 Task: Find connections with filter location Majene with filter topic #blockchainwith filter profile language German with filter current company Jerry Varghese with filter school Vidyavardhinis College of Engineering and Technology with filter industry Animation and Post-production with filter service category AssistanceAdvertising with filter keywords title School Bus Driver
Action: Mouse moved to (641, 63)
Screenshot: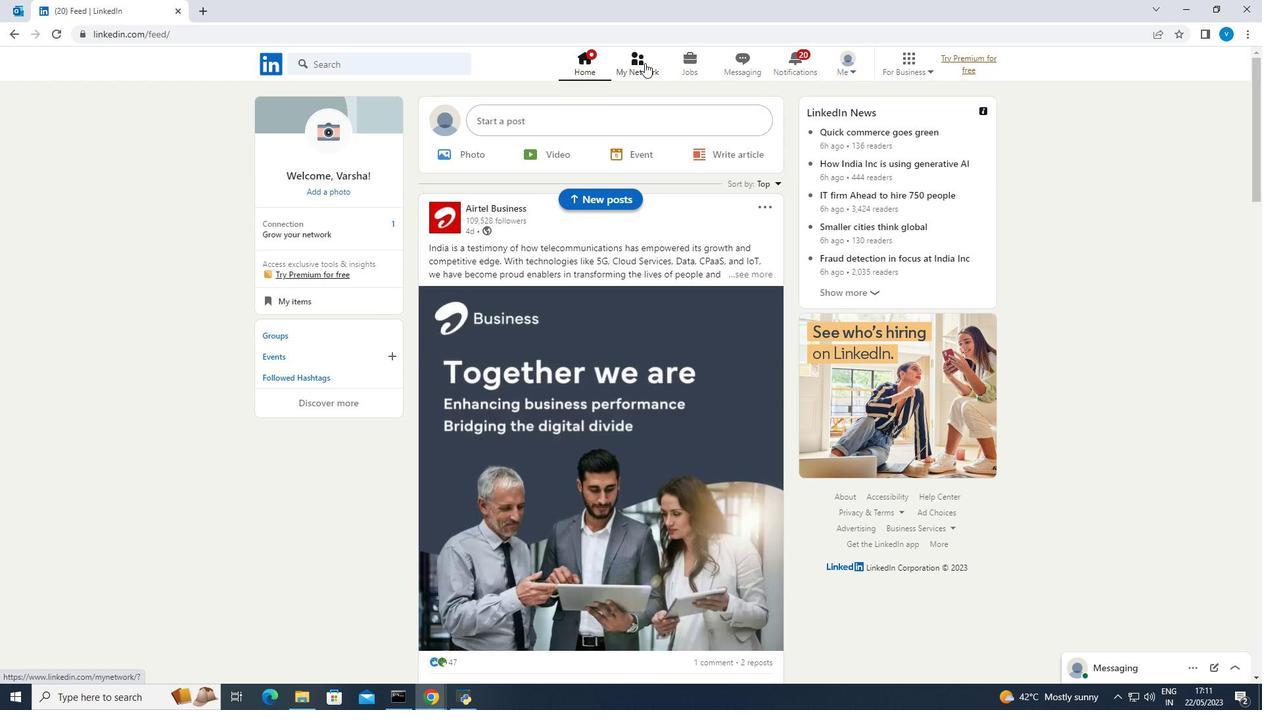 
Action: Mouse pressed left at (641, 63)
Screenshot: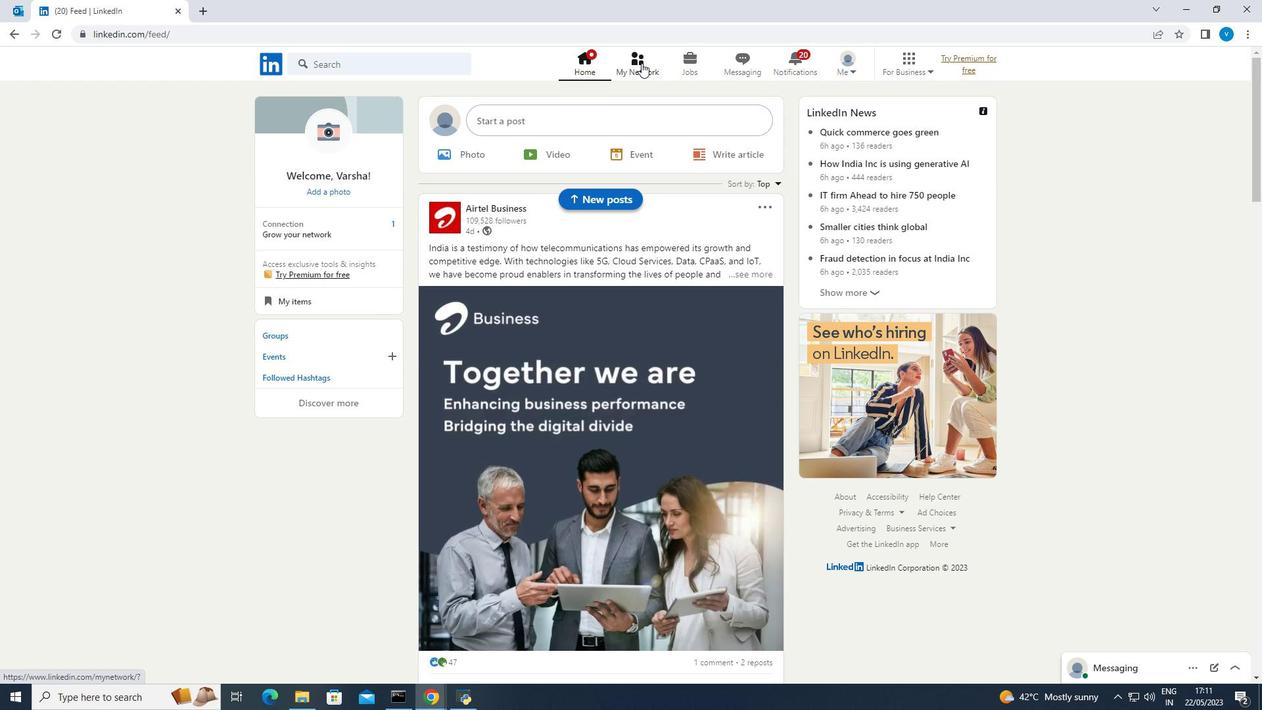 
Action: Mouse moved to (398, 144)
Screenshot: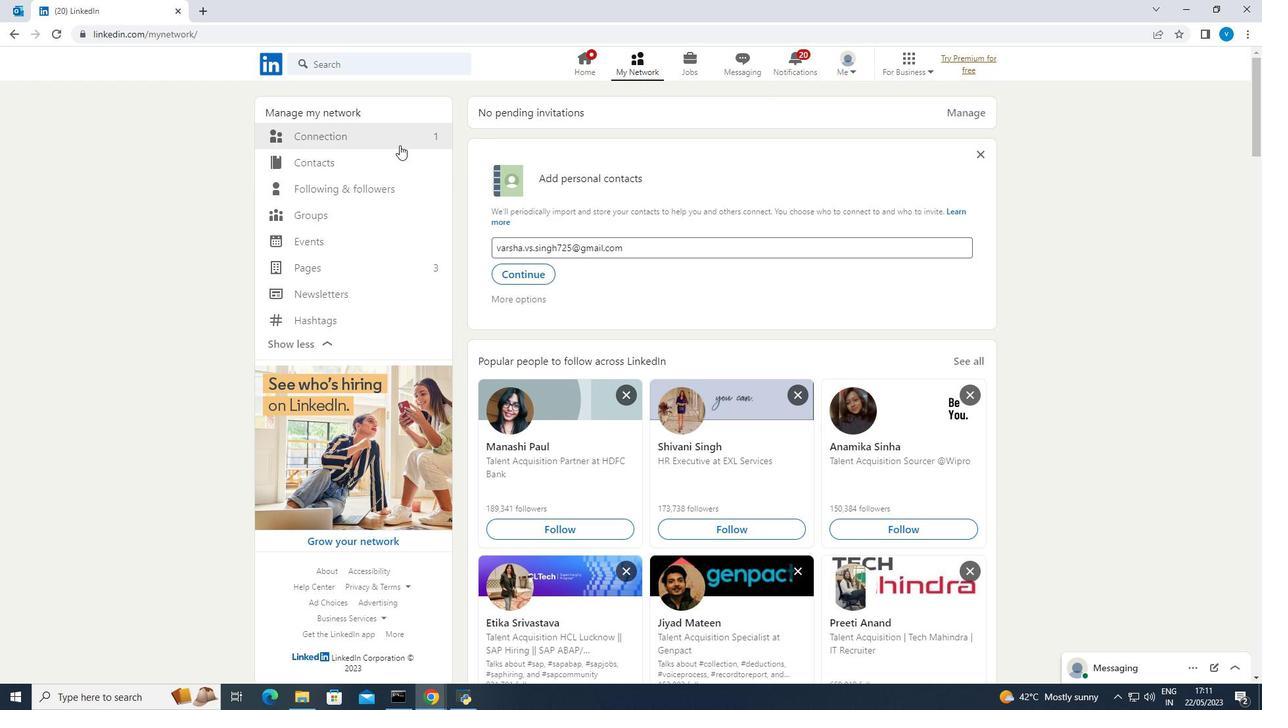 
Action: Mouse pressed left at (398, 144)
Screenshot: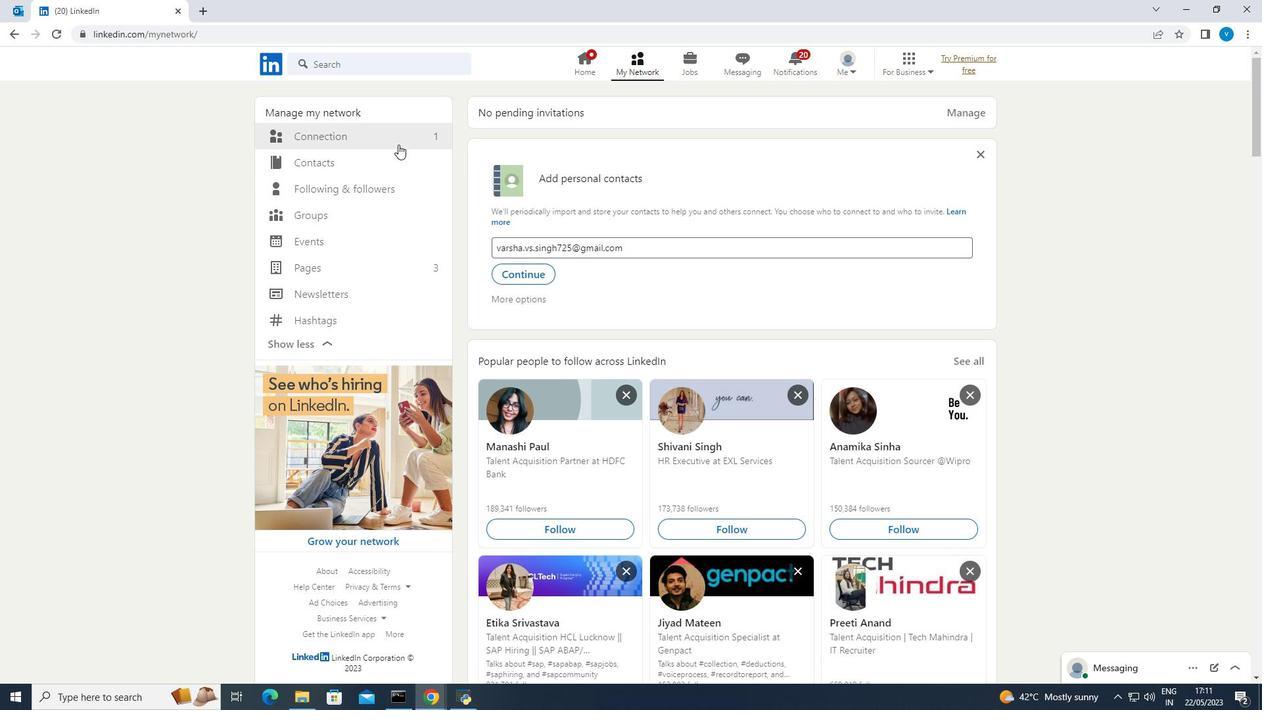 
Action: Mouse moved to (425, 134)
Screenshot: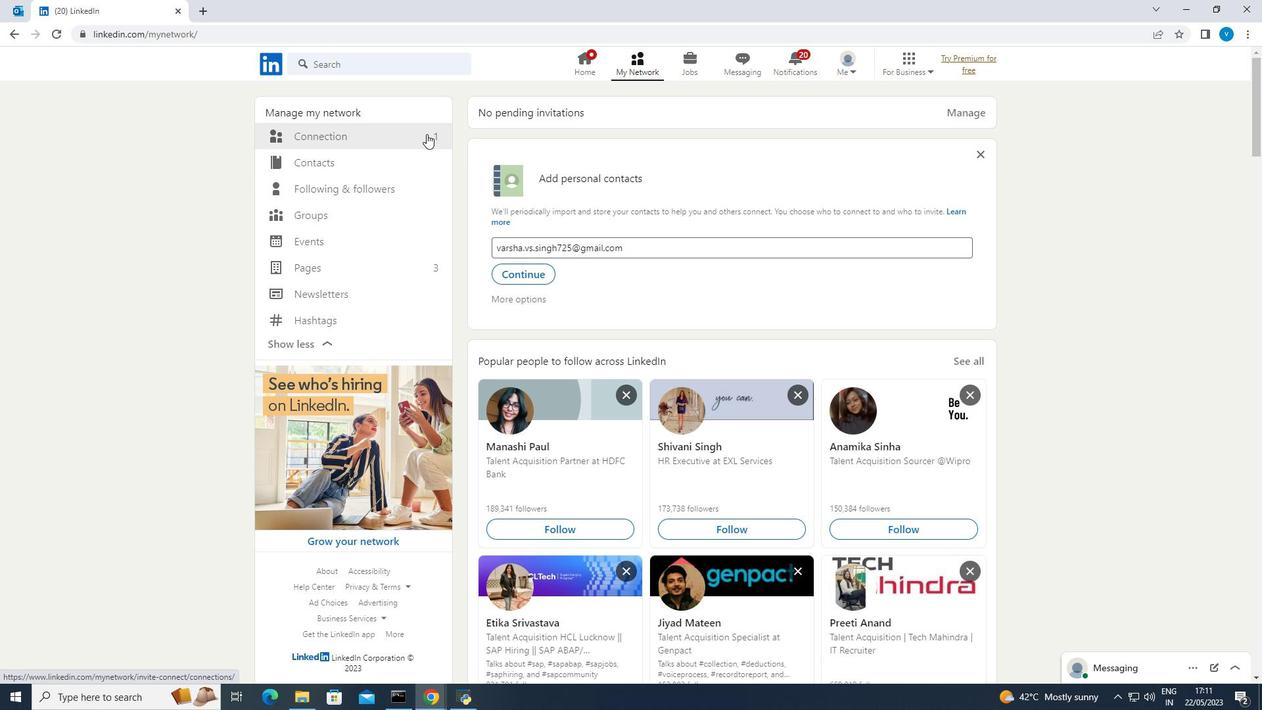 
Action: Mouse pressed left at (425, 134)
Screenshot: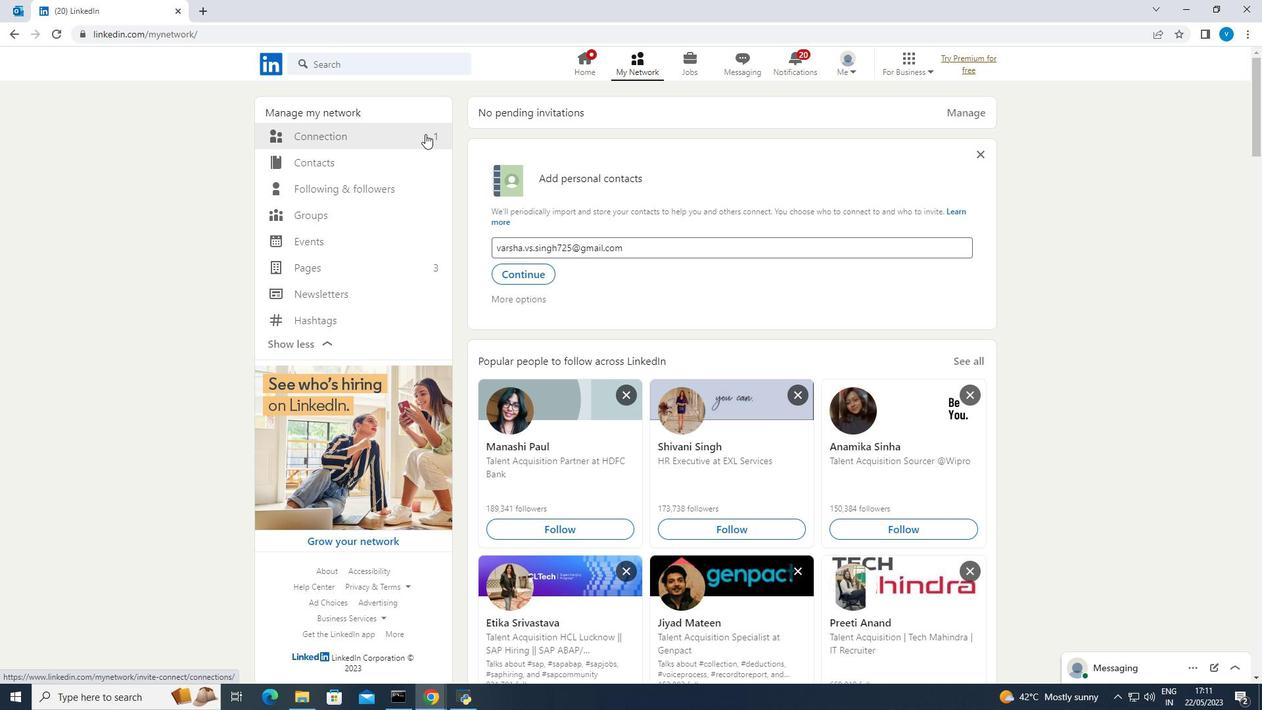 
Action: Mouse moved to (712, 140)
Screenshot: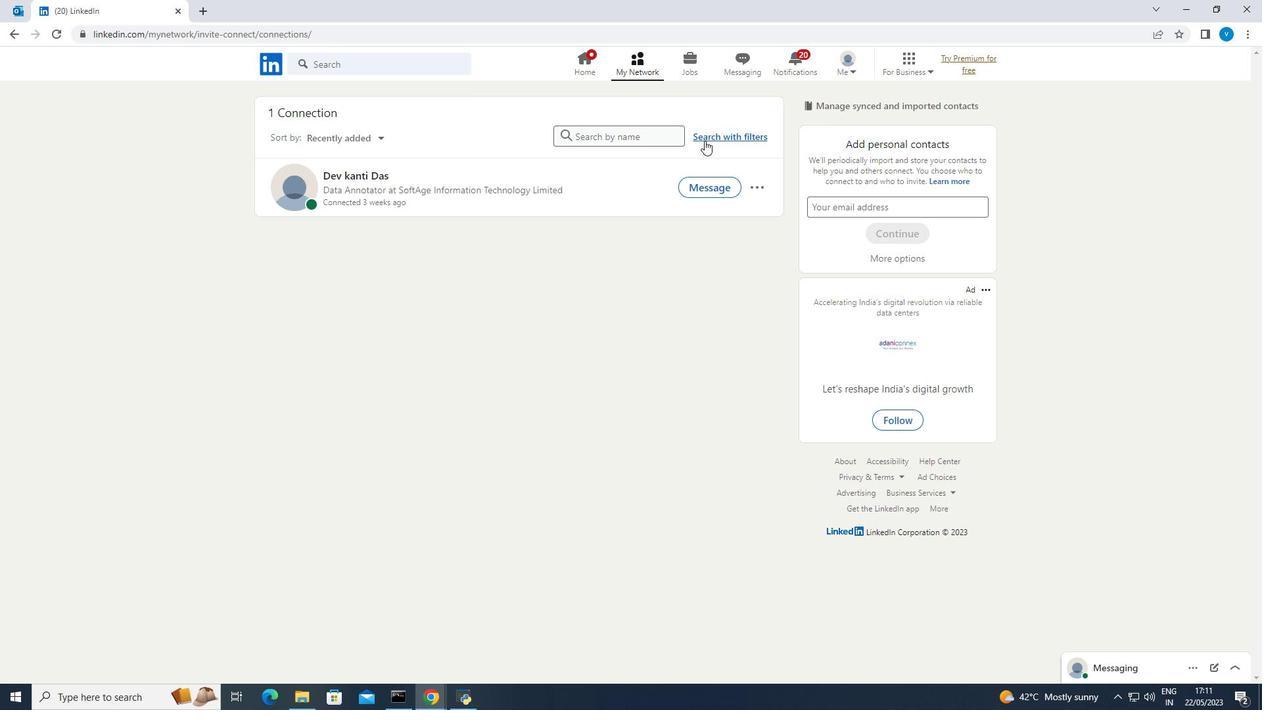 
Action: Mouse pressed left at (712, 140)
Screenshot: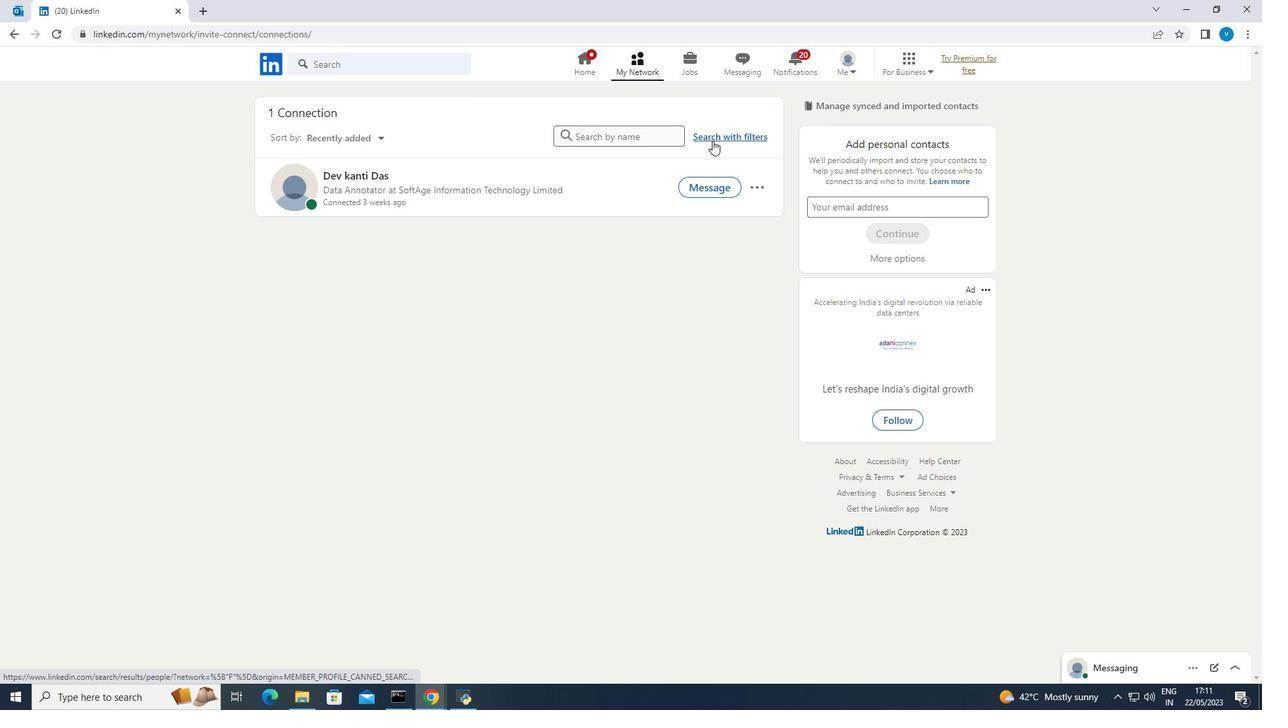 
Action: Mouse moved to (674, 107)
Screenshot: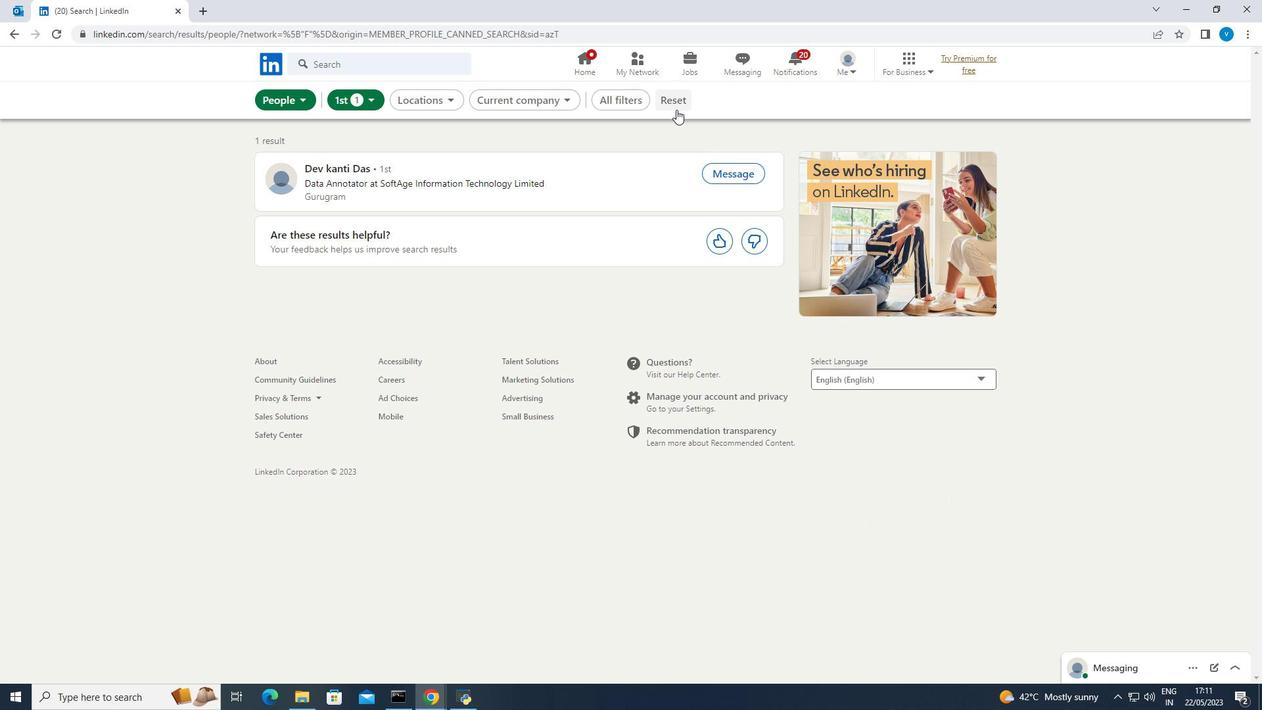 
Action: Mouse pressed left at (674, 107)
Screenshot: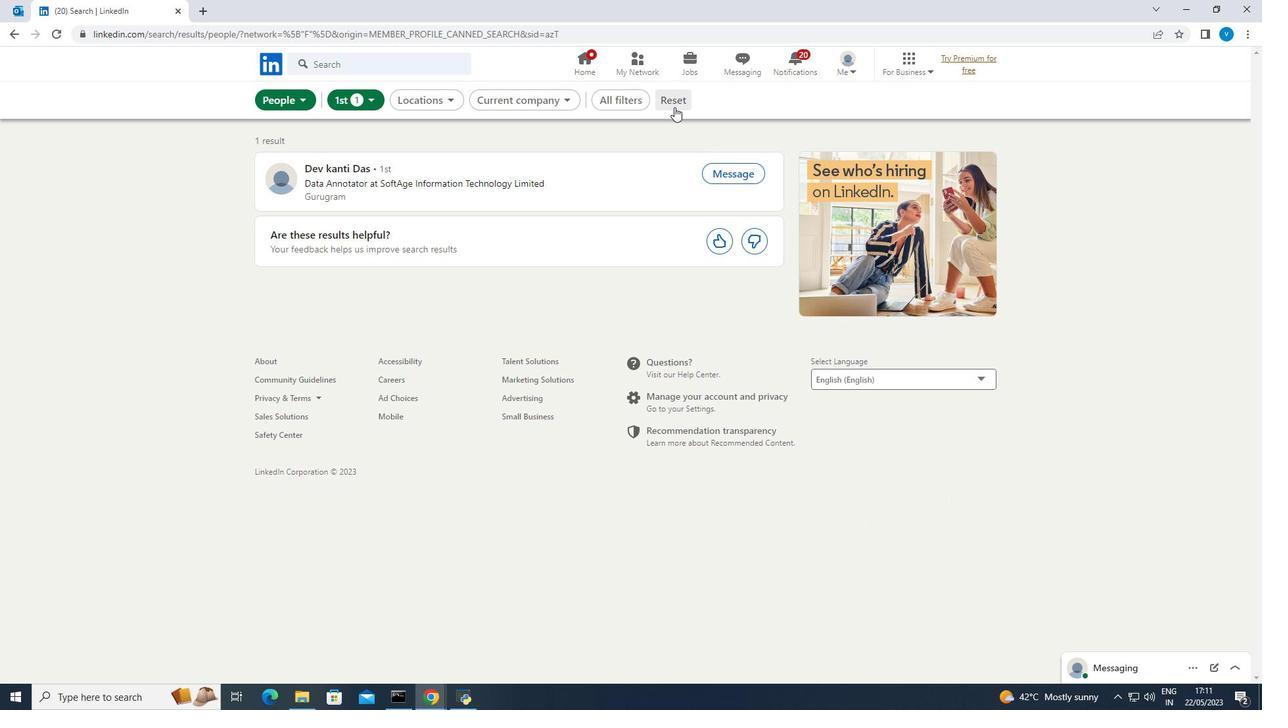
Action: Mouse moved to (661, 105)
Screenshot: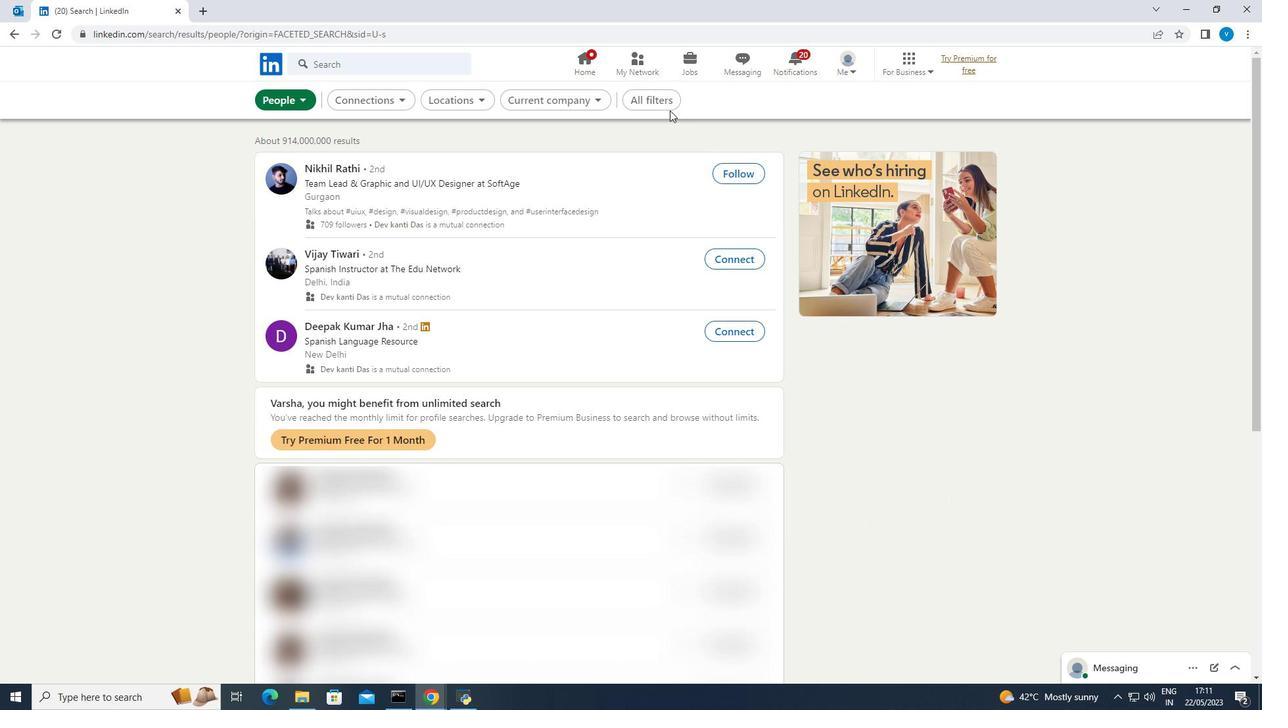 
Action: Mouse pressed left at (661, 105)
Screenshot: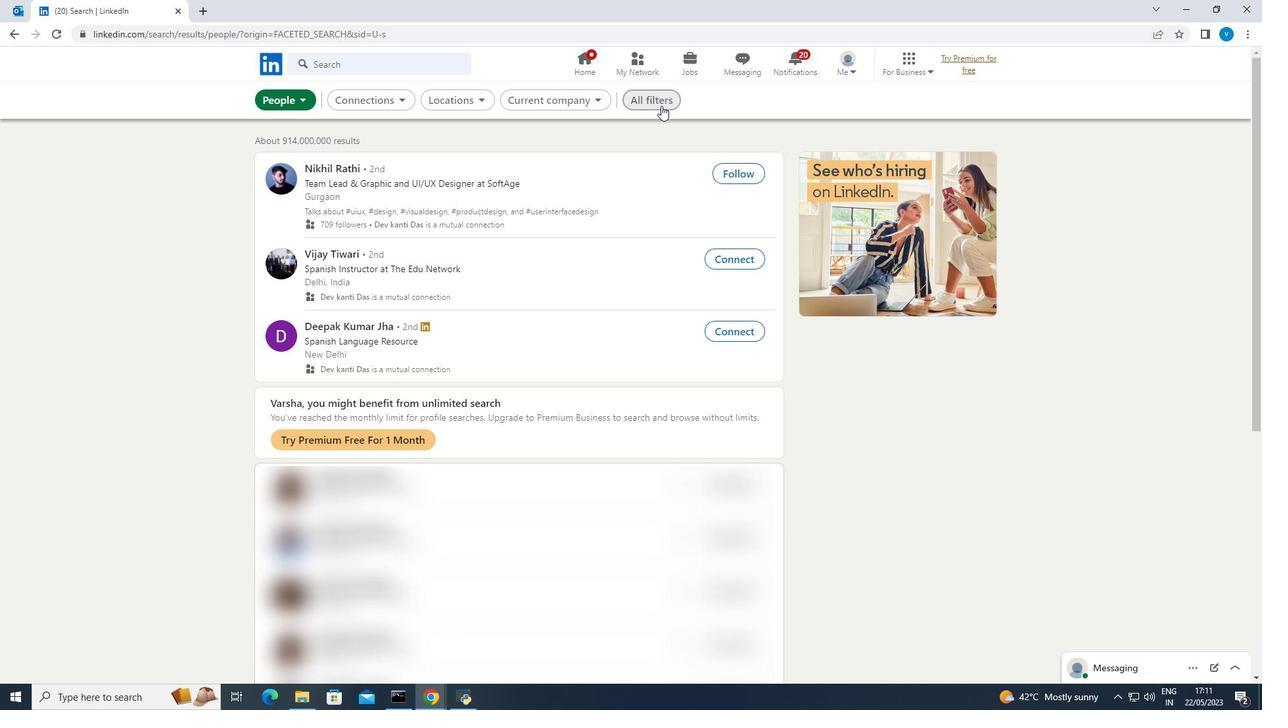 
Action: Mouse moved to (945, 216)
Screenshot: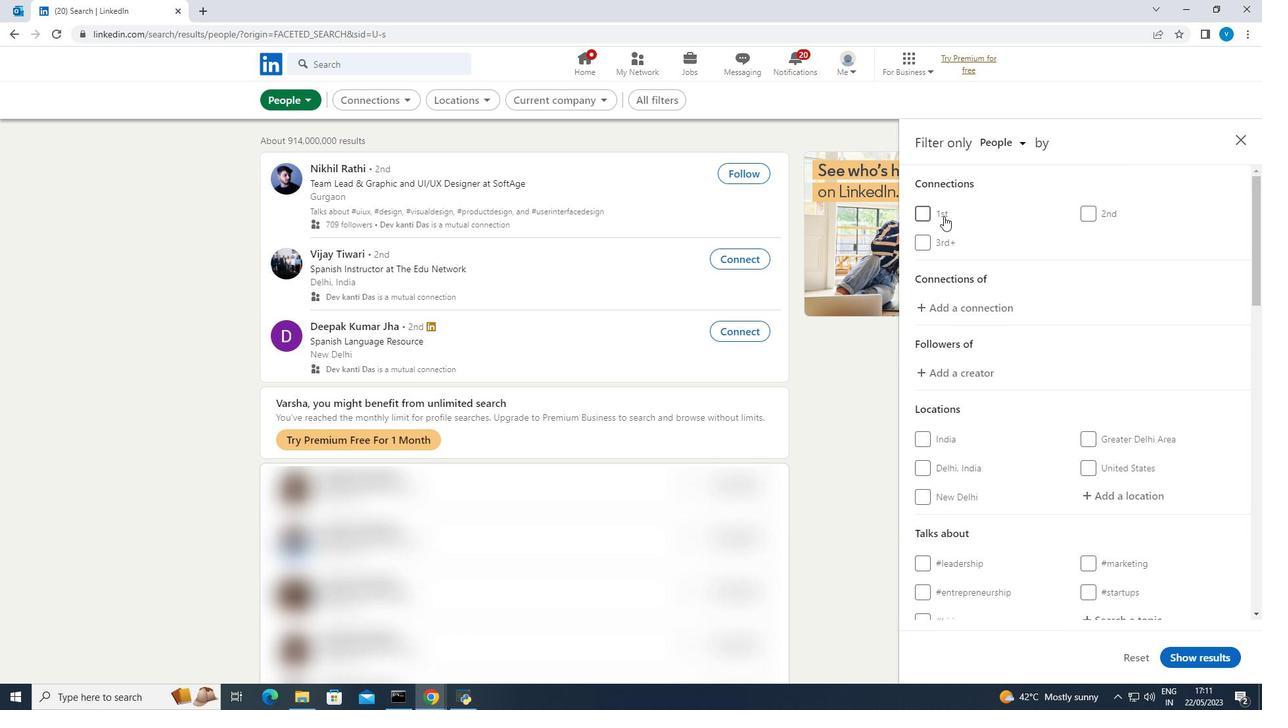 
Action: Mouse scrolled (945, 215) with delta (0, 0)
Screenshot: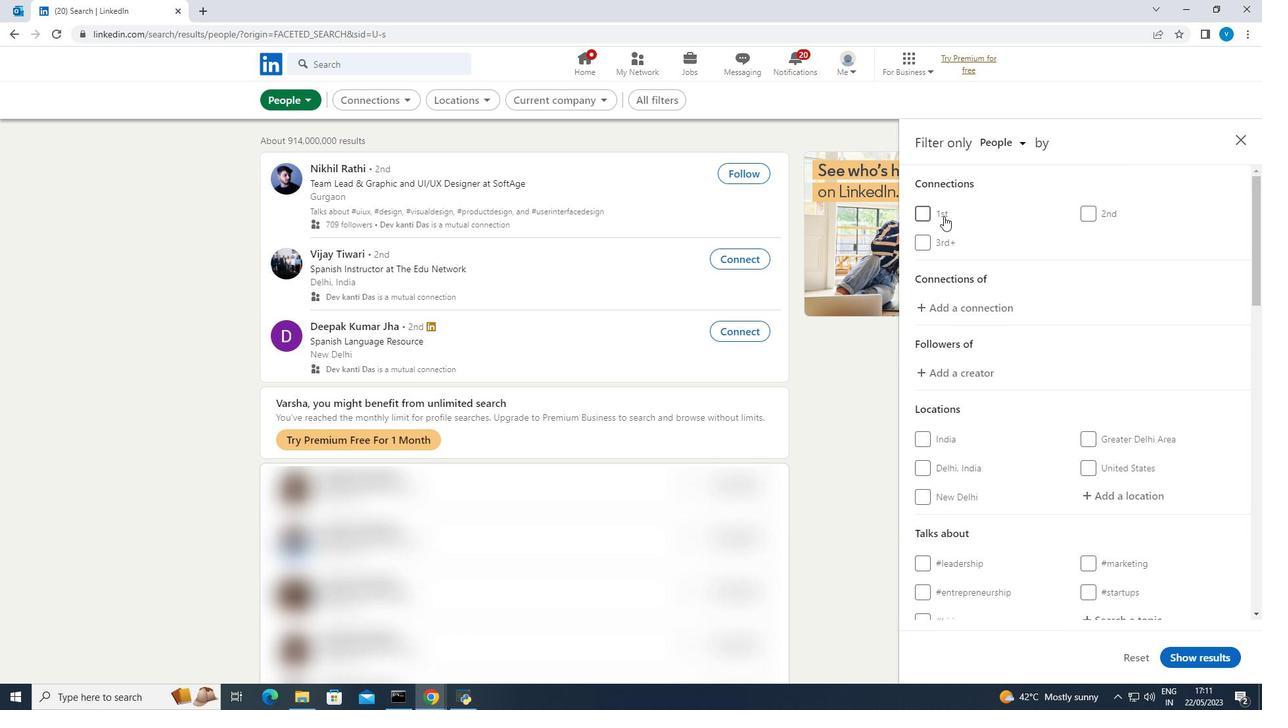 
Action: Mouse moved to (948, 216)
Screenshot: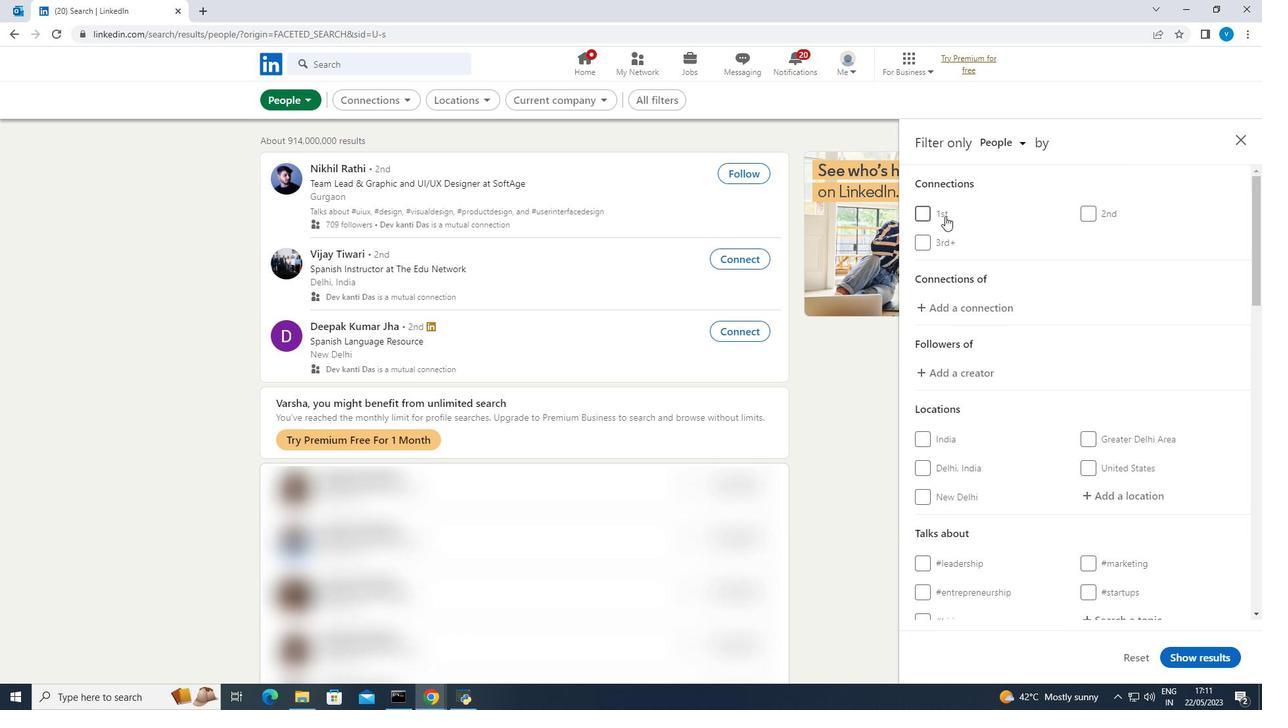 
Action: Mouse scrolled (948, 215) with delta (0, 0)
Screenshot: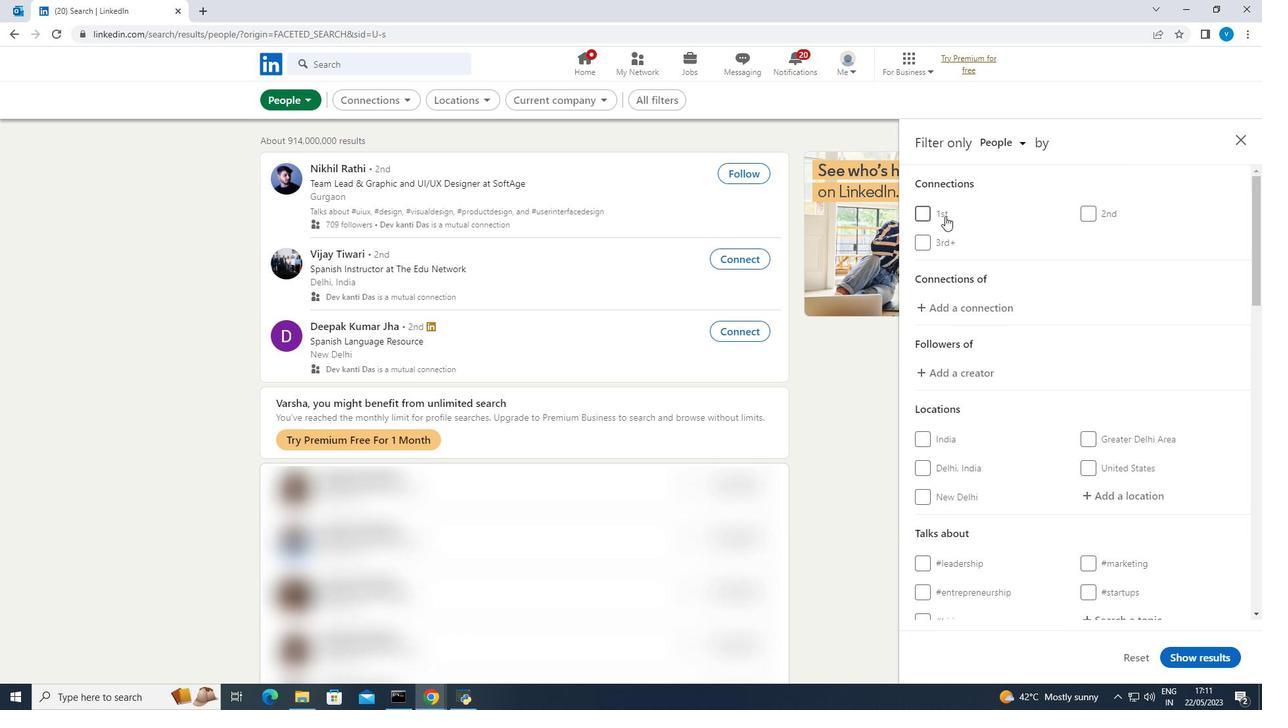 
Action: Mouse scrolled (948, 215) with delta (0, 0)
Screenshot: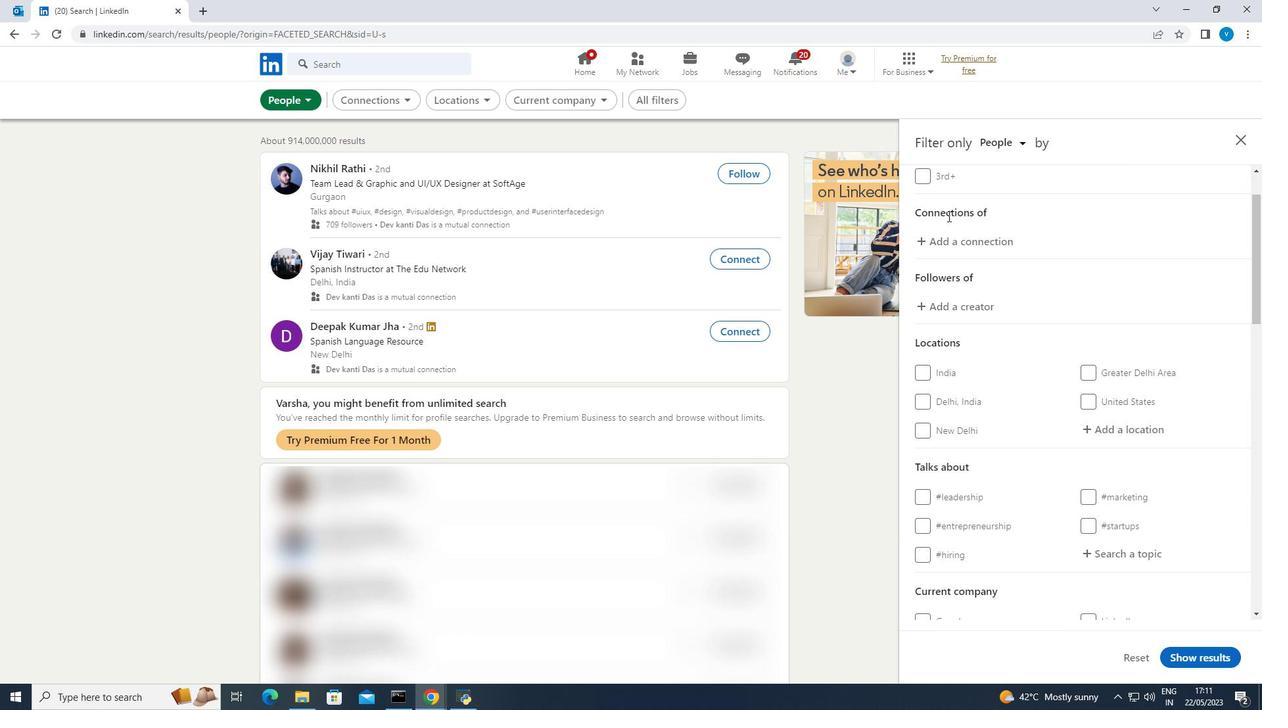 
Action: Mouse moved to (1088, 289)
Screenshot: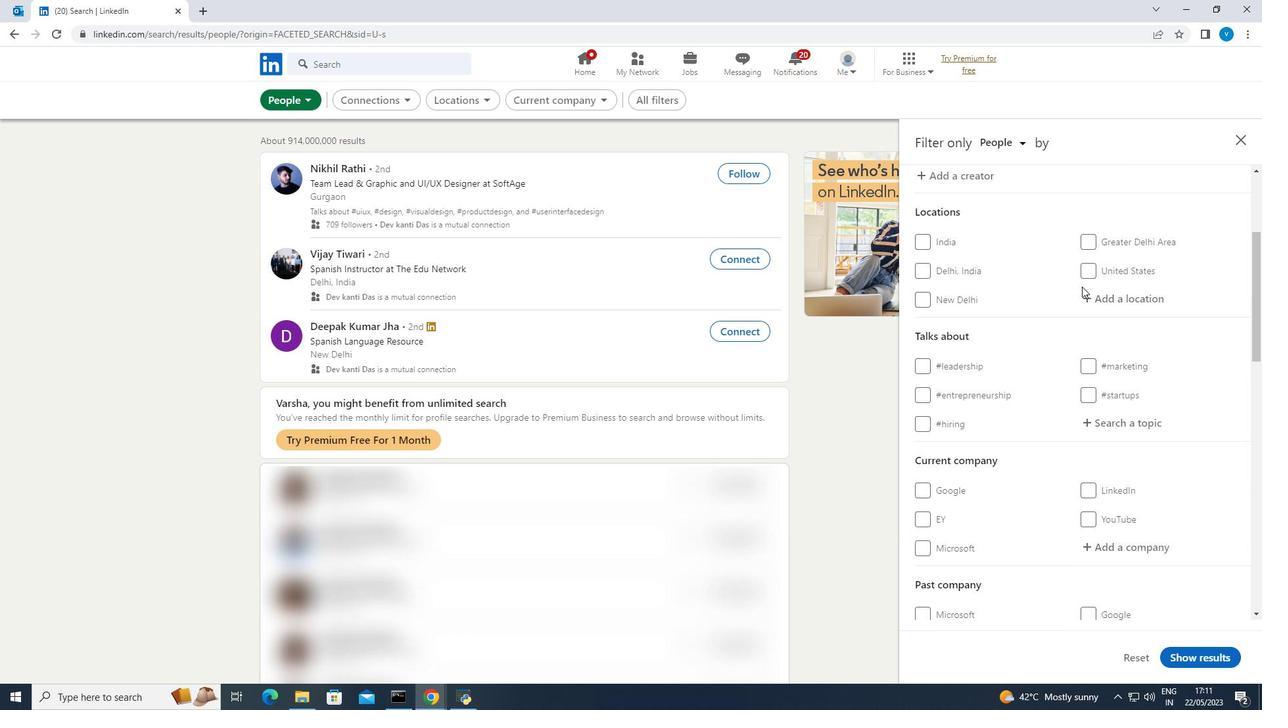 
Action: Mouse pressed left at (1088, 289)
Screenshot: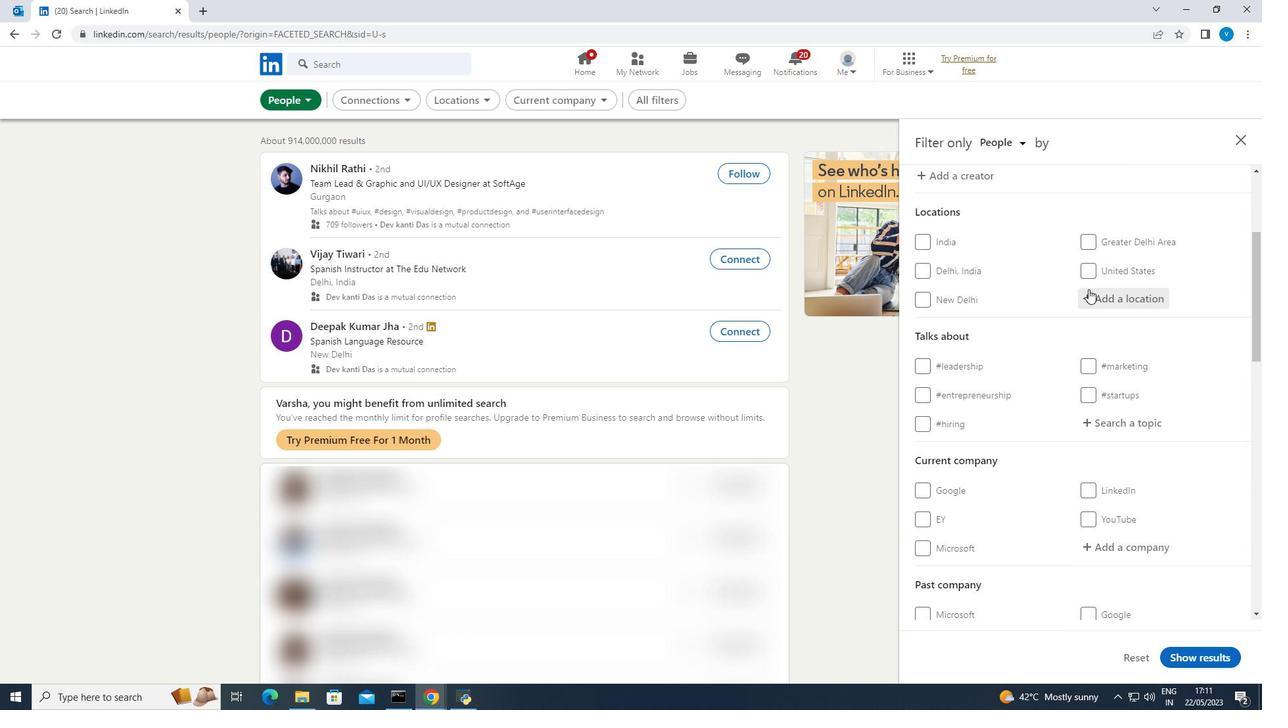 
Action: Mouse moved to (776, 158)
Screenshot: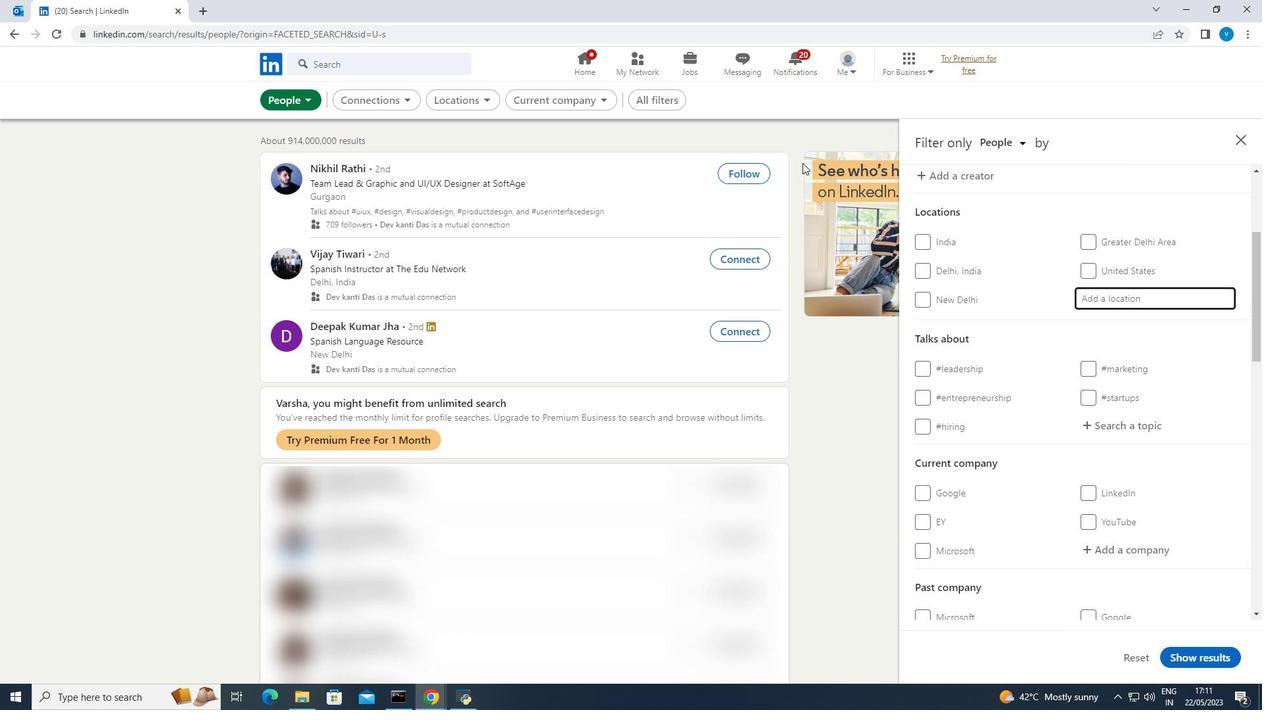 
Action: Key pressed <Key.shift>Majene
Screenshot: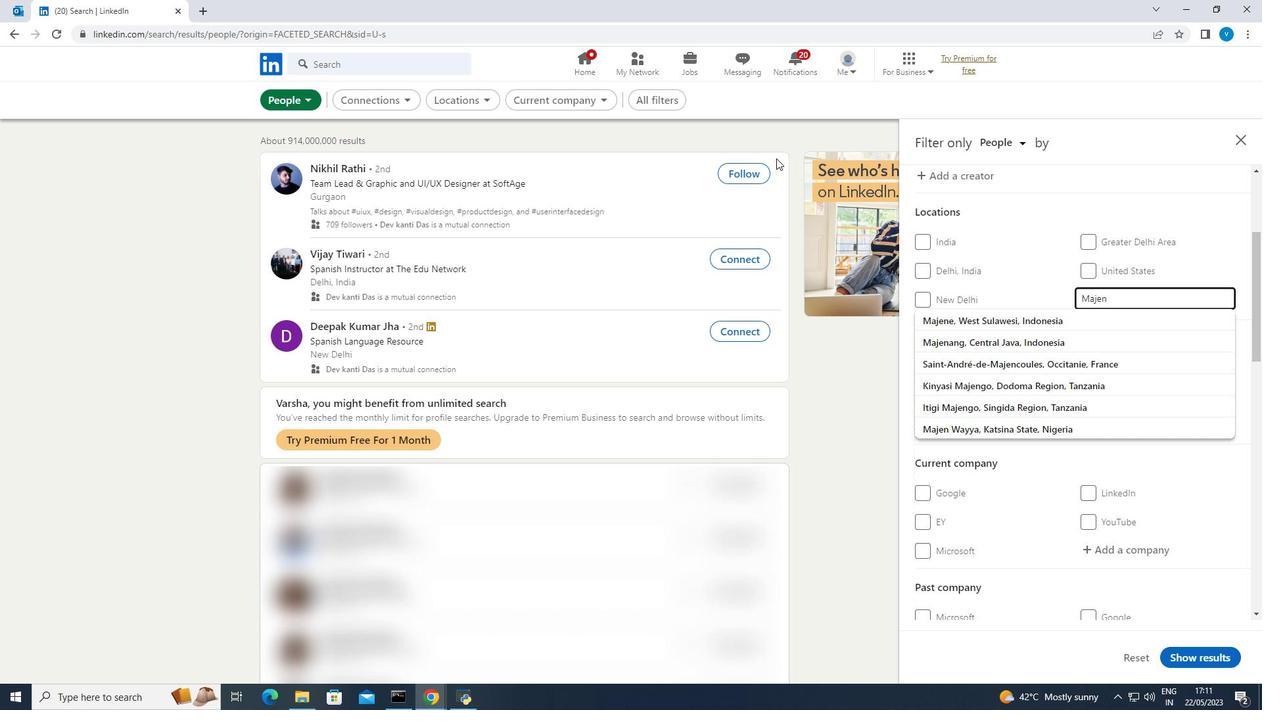 
Action: Mouse moved to (1085, 426)
Screenshot: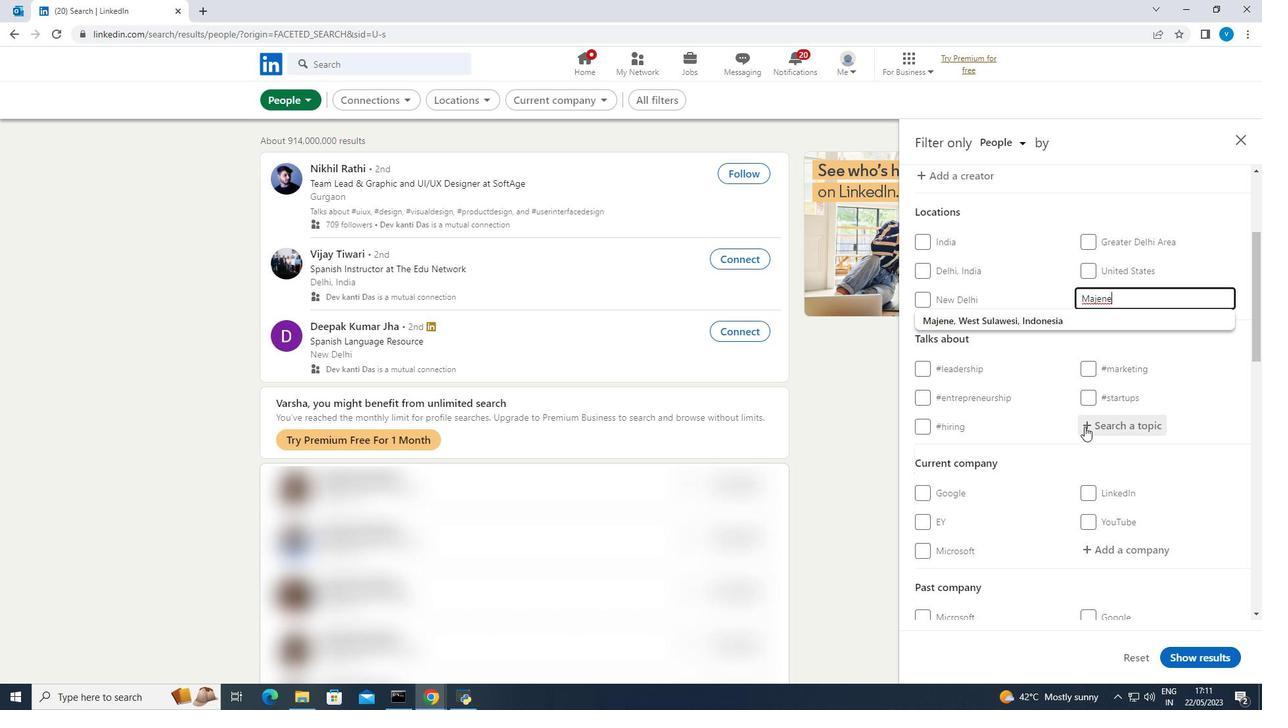 
Action: Mouse pressed left at (1085, 426)
Screenshot: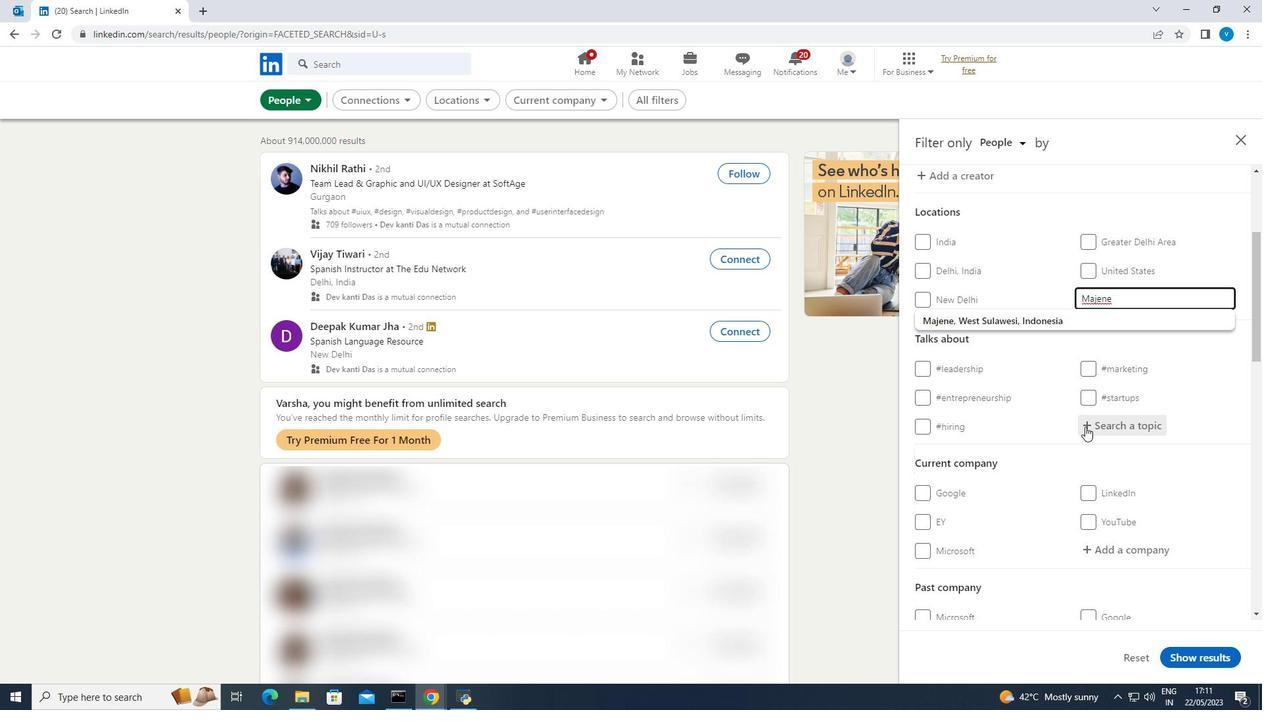 
Action: Mouse moved to (835, 216)
Screenshot: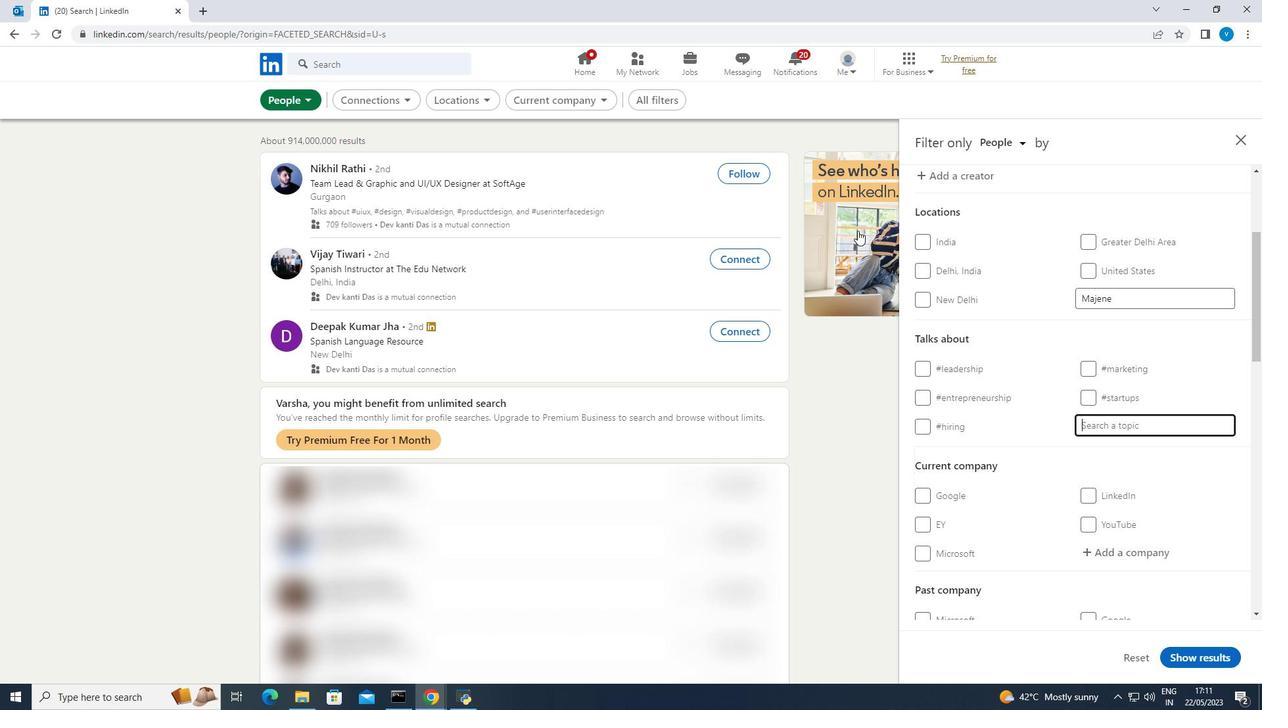
Action: Key pressed blockchain
Screenshot: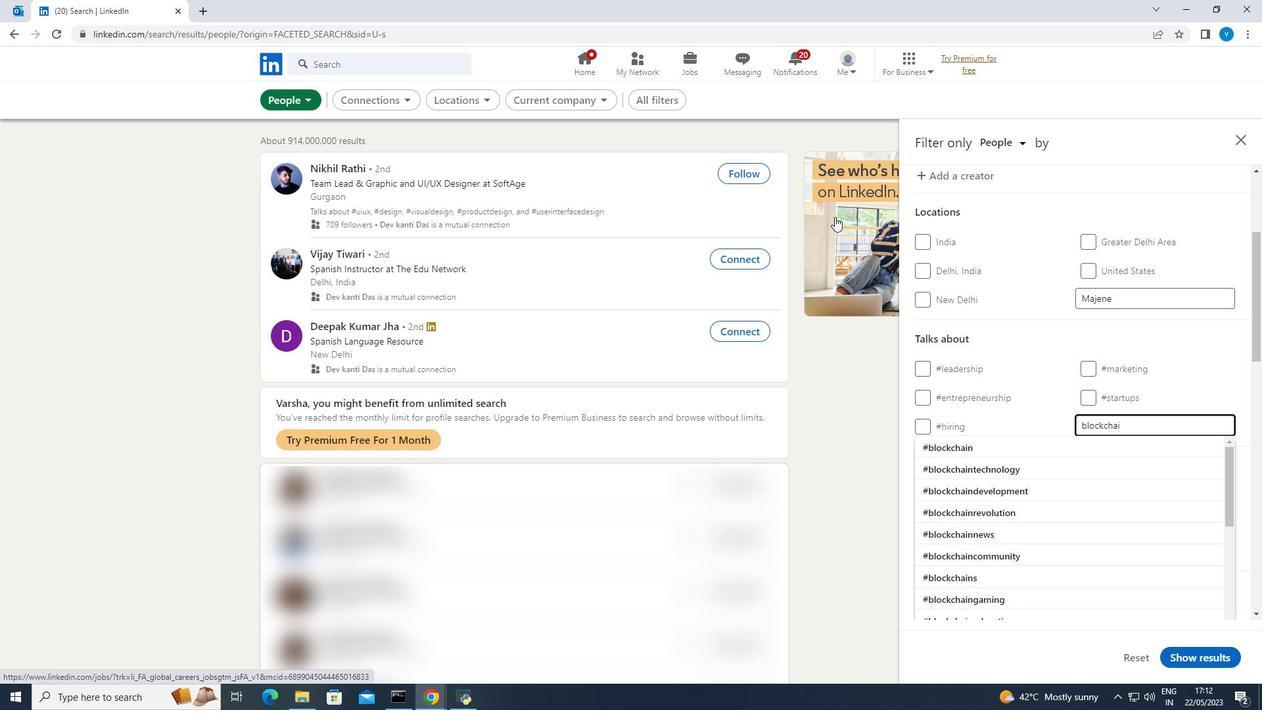 
Action: Mouse moved to (942, 451)
Screenshot: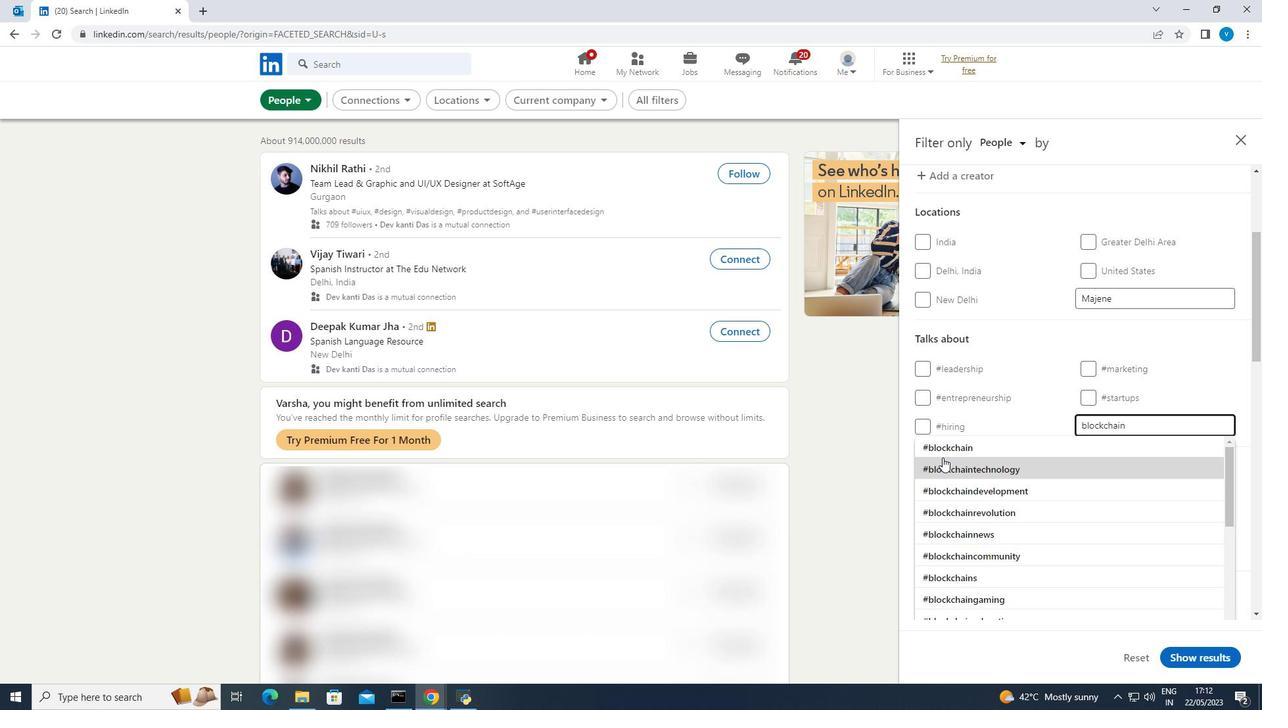 
Action: Mouse pressed left at (942, 451)
Screenshot: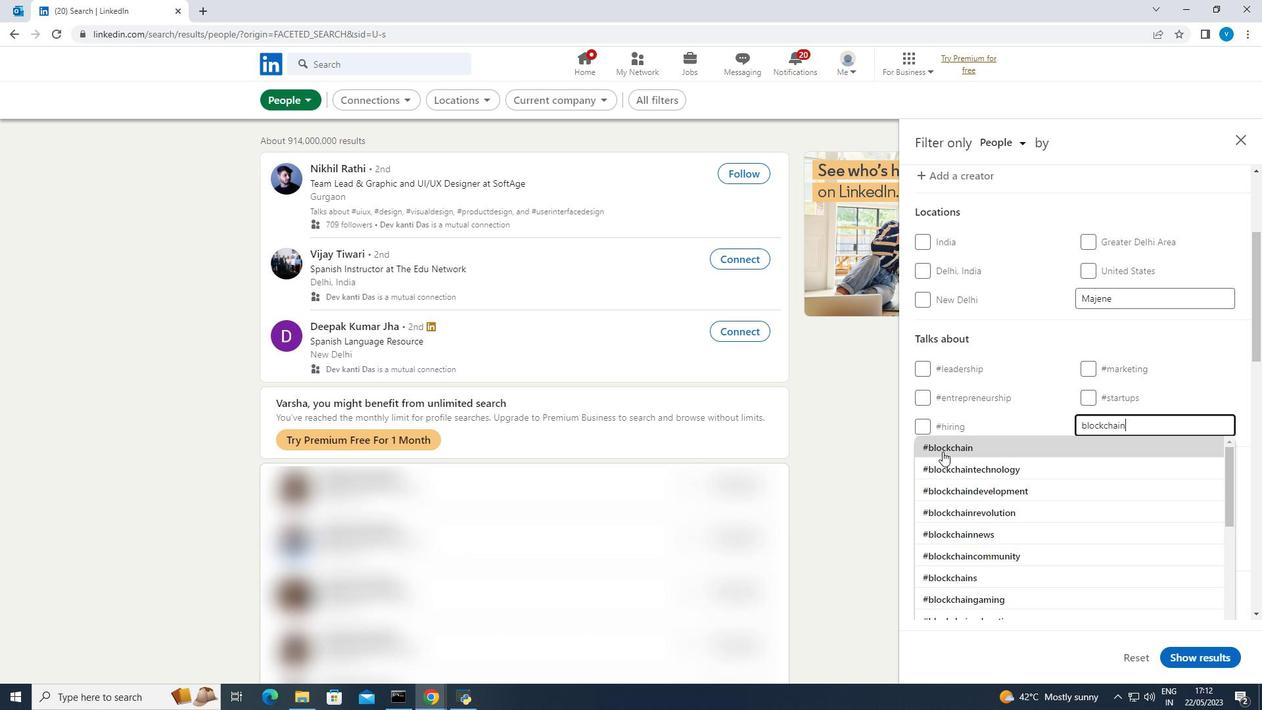 
Action: Mouse moved to (984, 424)
Screenshot: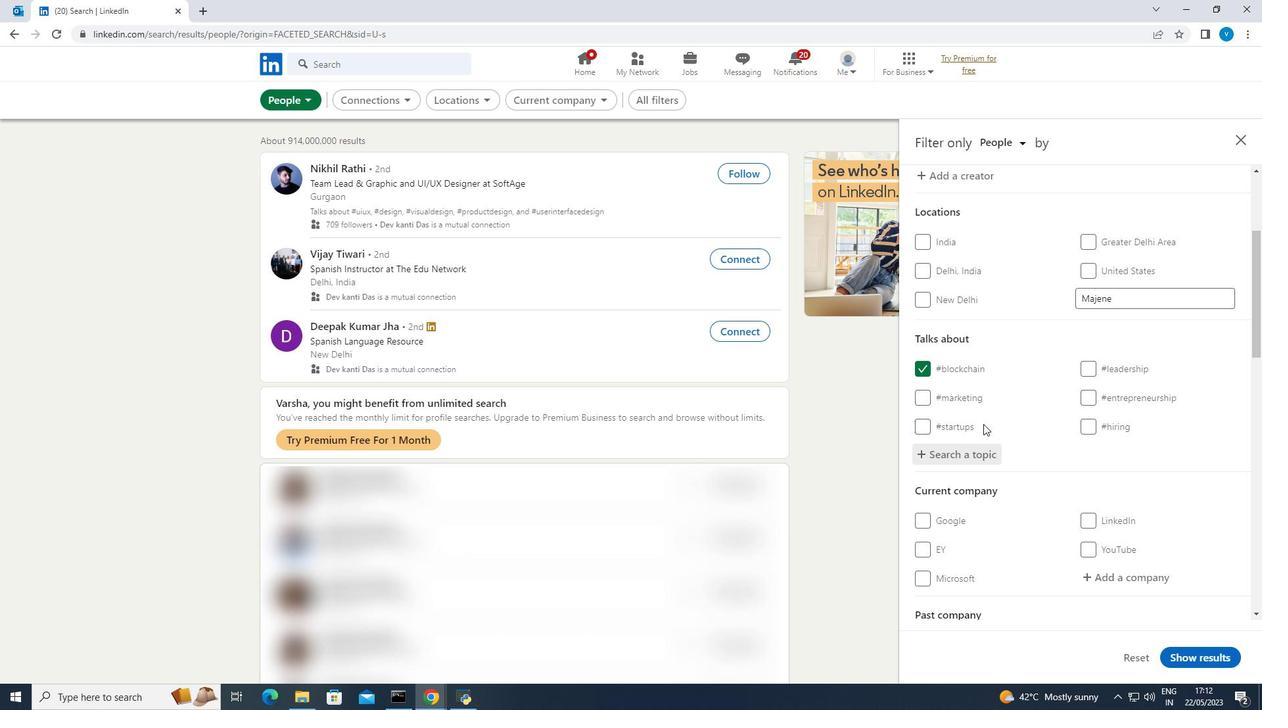 
Action: Mouse scrolled (984, 423) with delta (0, 0)
Screenshot: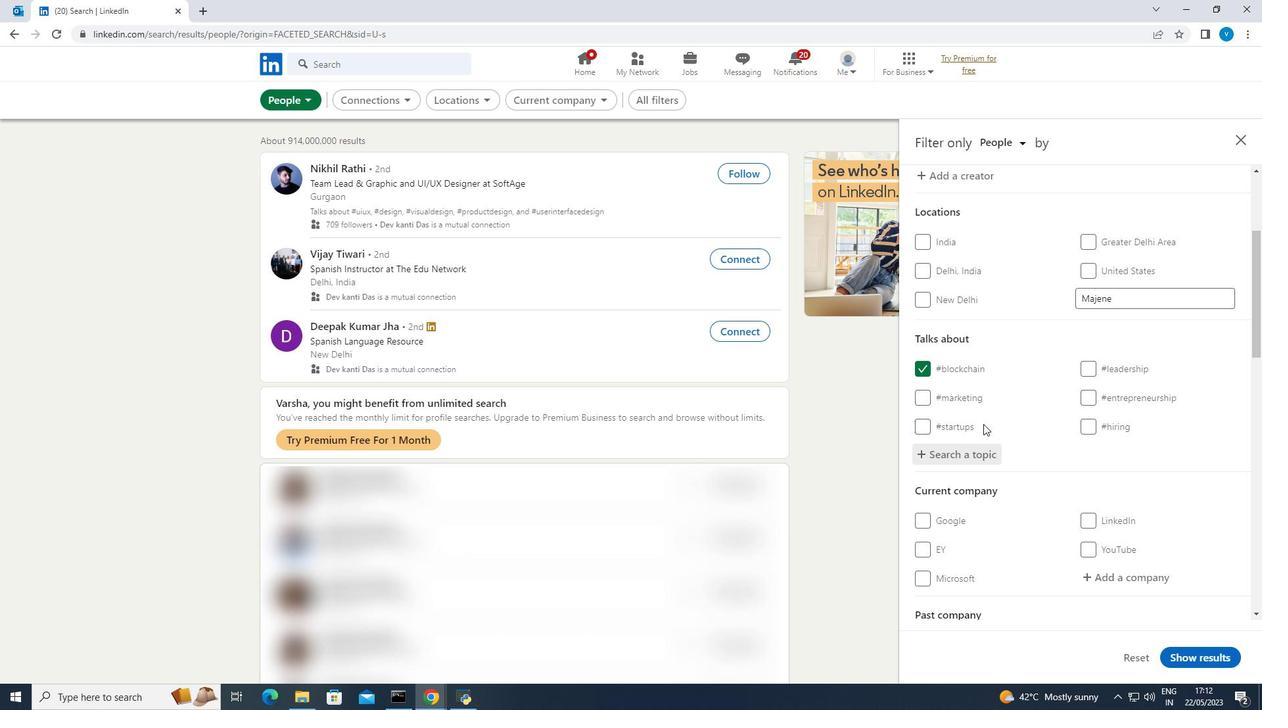 
Action: Mouse scrolled (984, 423) with delta (0, 0)
Screenshot: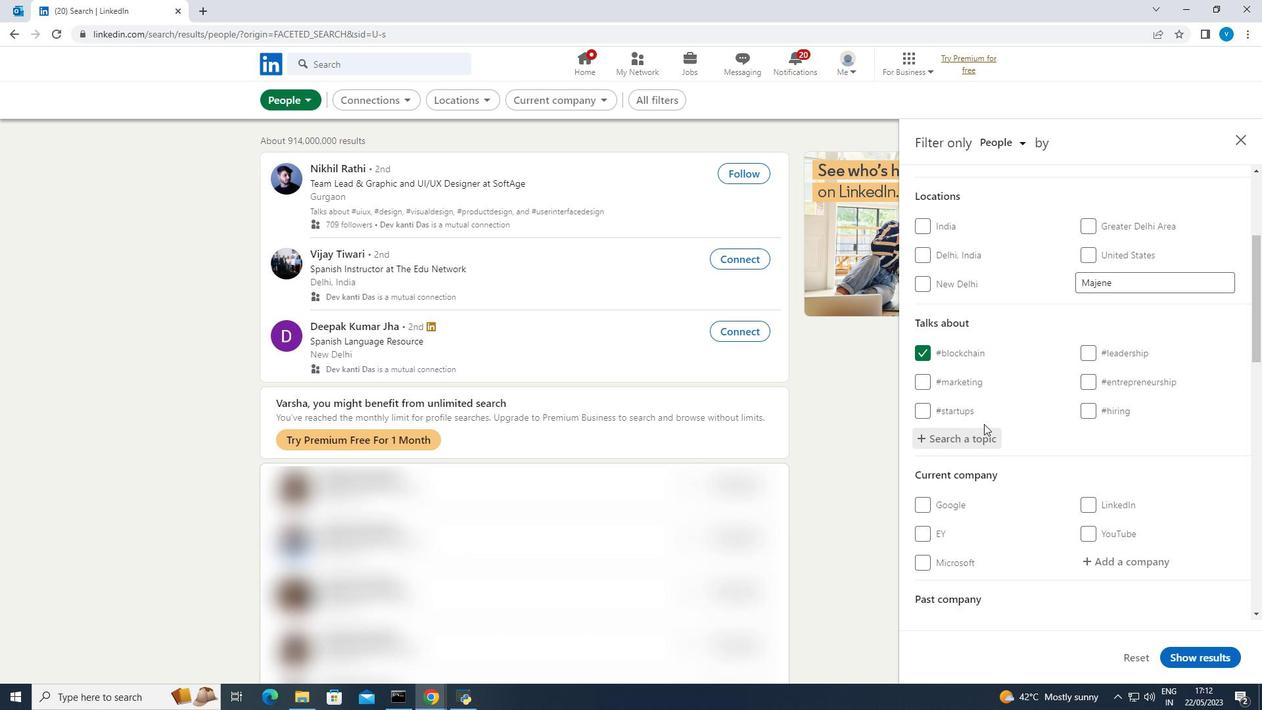 
Action: Mouse scrolled (984, 423) with delta (0, 0)
Screenshot: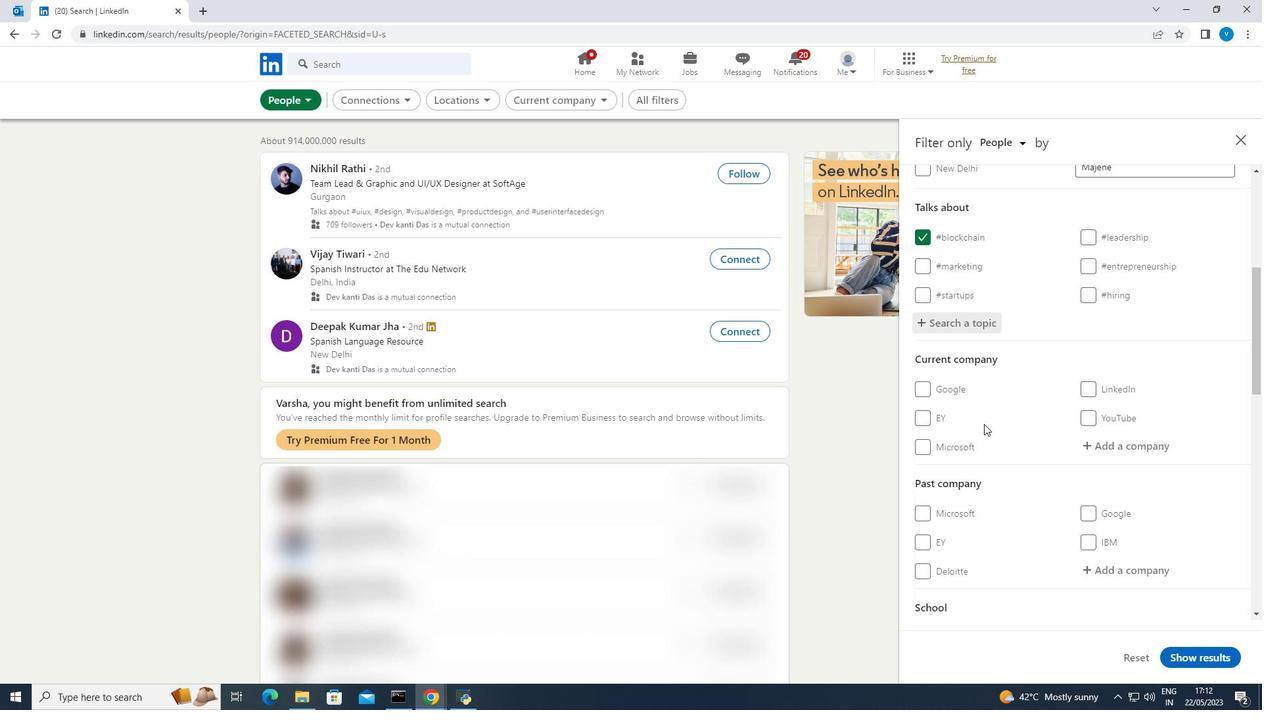 
Action: Mouse scrolled (984, 423) with delta (0, 0)
Screenshot: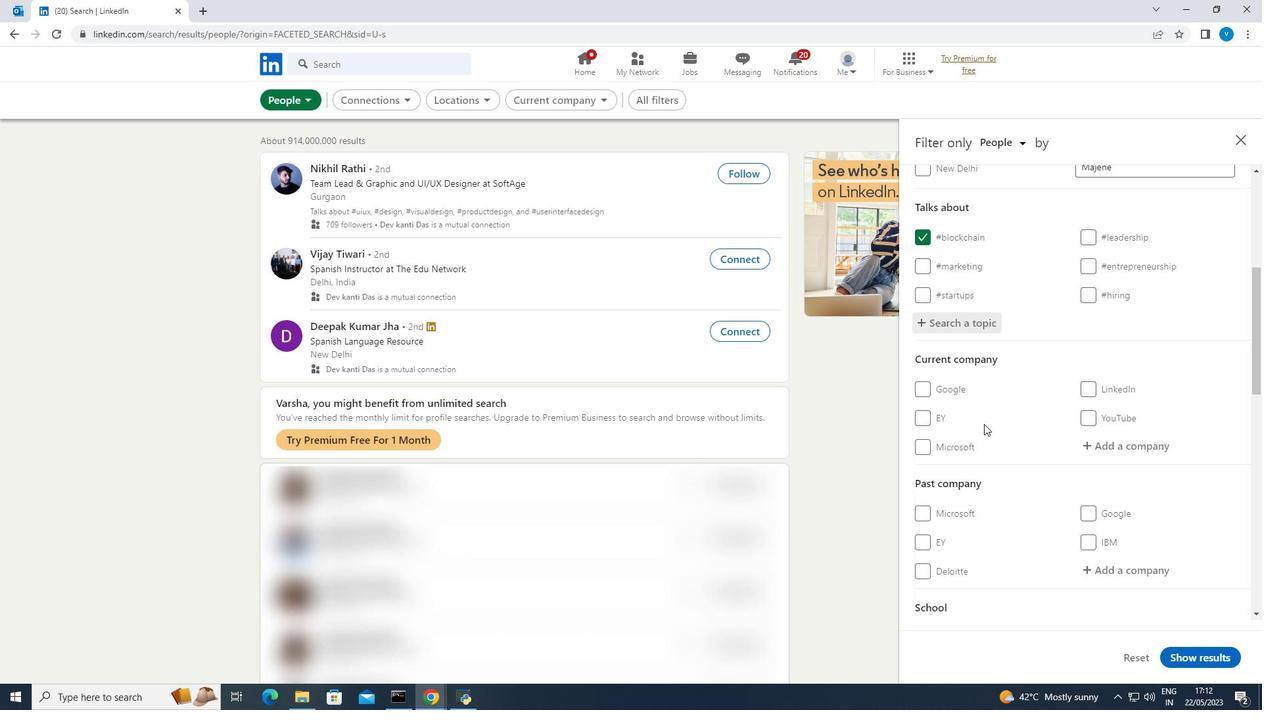
Action: Mouse scrolled (984, 423) with delta (0, 0)
Screenshot: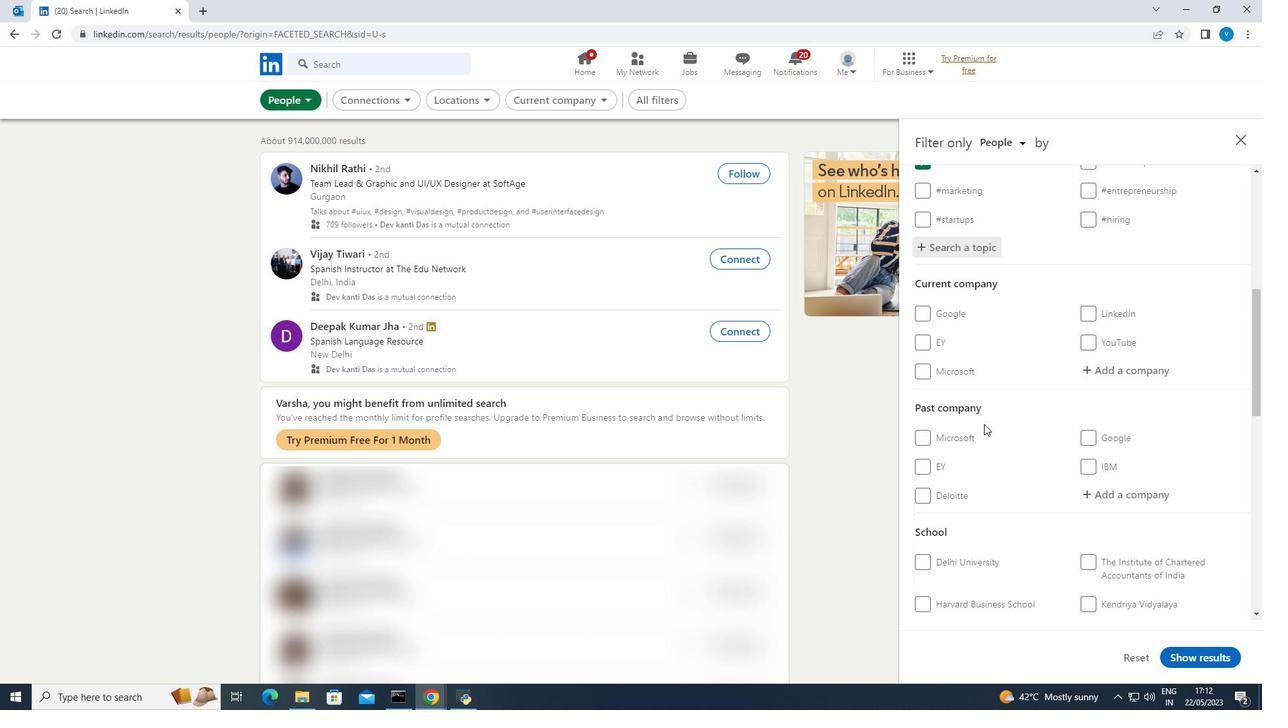 
Action: Mouse scrolled (984, 423) with delta (0, 0)
Screenshot: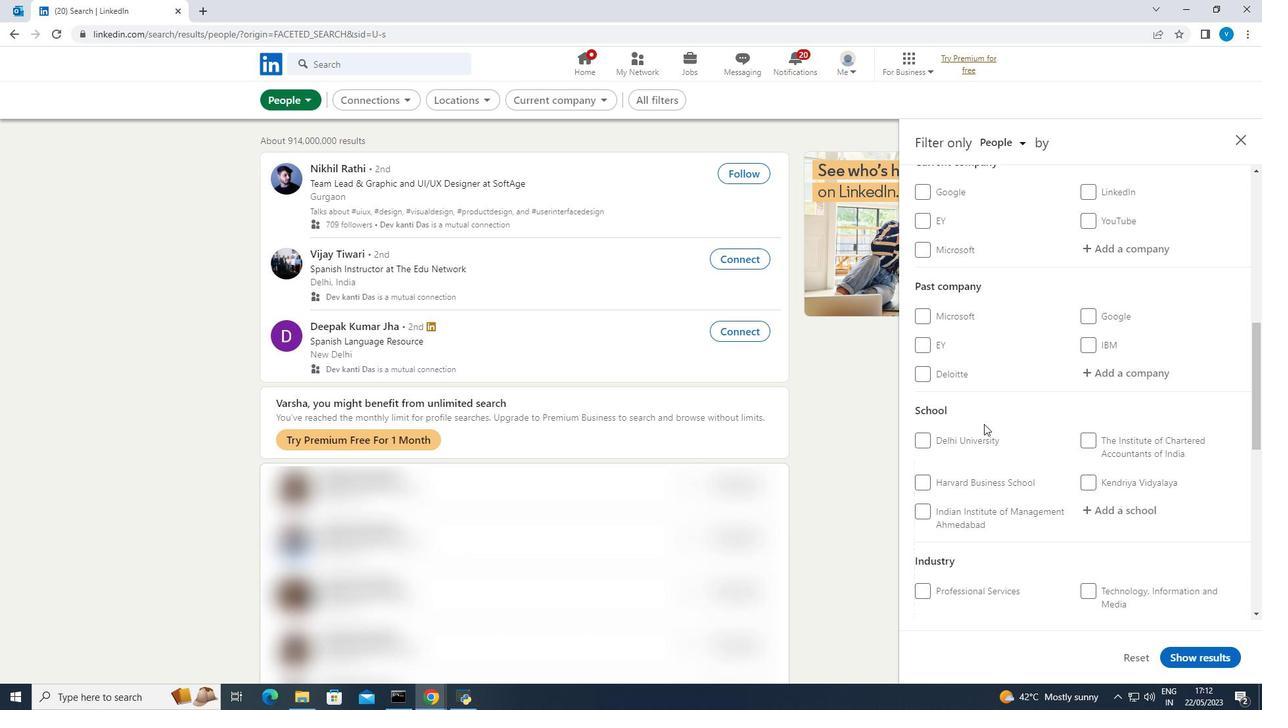 
Action: Mouse scrolled (984, 423) with delta (0, 0)
Screenshot: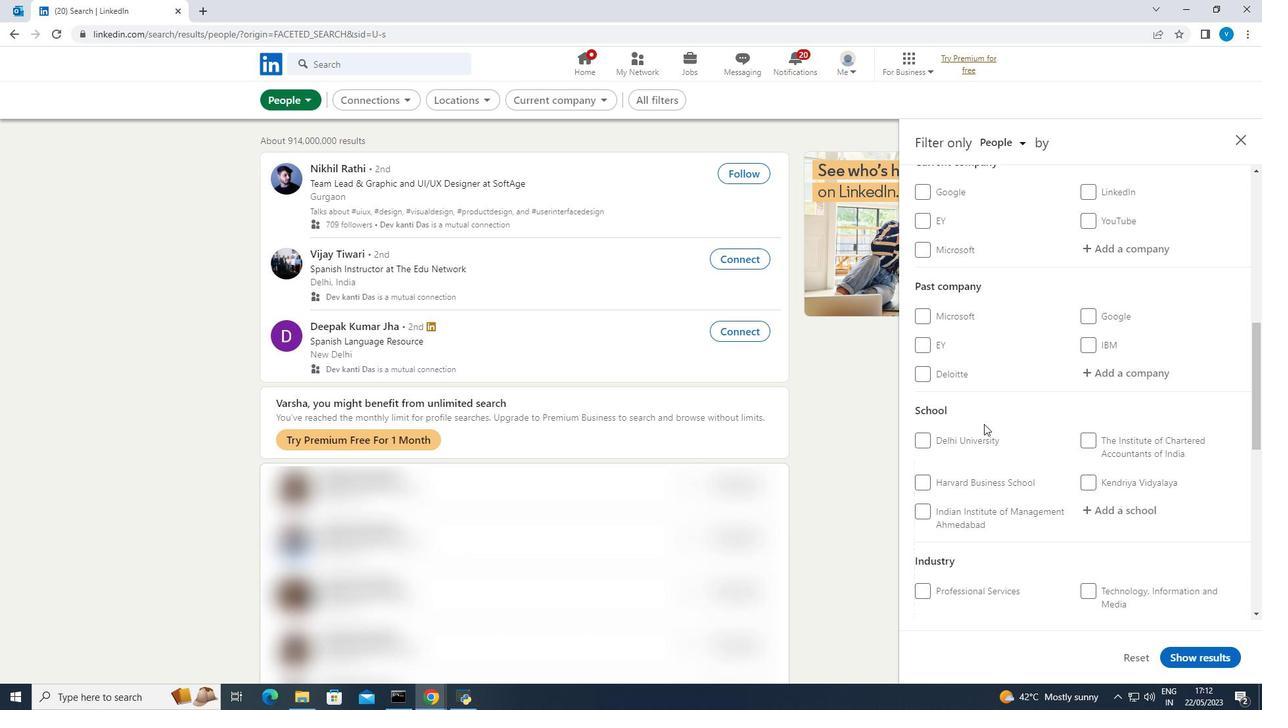 
Action: Mouse scrolled (984, 423) with delta (0, 0)
Screenshot: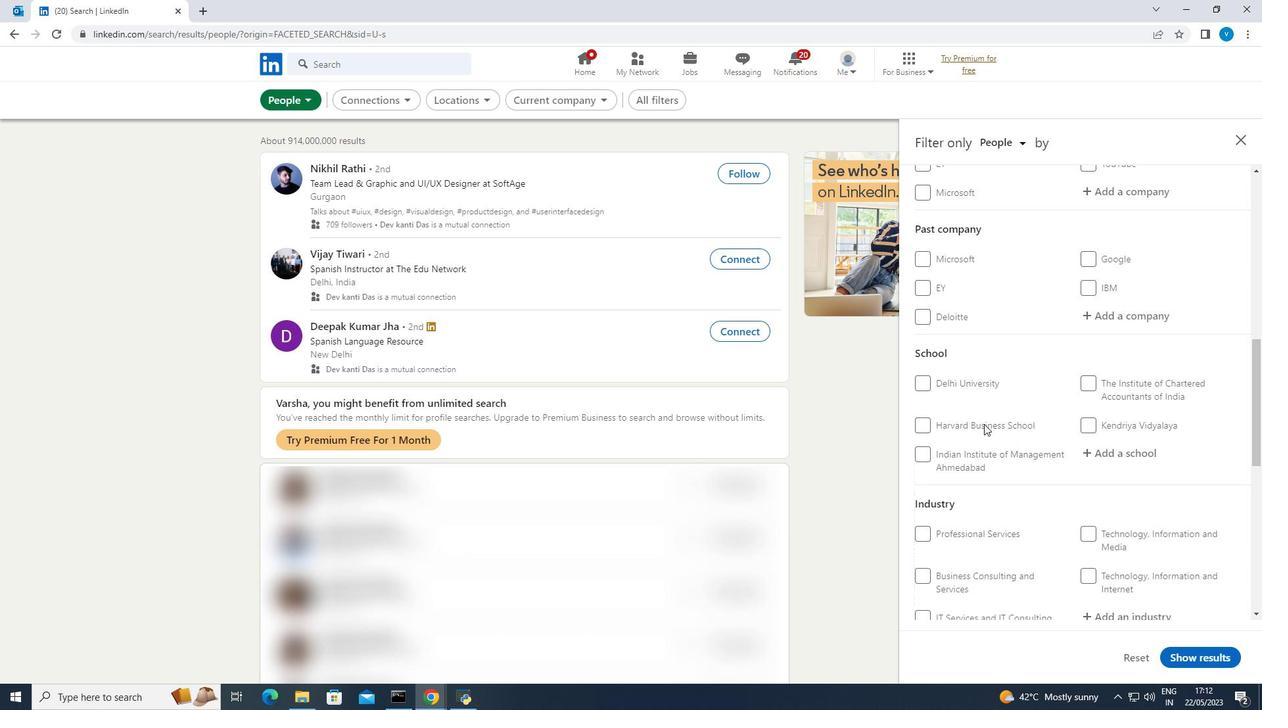 
Action: Mouse scrolled (984, 423) with delta (0, 0)
Screenshot: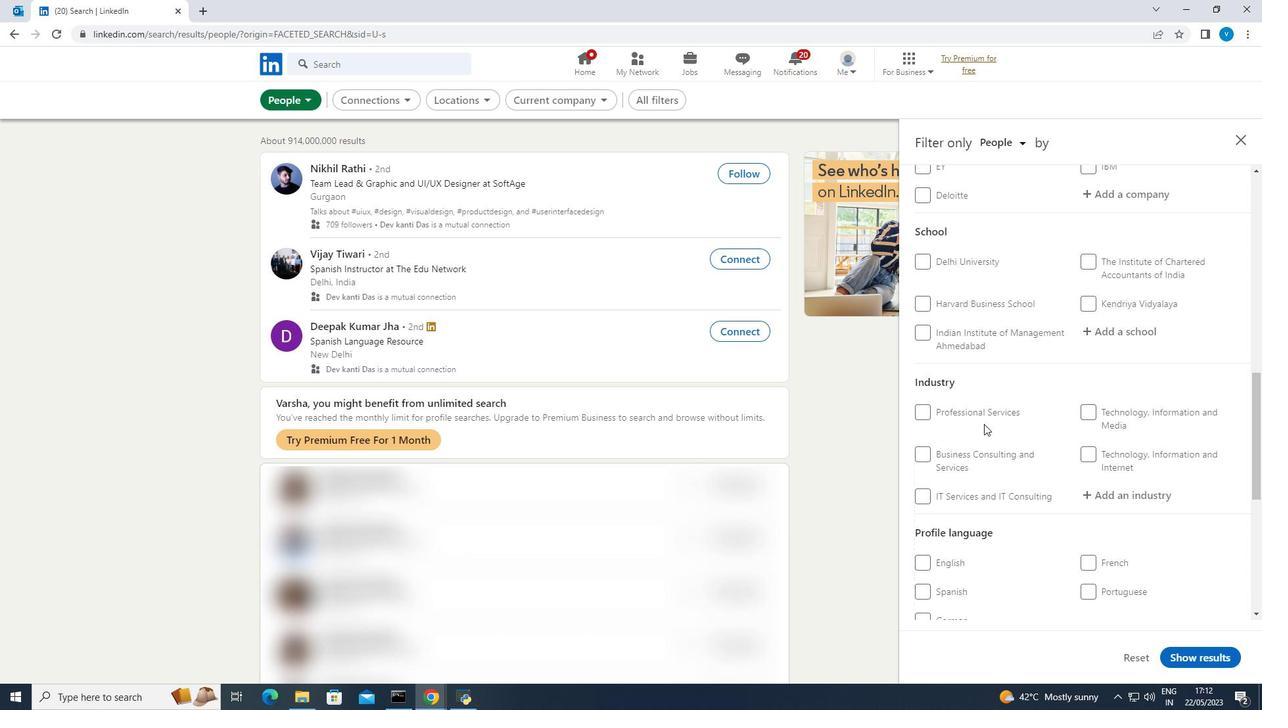 
Action: Mouse moved to (920, 533)
Screenshot: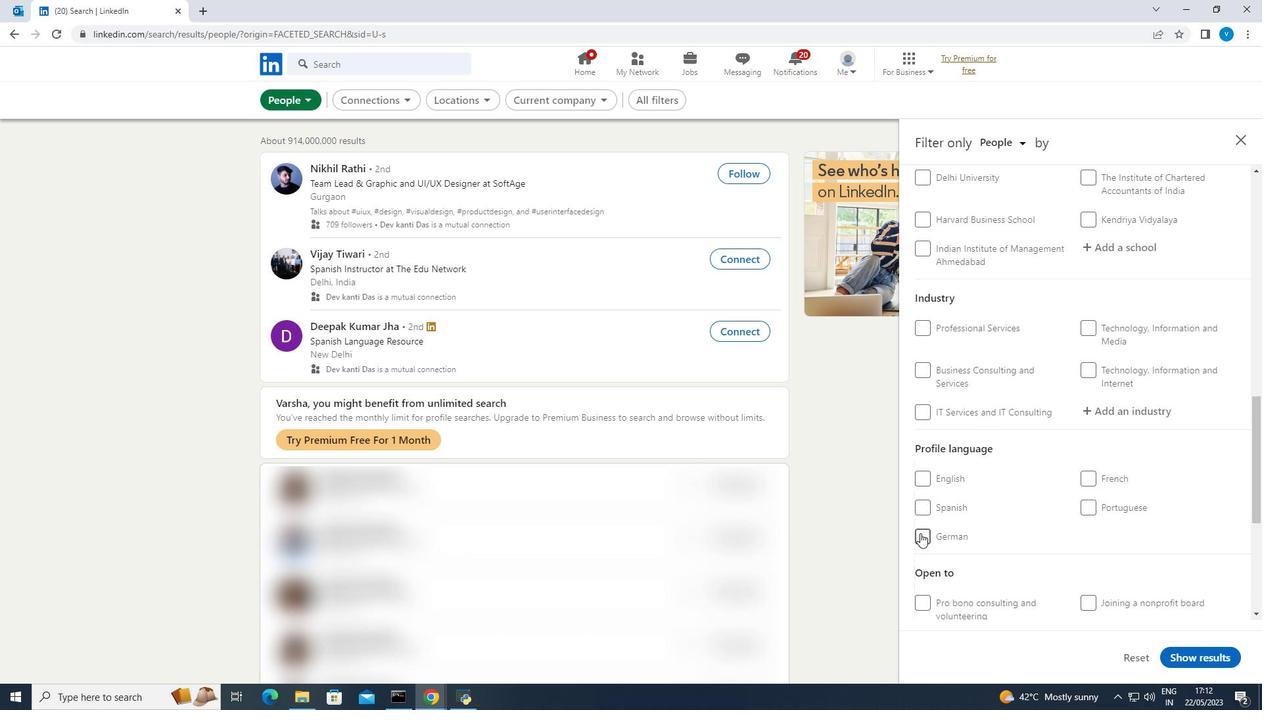
Action: Mouse pressed left at (920, 533)
Screenshot: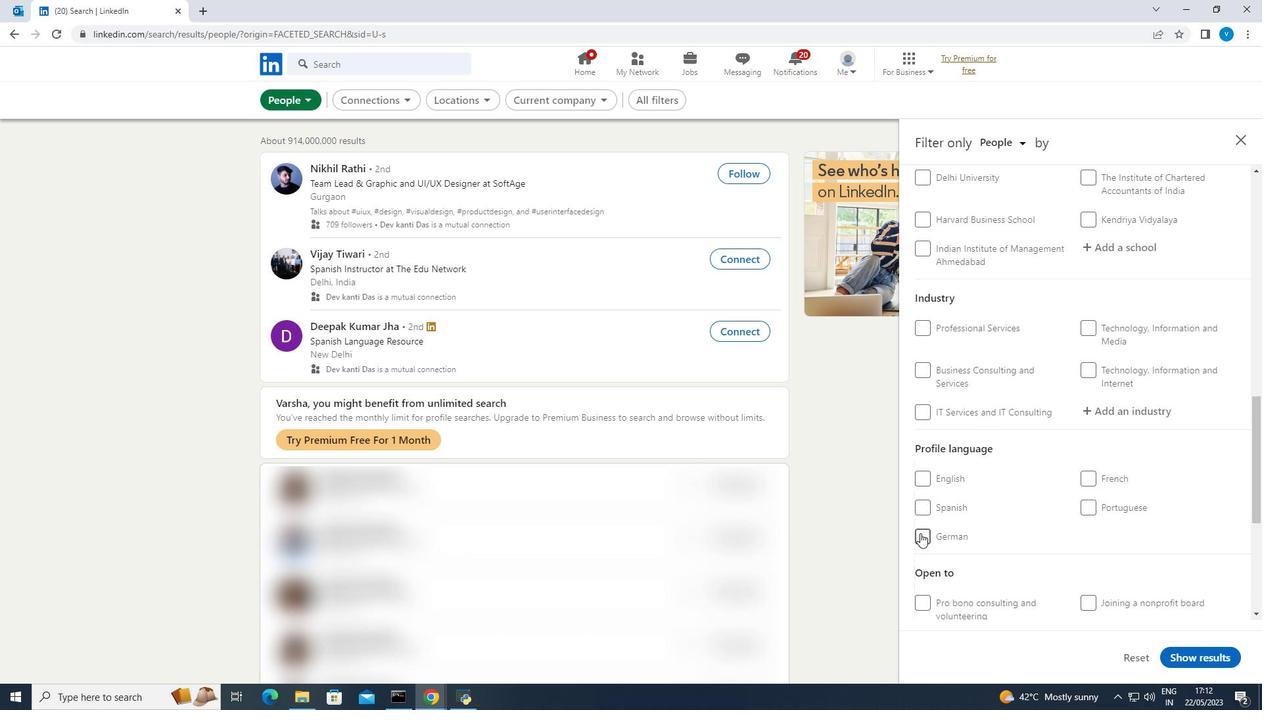 
Action: Mouse moved to (933, 511)
Screenshot: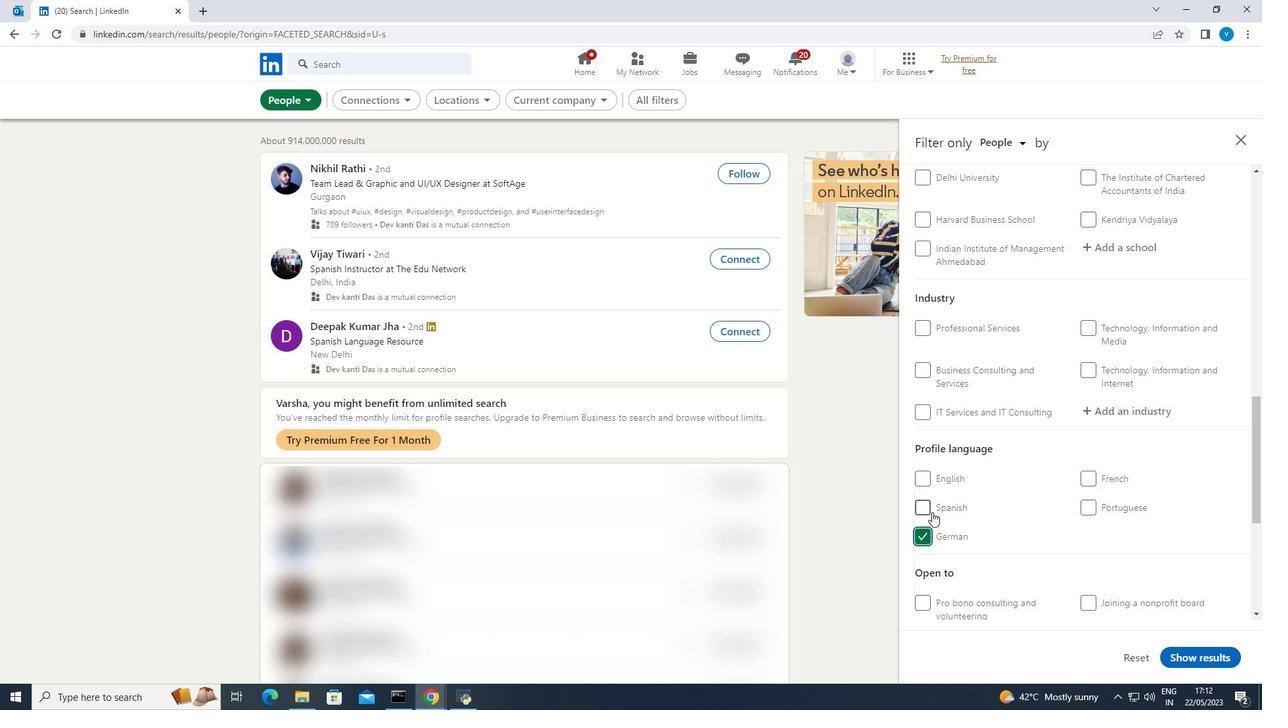 
Action: Mouse scrolled (933, 512) with delta (0, 0)
Screenshot: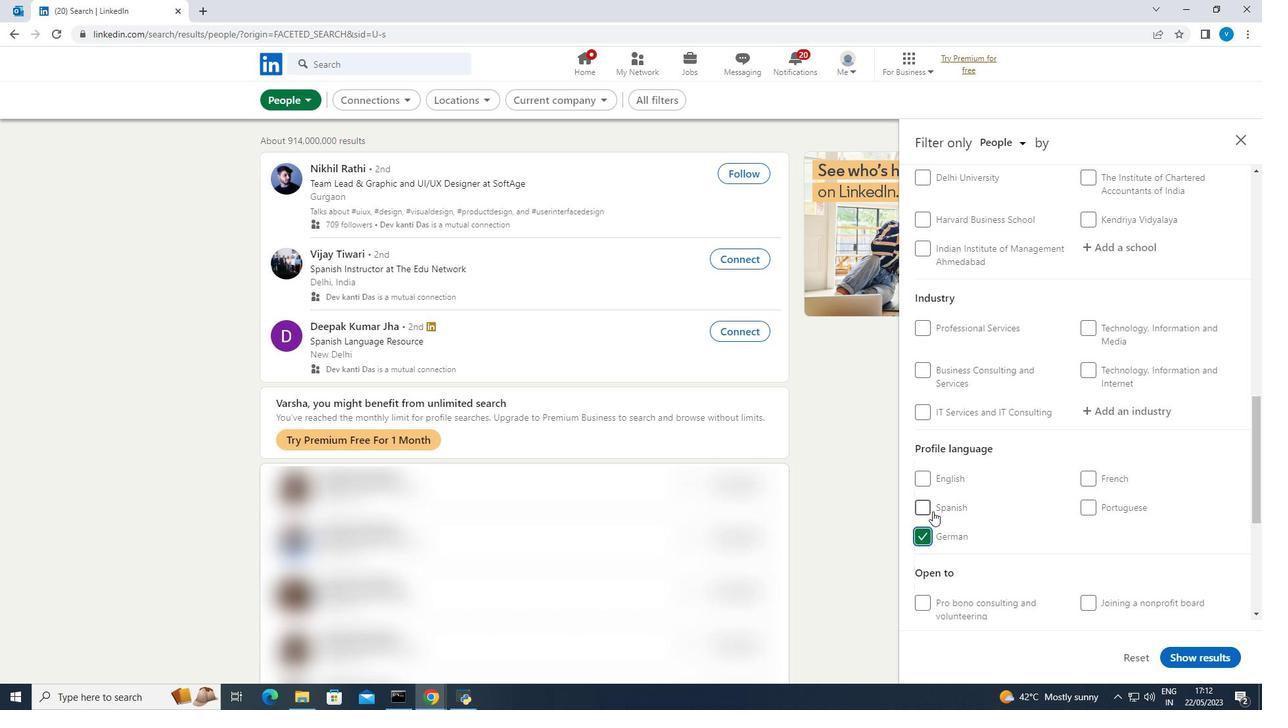 
Action: Mouse moved to (934, 508)
Screenshot: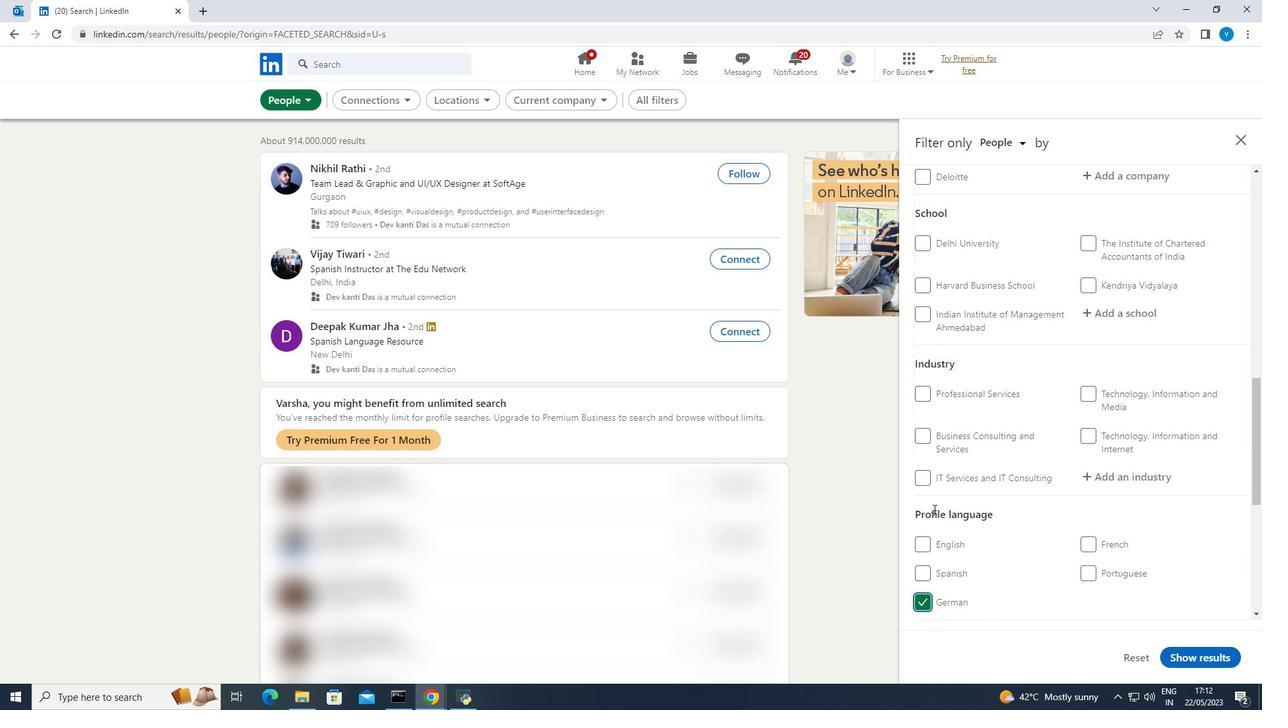 
Action: Mouse scrolled (934, 508) with delta (0, 0)
Screenshot: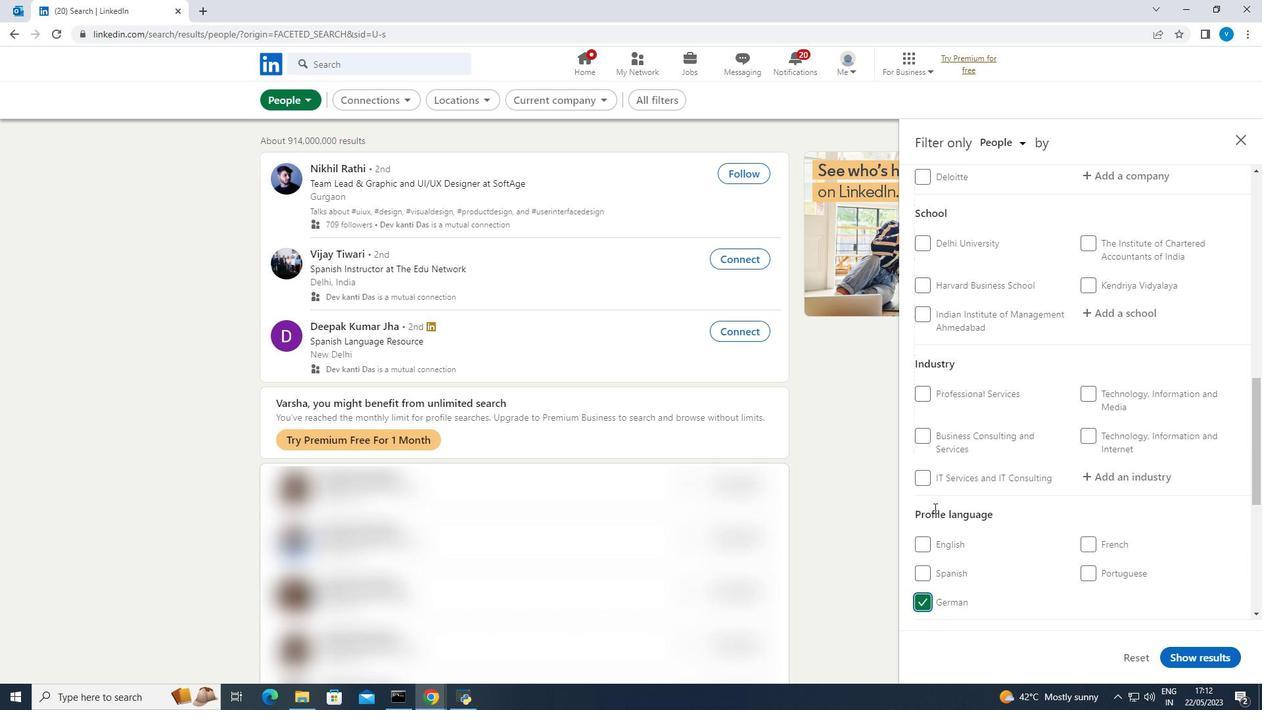 
Action: Mouse moved to (939, 499)
Screenshot: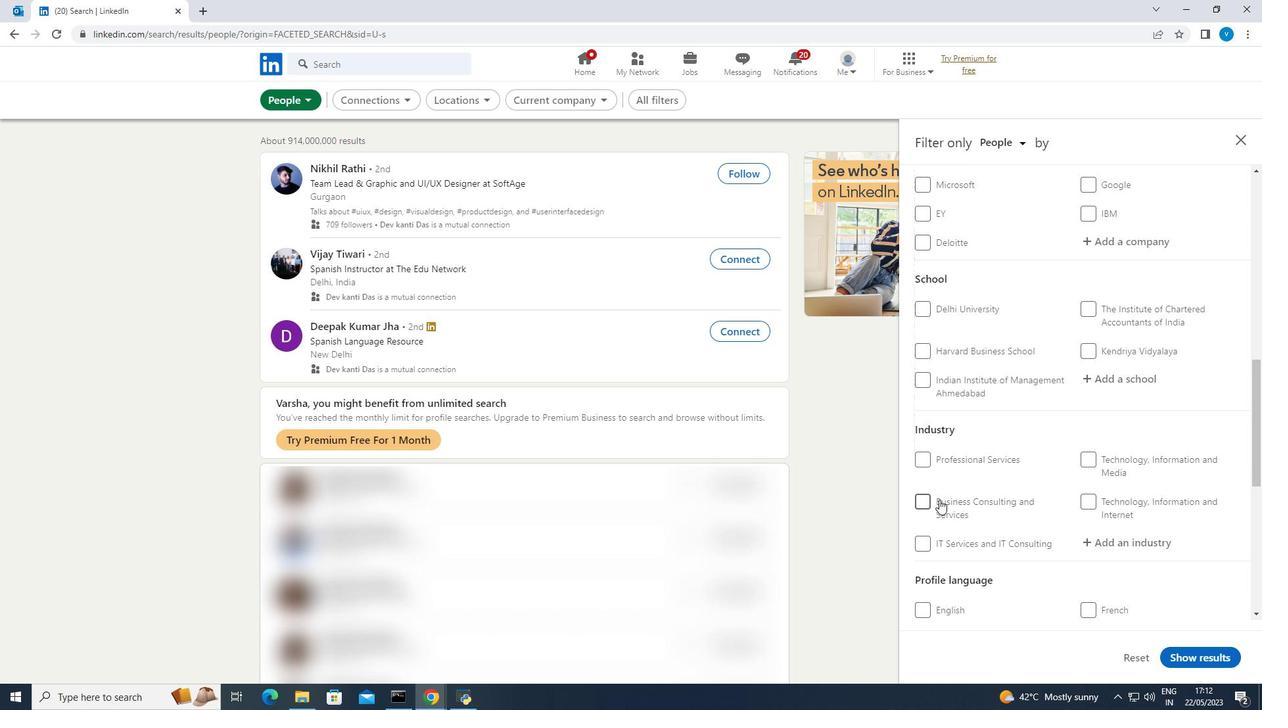 
Action: Mouse scrolled (939, 500) with delta (0, 0)
Screenshot: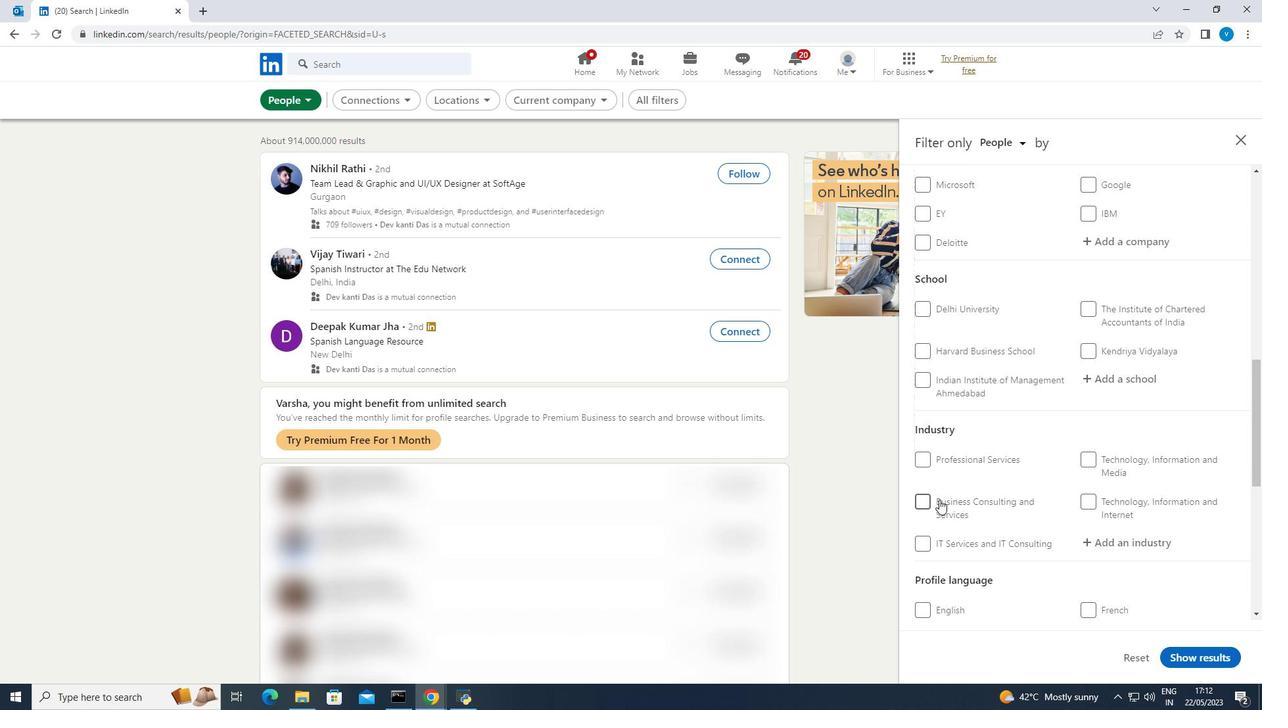 
Action: Mouse moved to (940, 499)
Screenshot: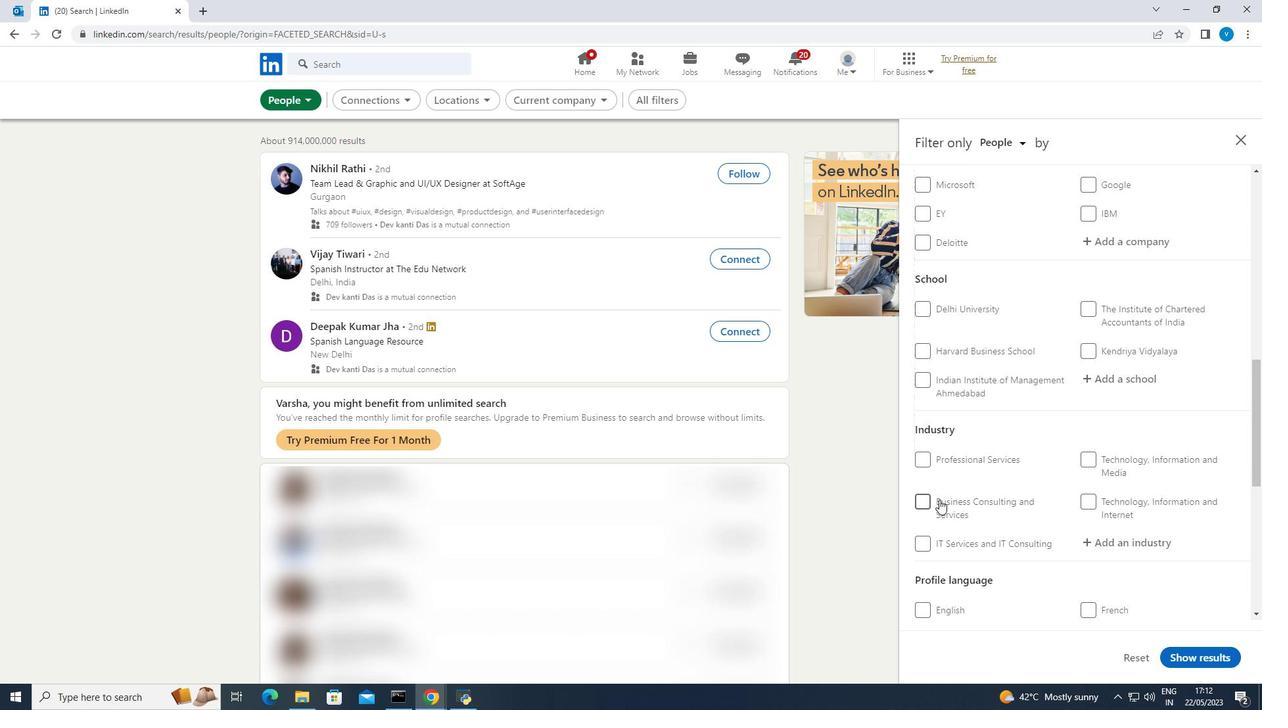
Action: Mouse scrolled (940, 500) with delta (0, 0)
Screenshot: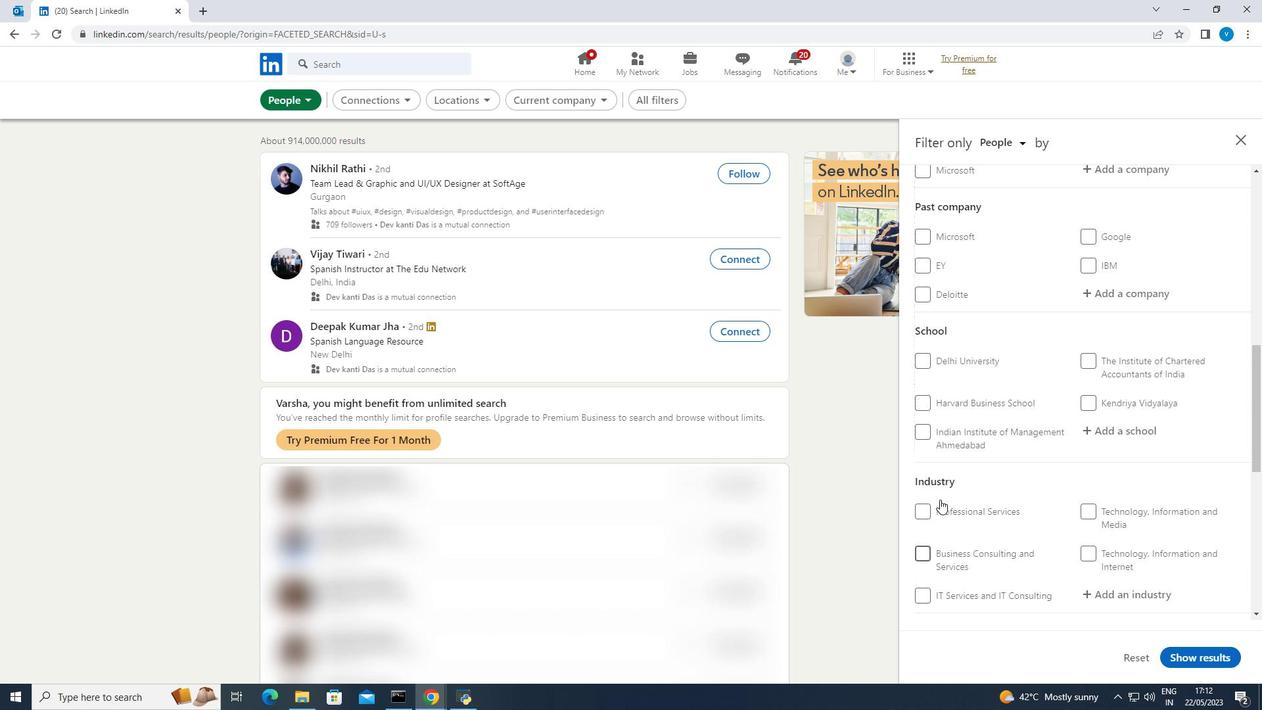
Action: Mouse scrolled (940, 500) with delta (0, 0)
Screenshot: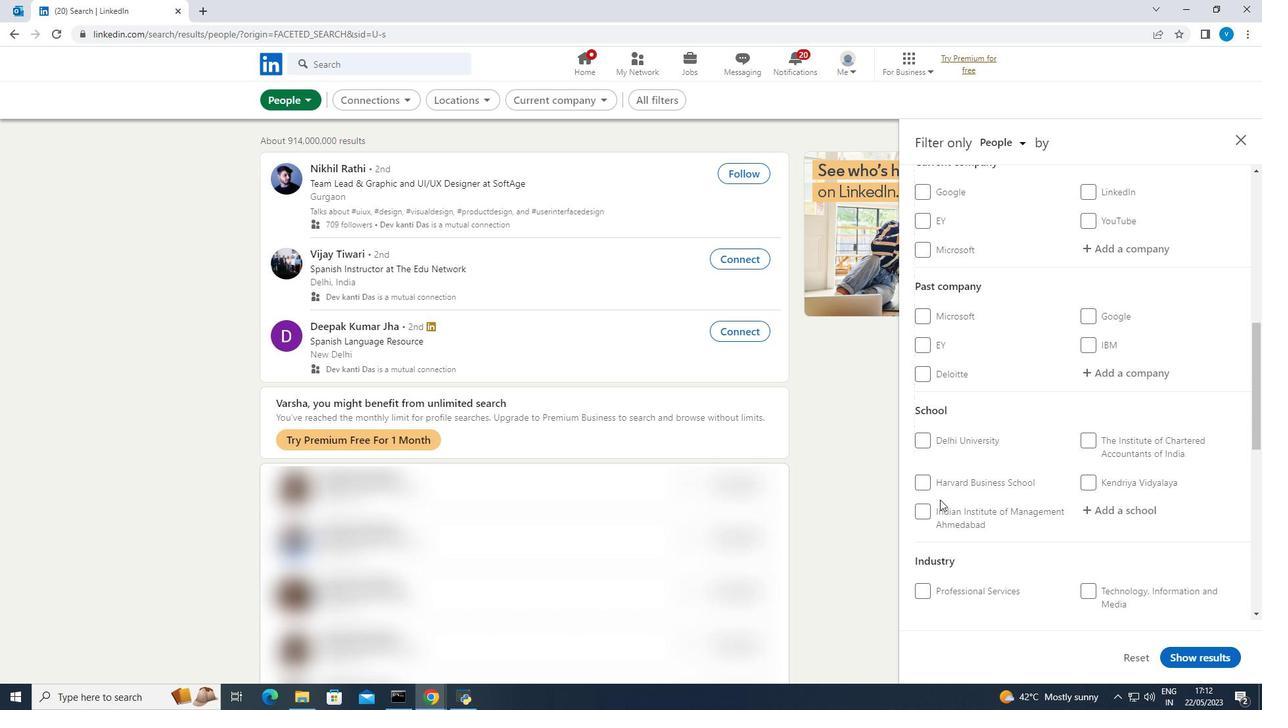 
Action: Mouse moved to (1123, 311)
Screenshot: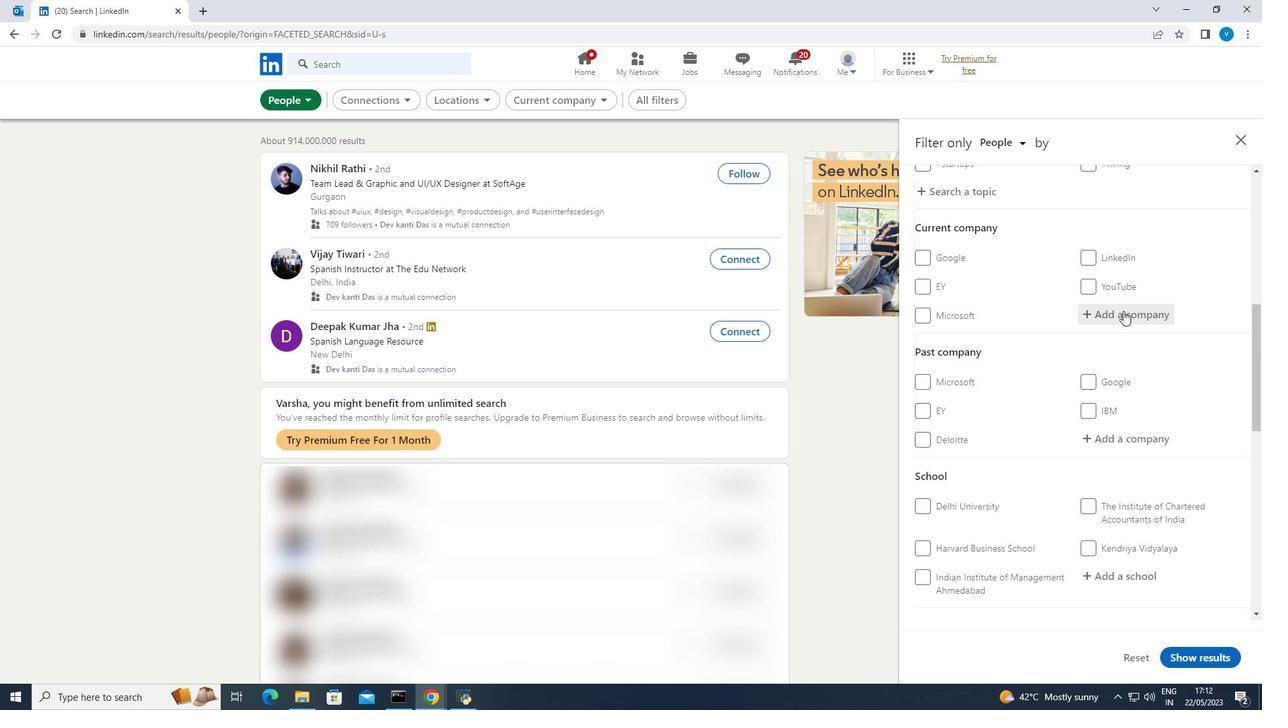 
Action: Mouse pressed left at (1123, 311)
Screenshot: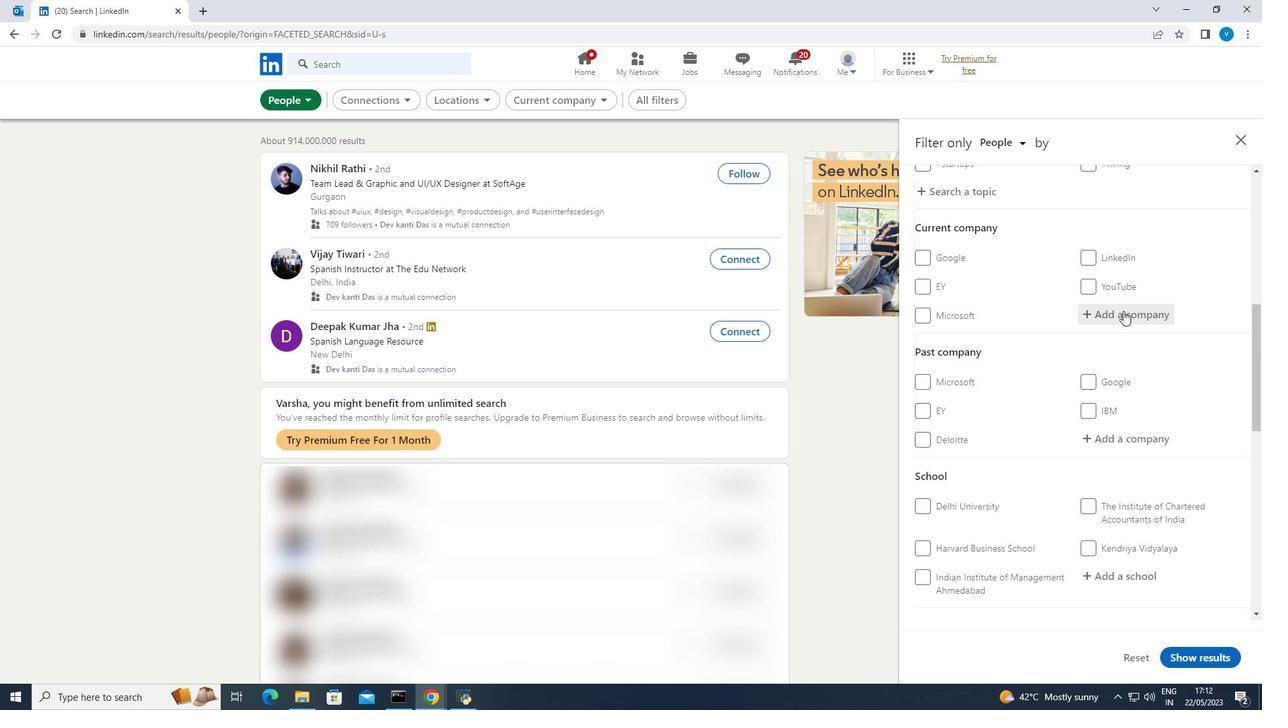 
Action: Mouse moved to (1008, 145)
Screenshot: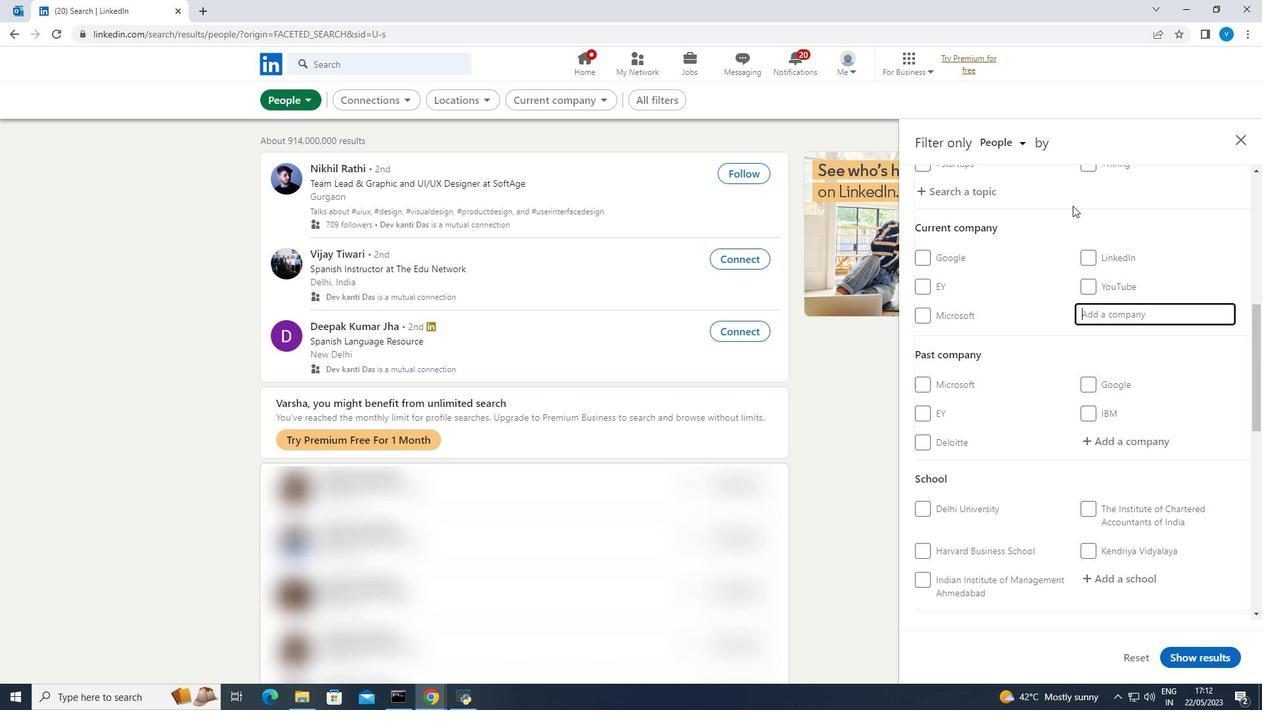 
Action: Key pressed <Key.shift><Key.shift><Key.shift><Key.shift><Key.shift><Key.shift><Key.shift>Jerry<Key.space><Key.shift><Key.shift><Key.shift><Key.shift><Key.shift>Varghese
Screenshot: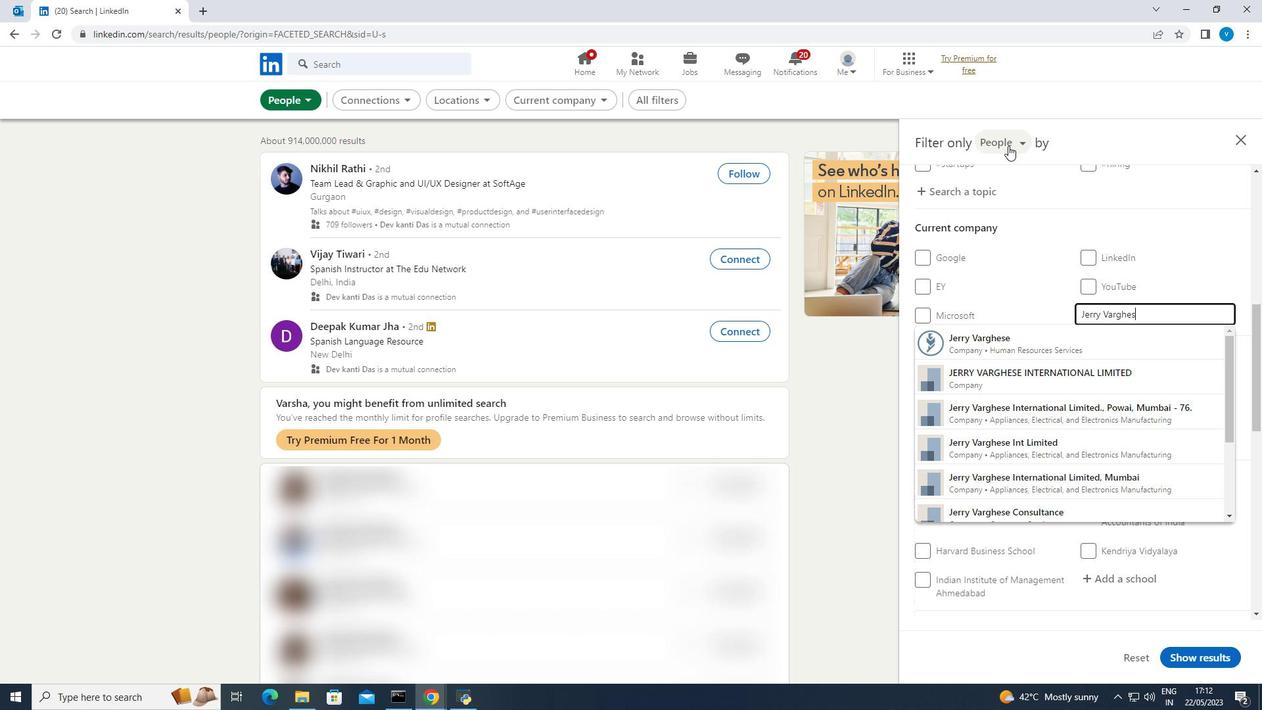 
Action: Mouse moved to (967, 338)
Screenshot: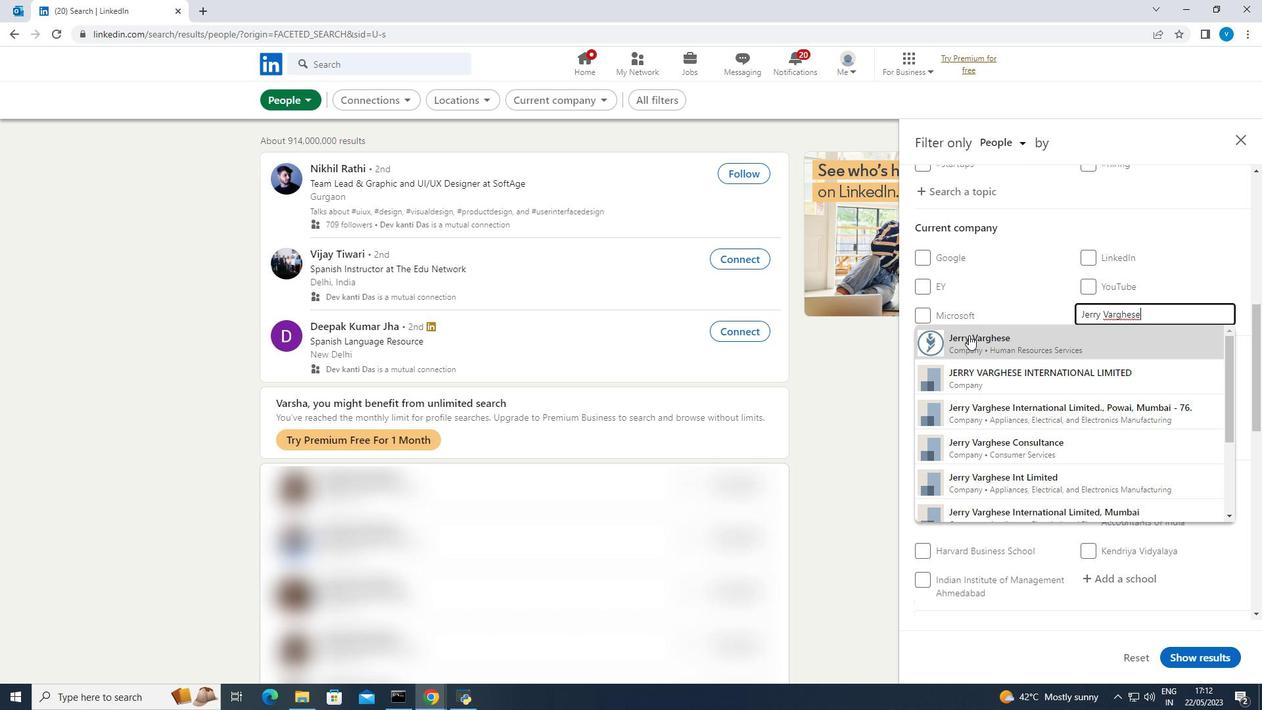 
Action: Mouse pressed left at (967, 338)
Screenshot: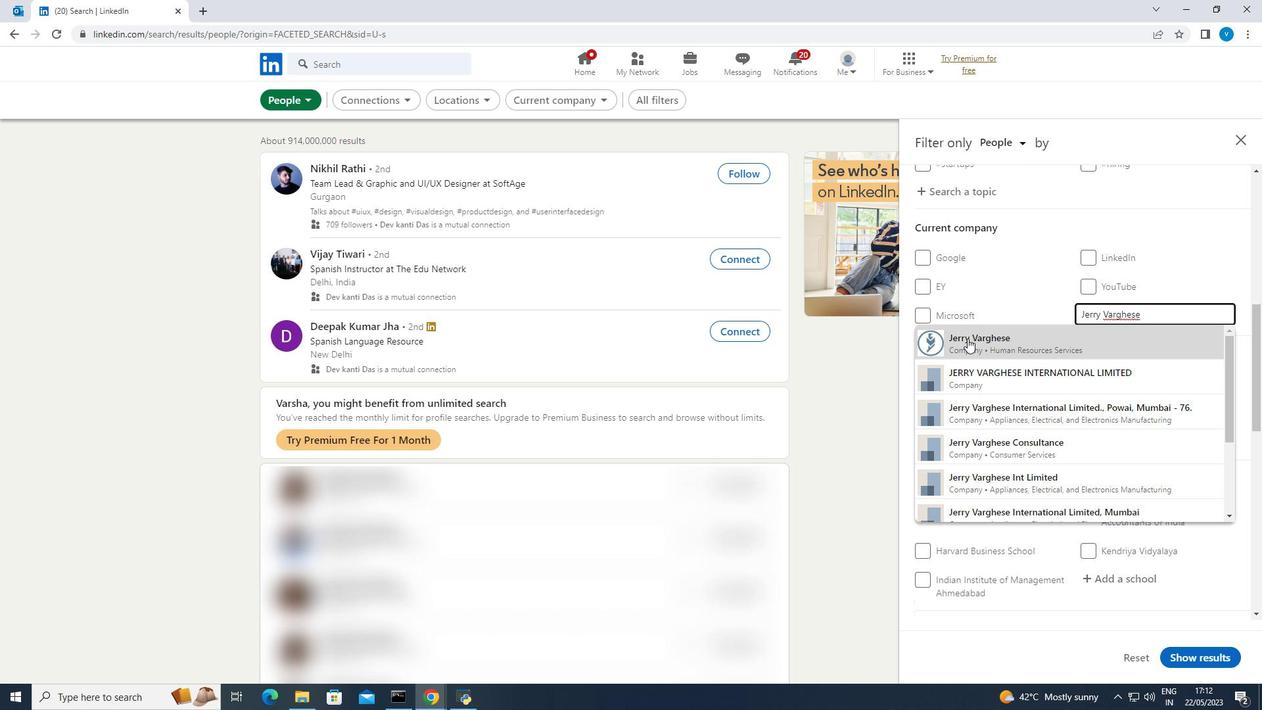 
Action: Mouse moved to (981, 340)
Screenshot: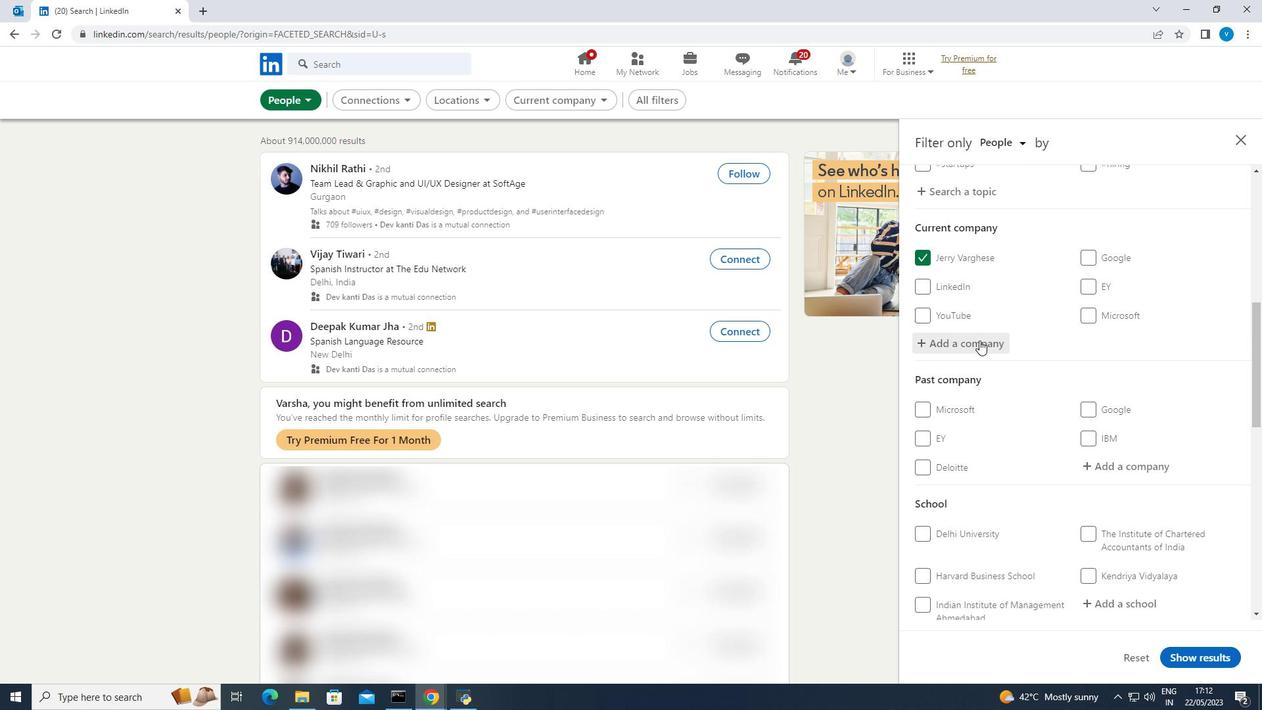 
Action: Mouse scrolled (981, 339) with delta (0, 0)
Screenshot: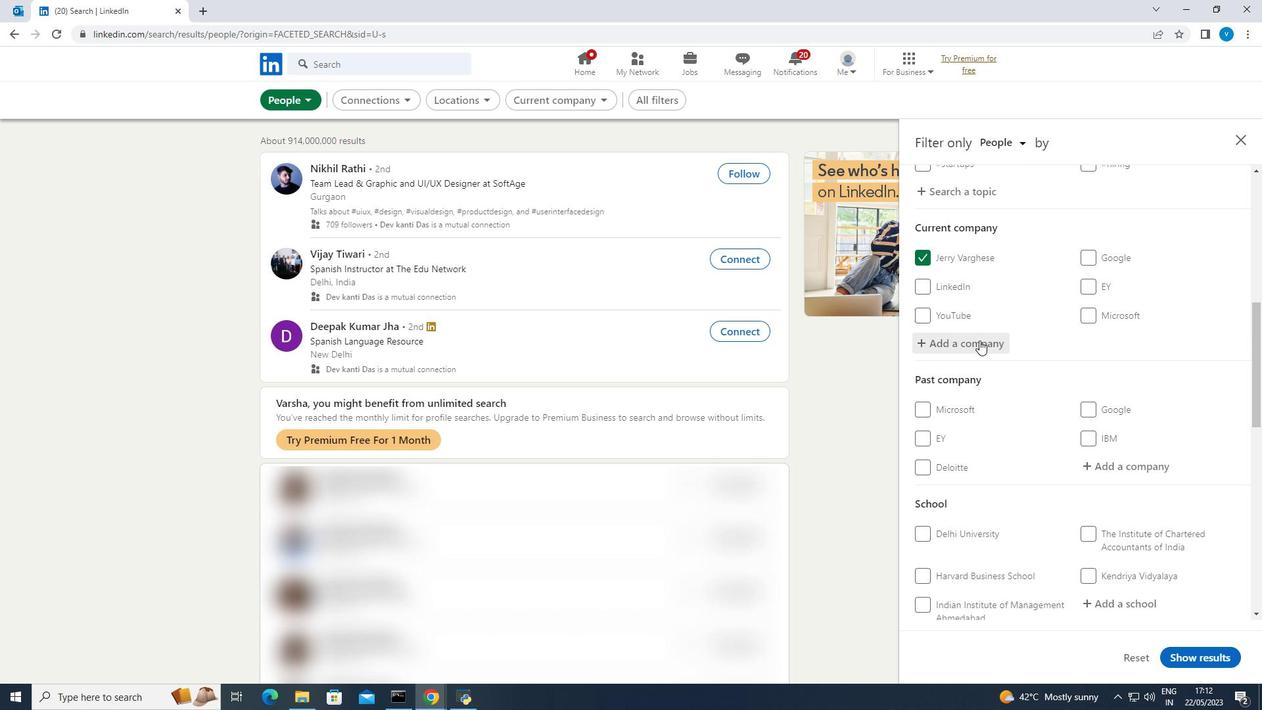 
Action: Mouse moved to (982, 340)
Screenshot: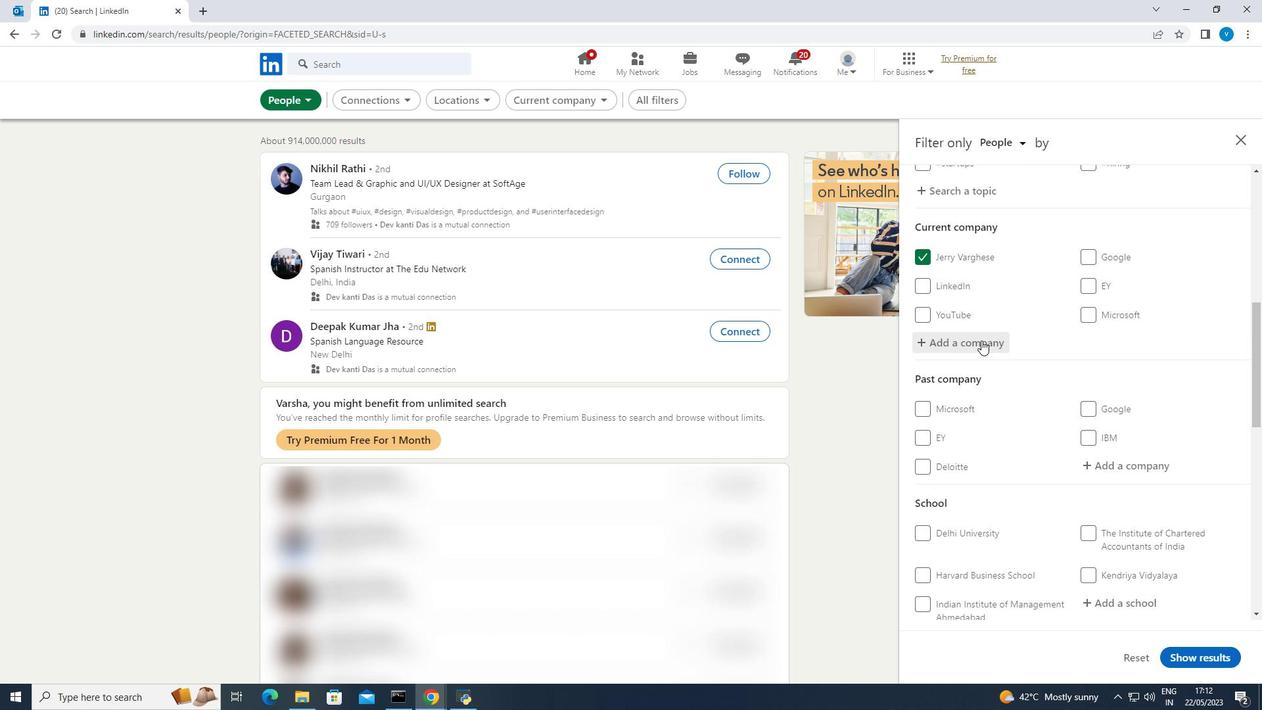 
Action: Mouse scrolled (982, 339) with delta (0, 0)
Screenshot: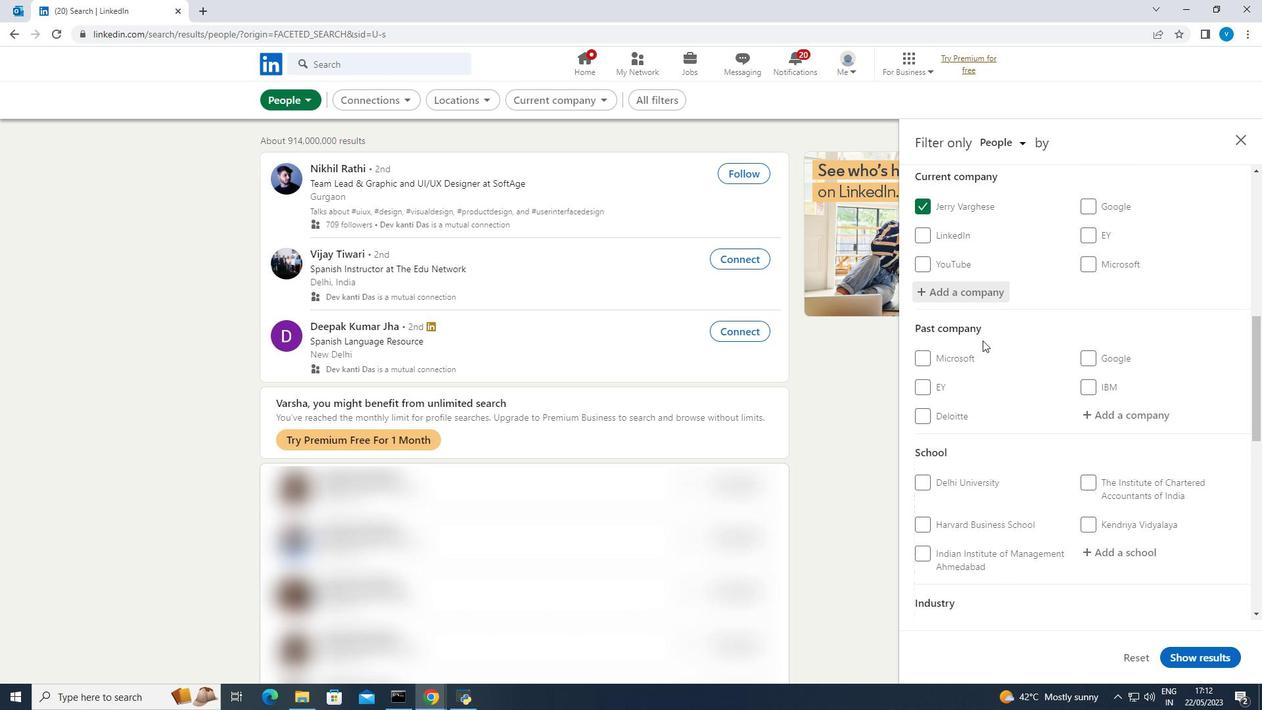 
Action: Mouse moved to (983, 340)
Screenshot: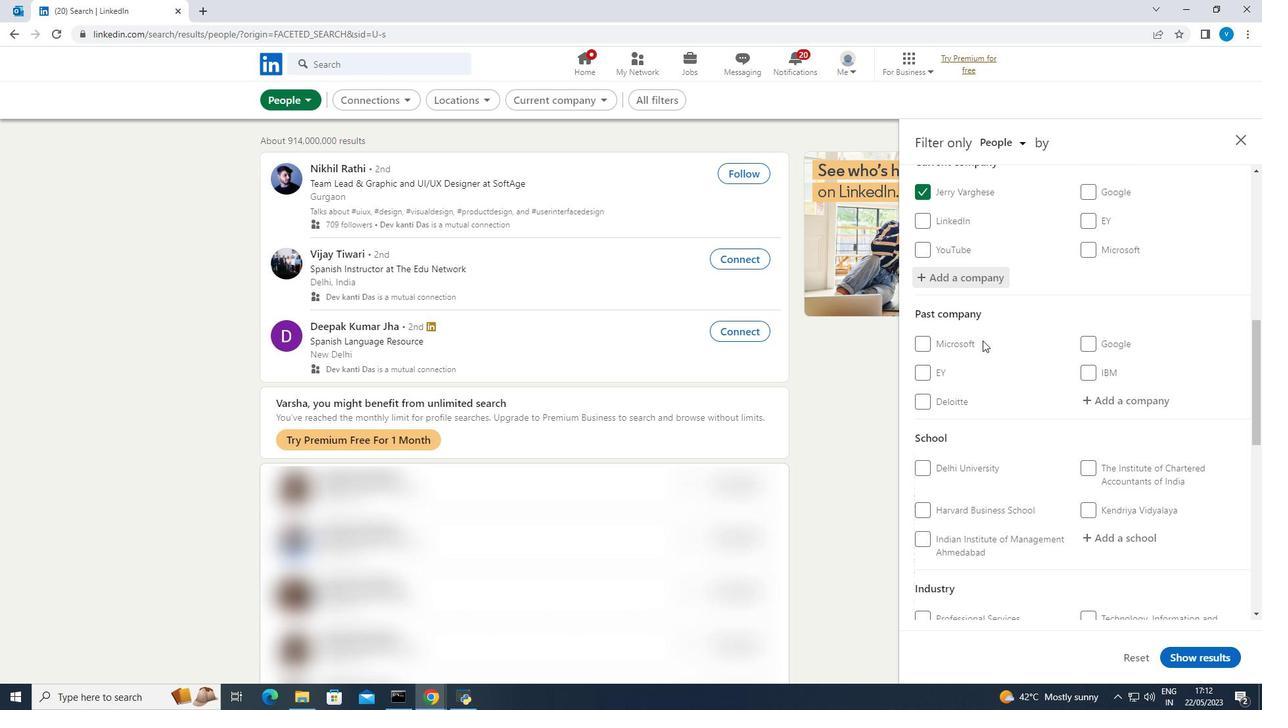 
Action: Mouse scrolled (983, 339) with delta (0, 0)
Screenshot: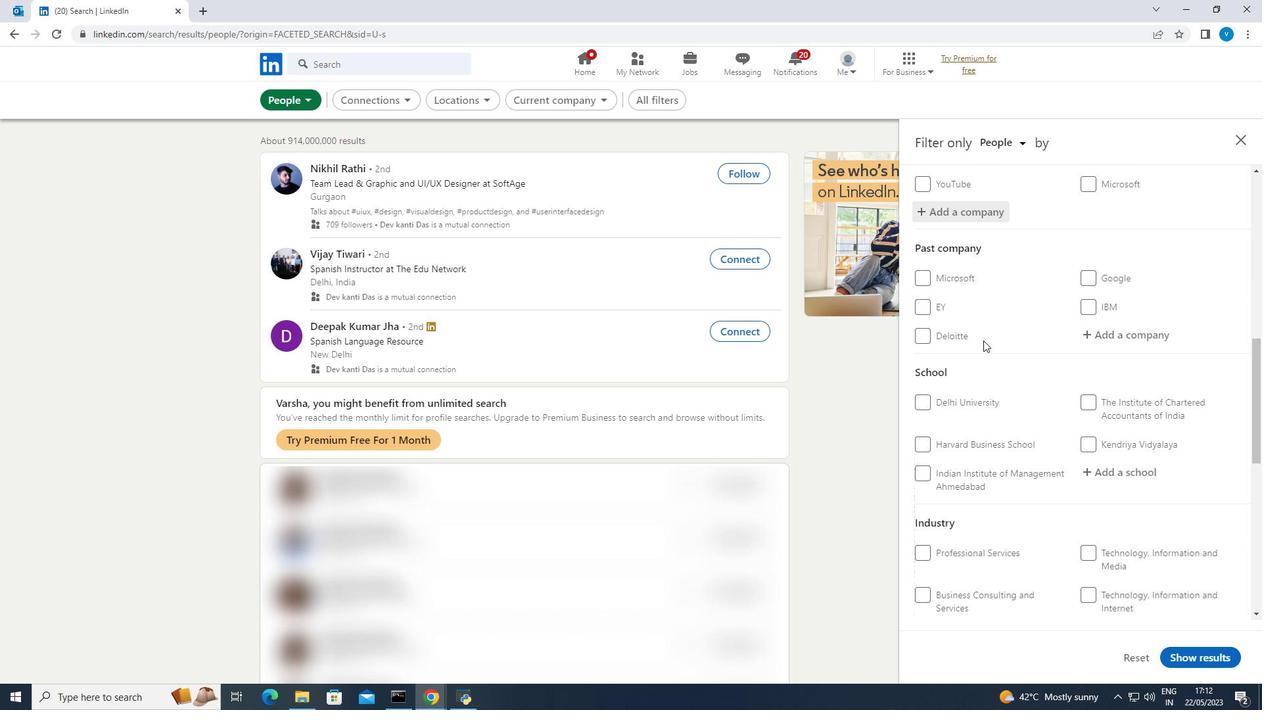 
Action: Mouse moved to (1090, 405)
Screenshot: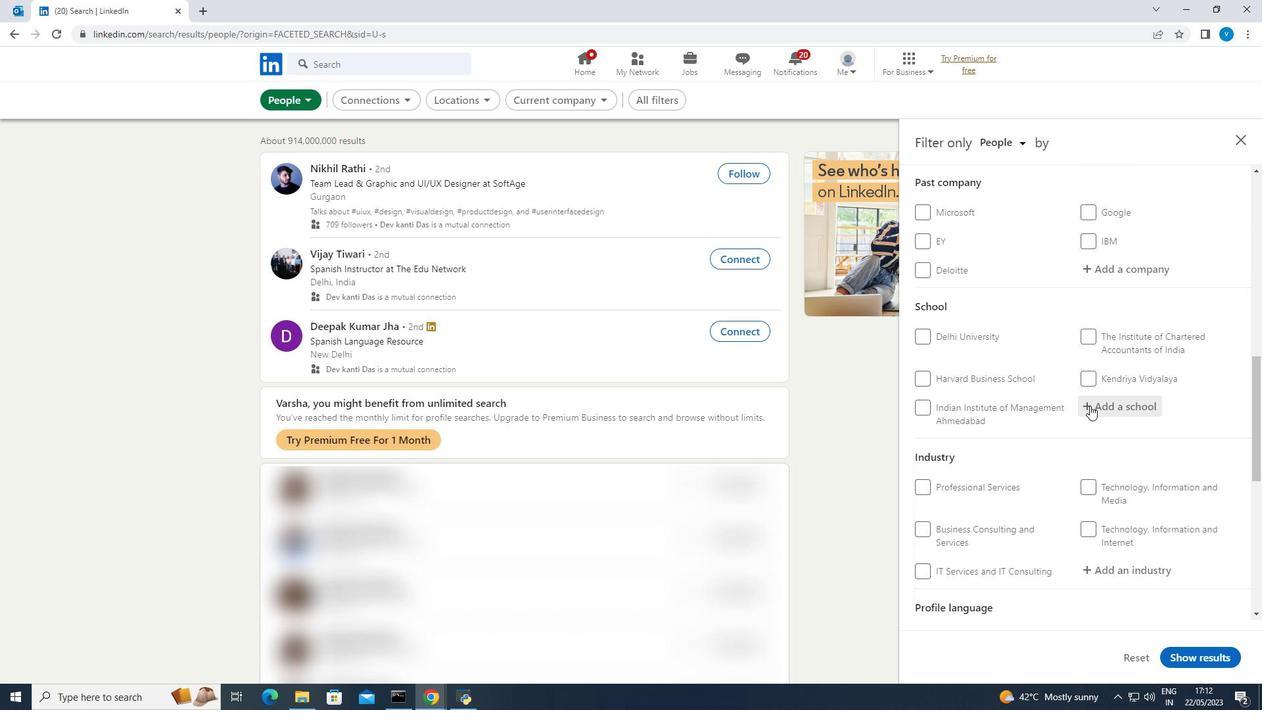 
Action: Mouse pressed left at (1090, 405)
Screenshot: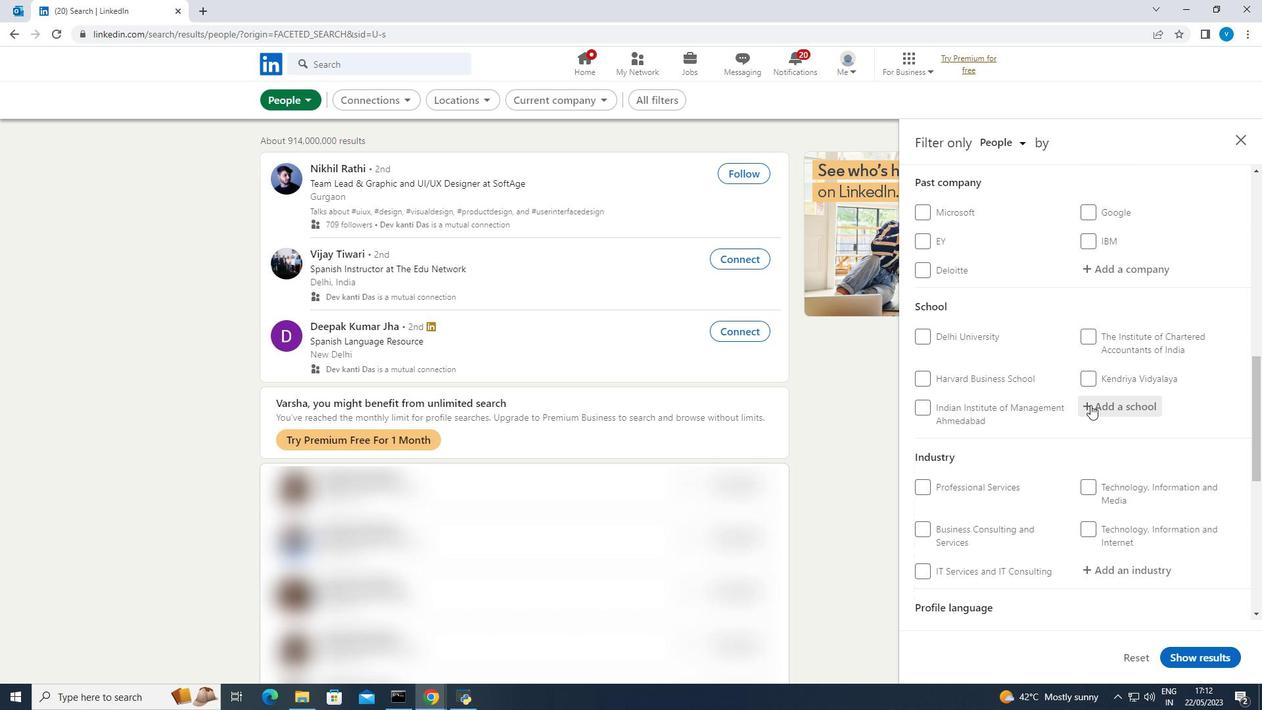 
Action: Mouse moved to (790, 119)
Screenshot: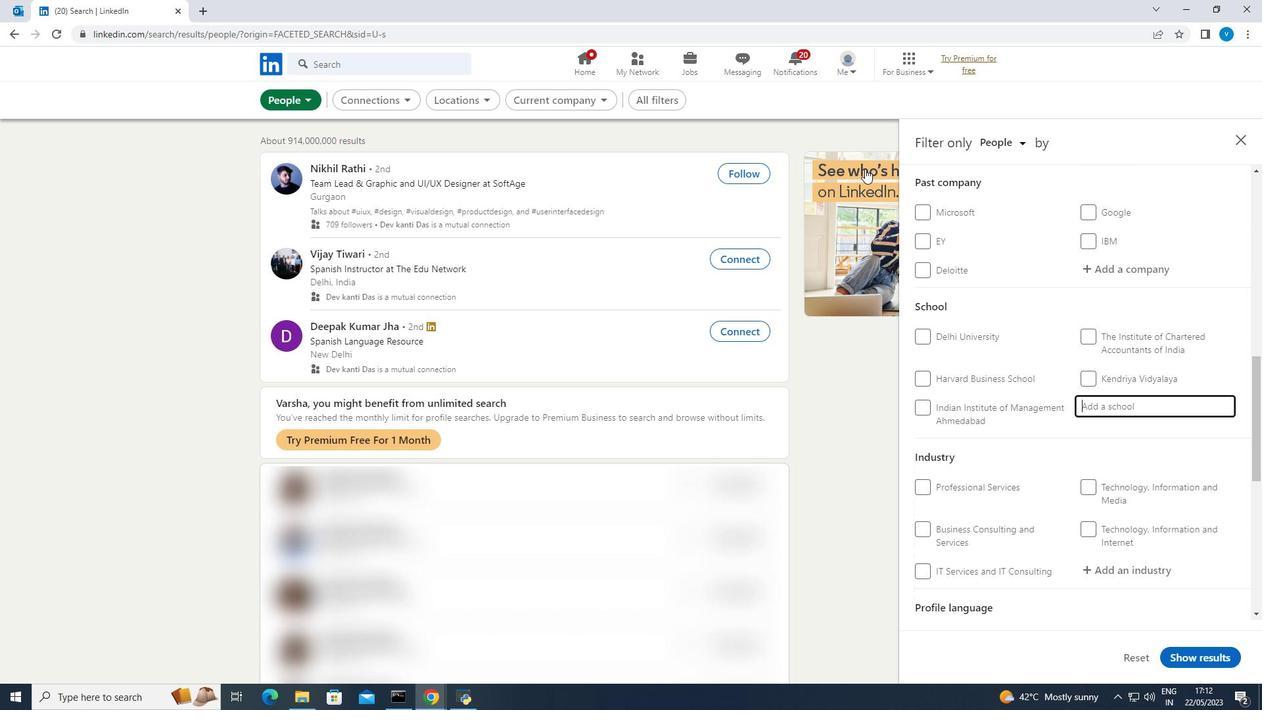 
Action: Key pressed <Key.shift>Vidyavardhinis
Screenshot: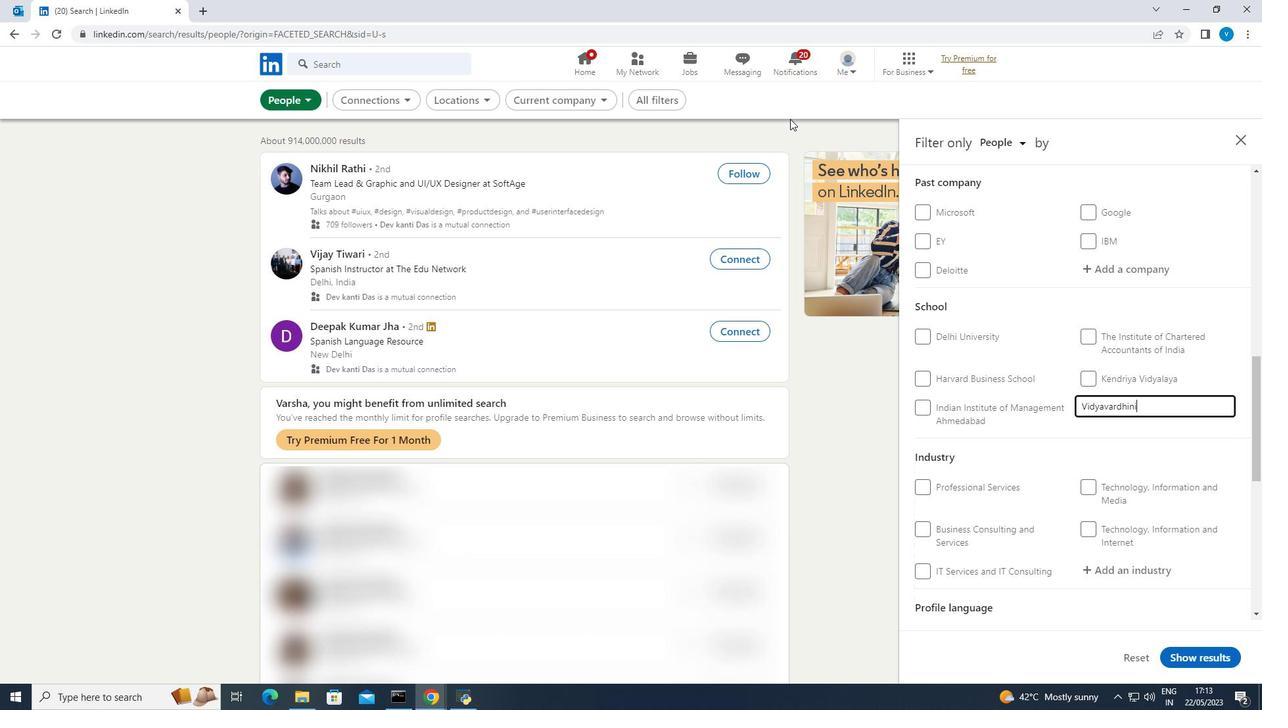 
Action: Mouse moved to (950, 430)
Screenshot: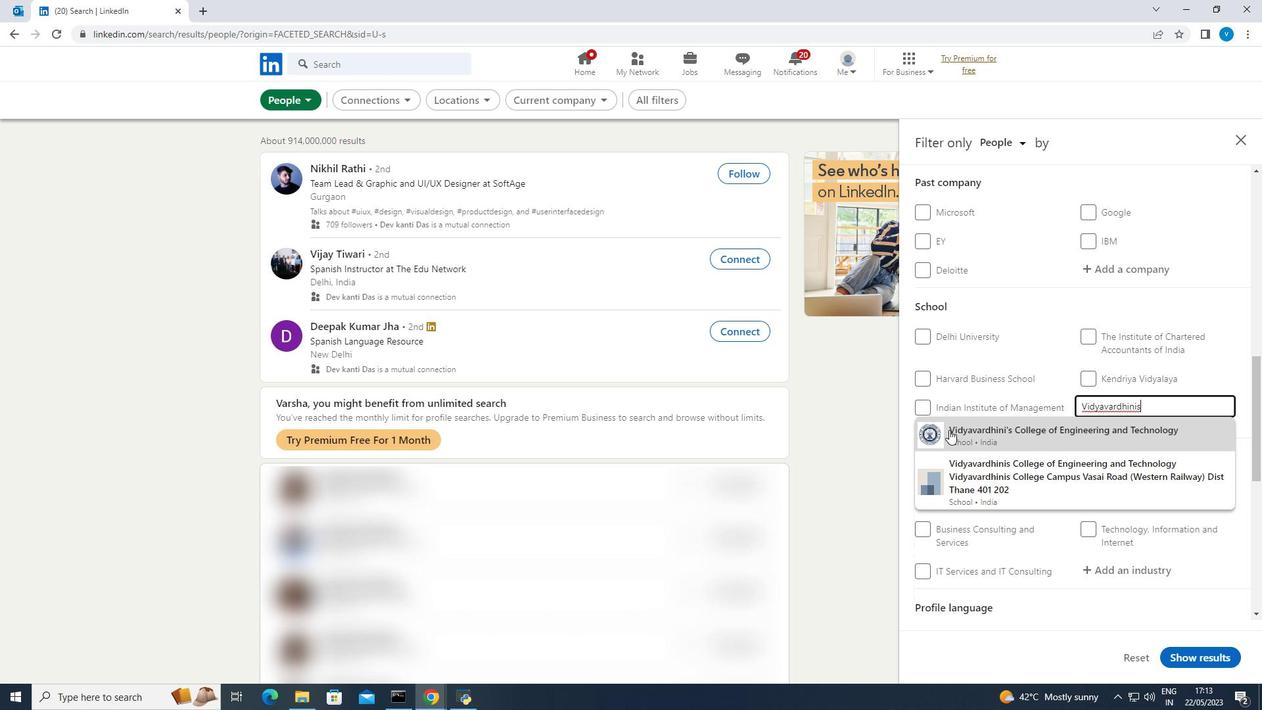 
Action: Mouse pressed left at (950, 430)
Screenshot: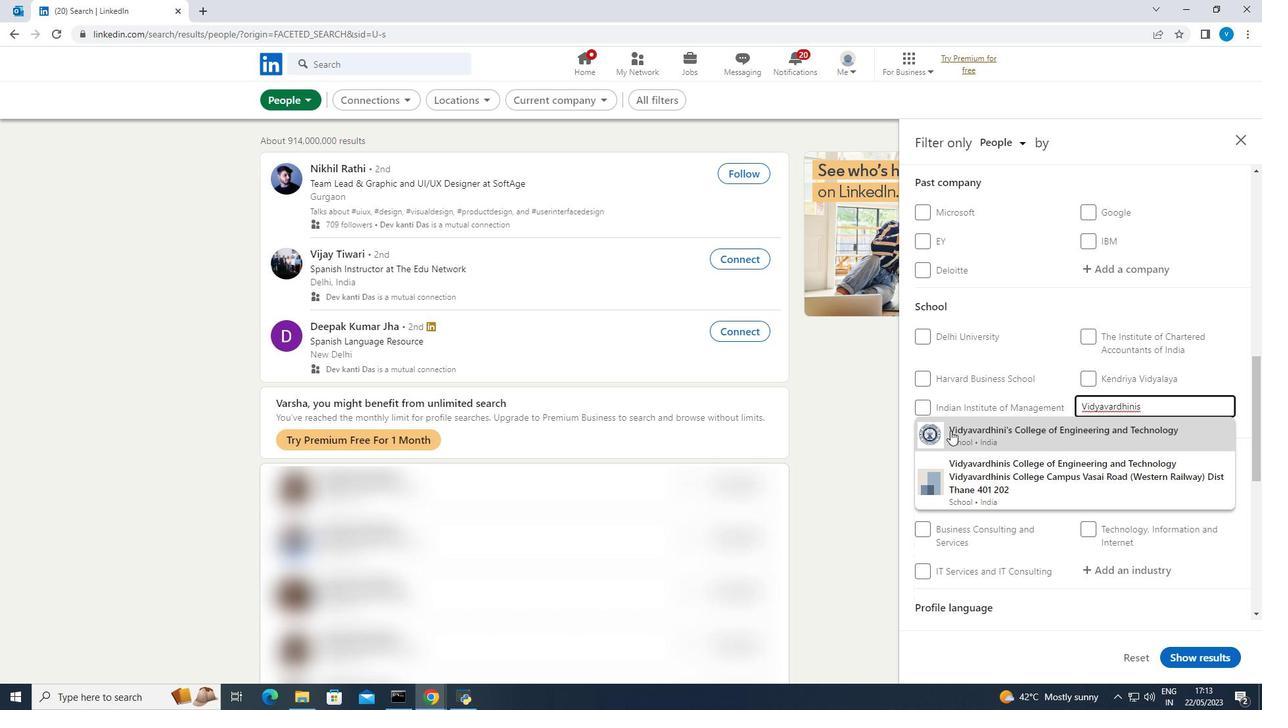 
Action: Mouse moved to (951, 430)
Screenshot: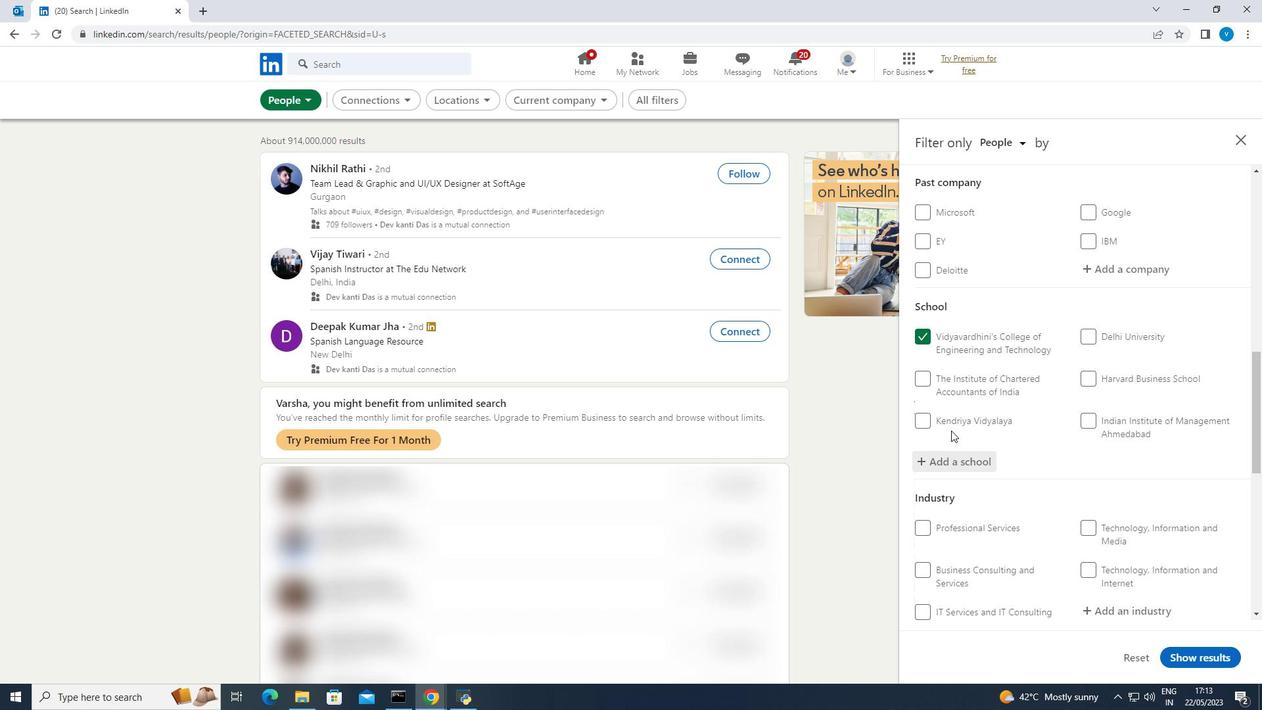 
Action: Mouse scrolled (951, 430) with delta (0, 0)
Screenshot: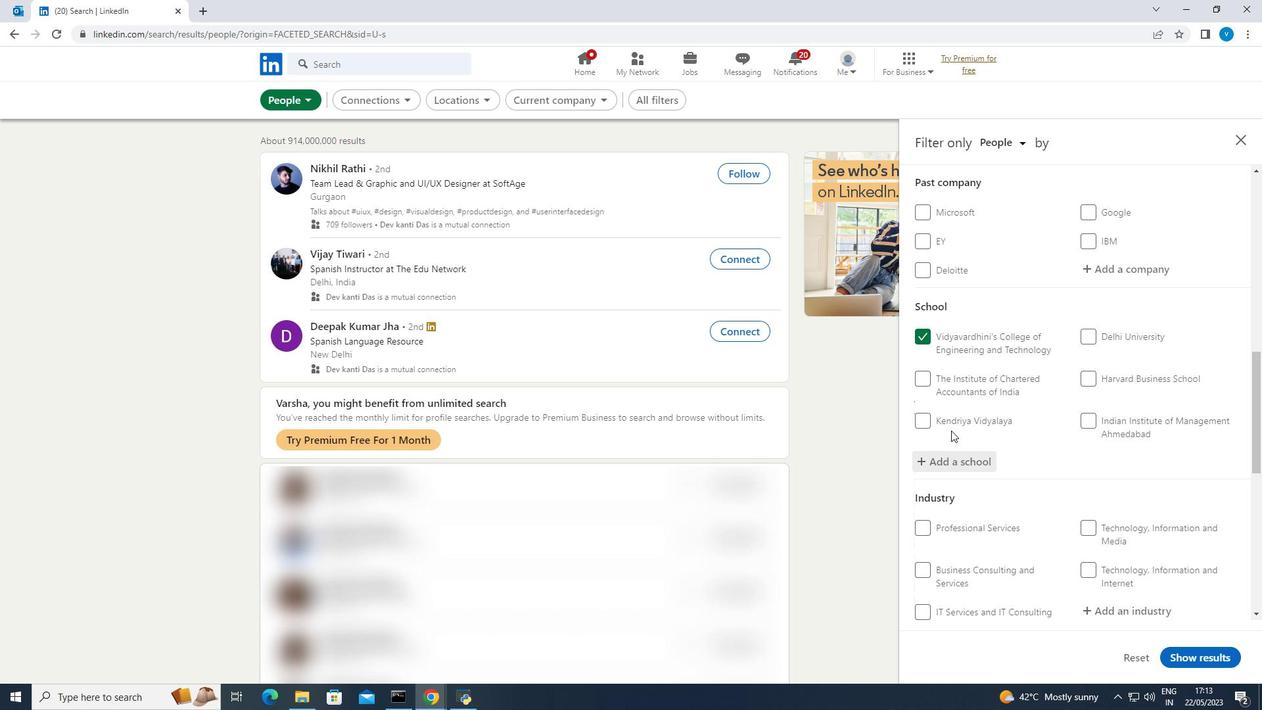 
Action: Mouse moved to (953, 428)
Screenshot: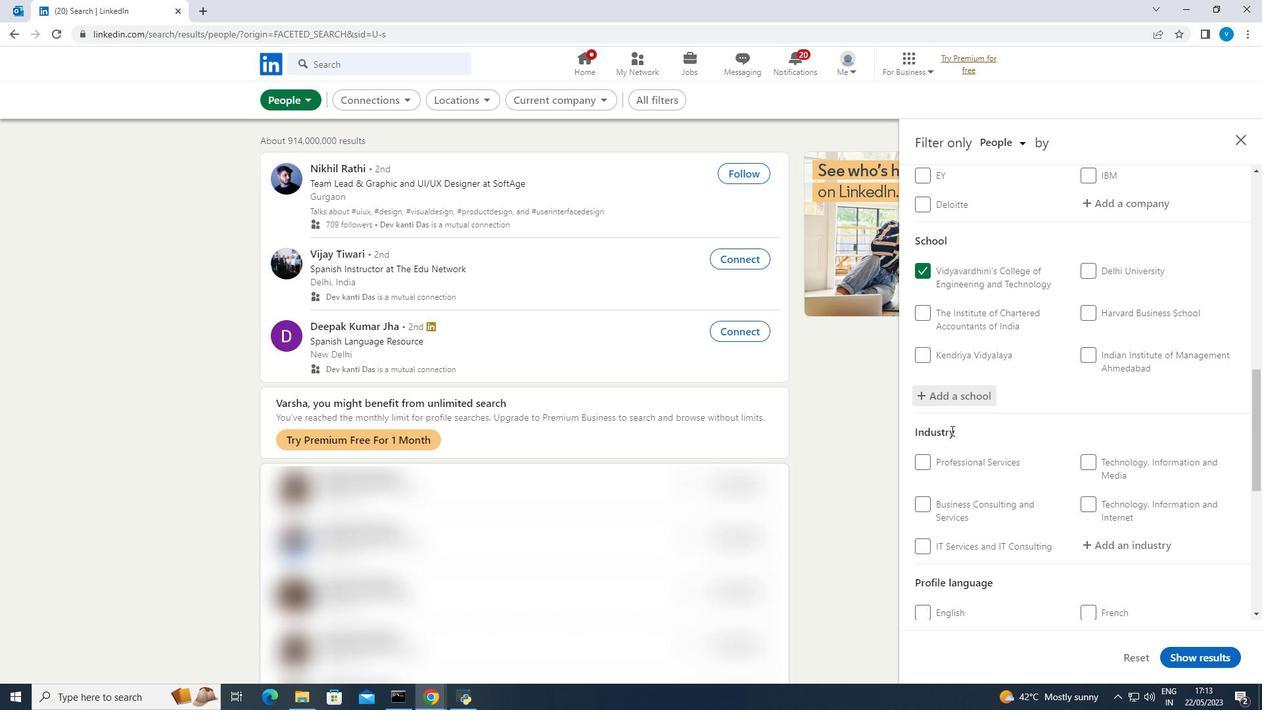 
Action: Mouse scrolled (953, 427) with delta (0, 0)
Screenshot: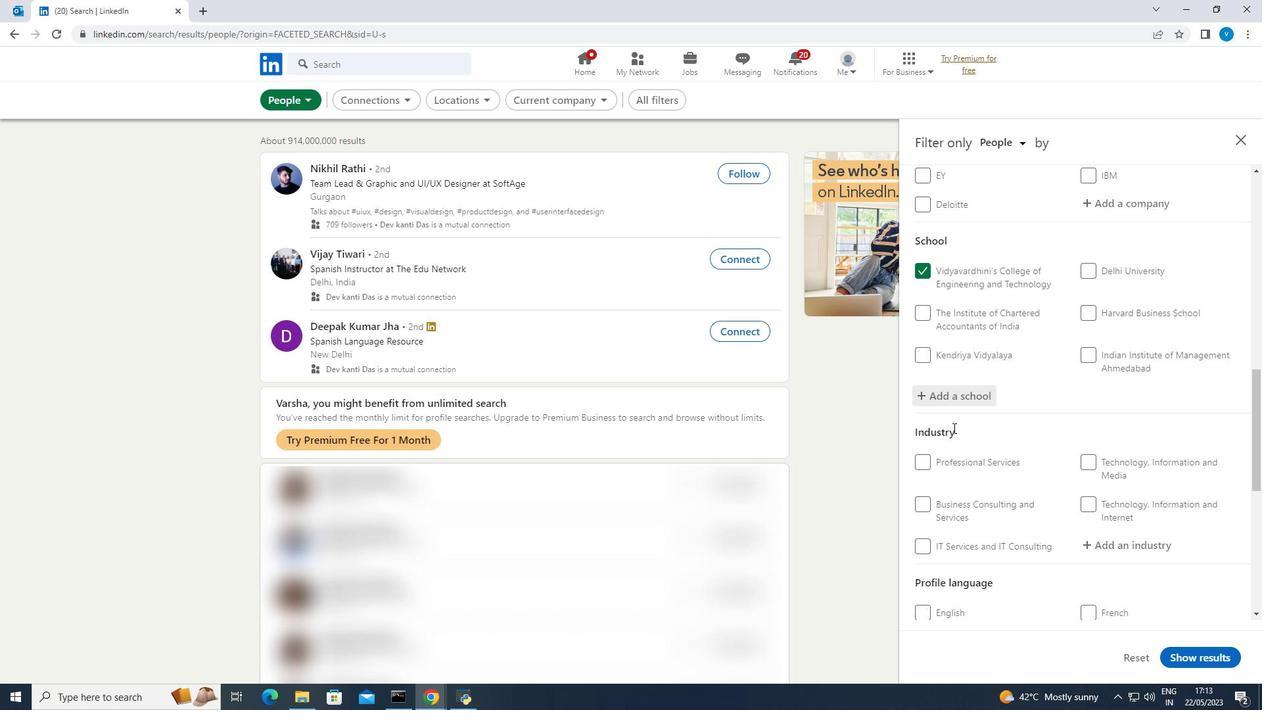 
Action: Mouse scrolled (953, 427) with delta (0, 0)
Screenshot: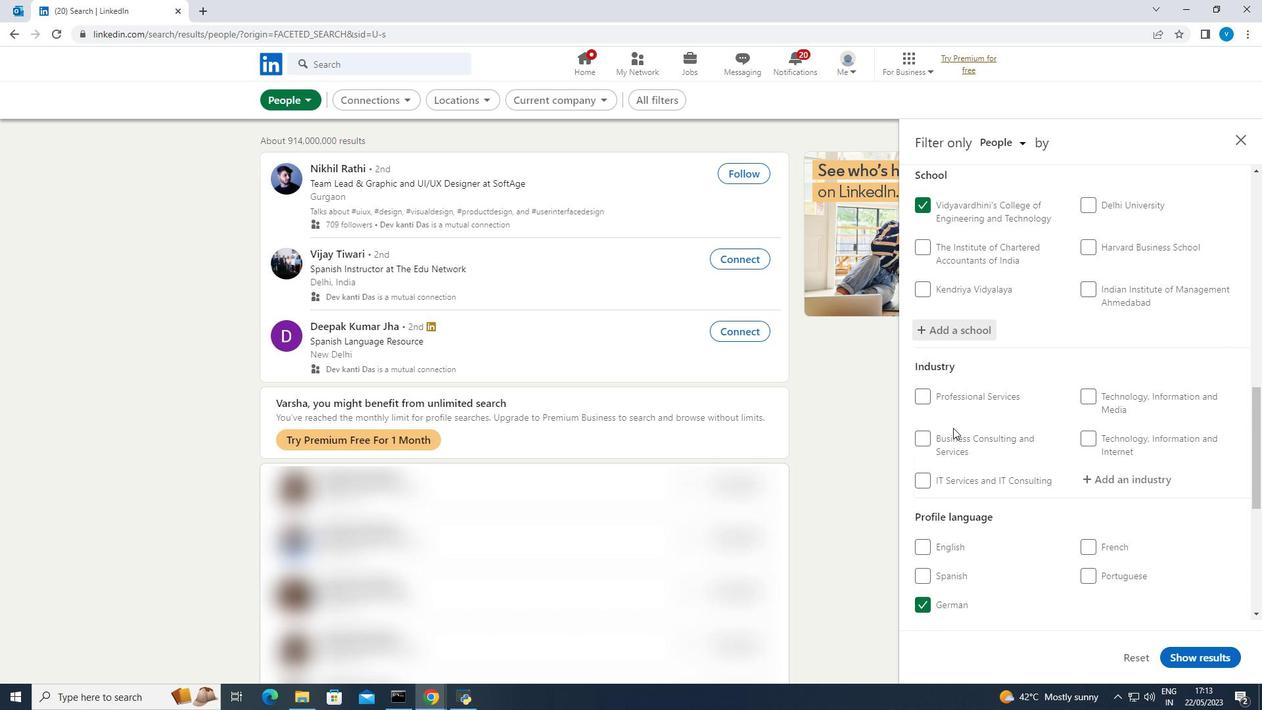 
Action: Mouse moved to (1101, 410)
Screenshot: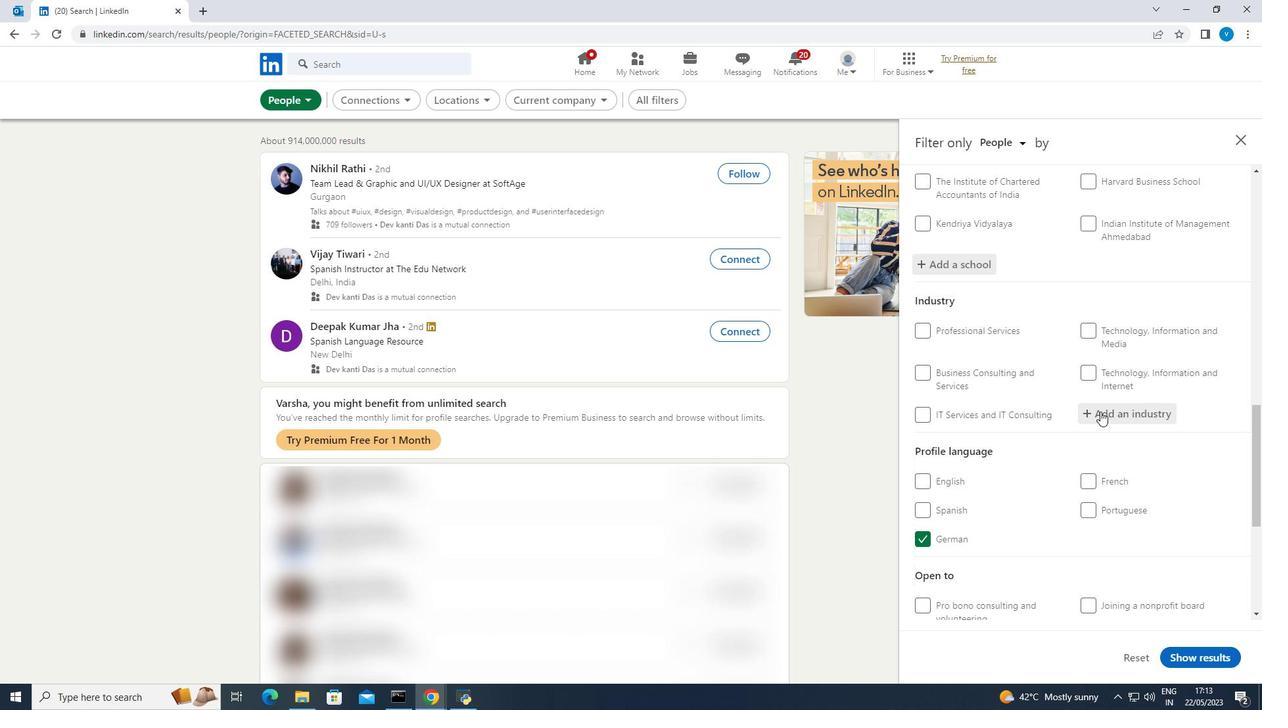 
Action: Mouse pressed left at (1101, 410)
Screenshot: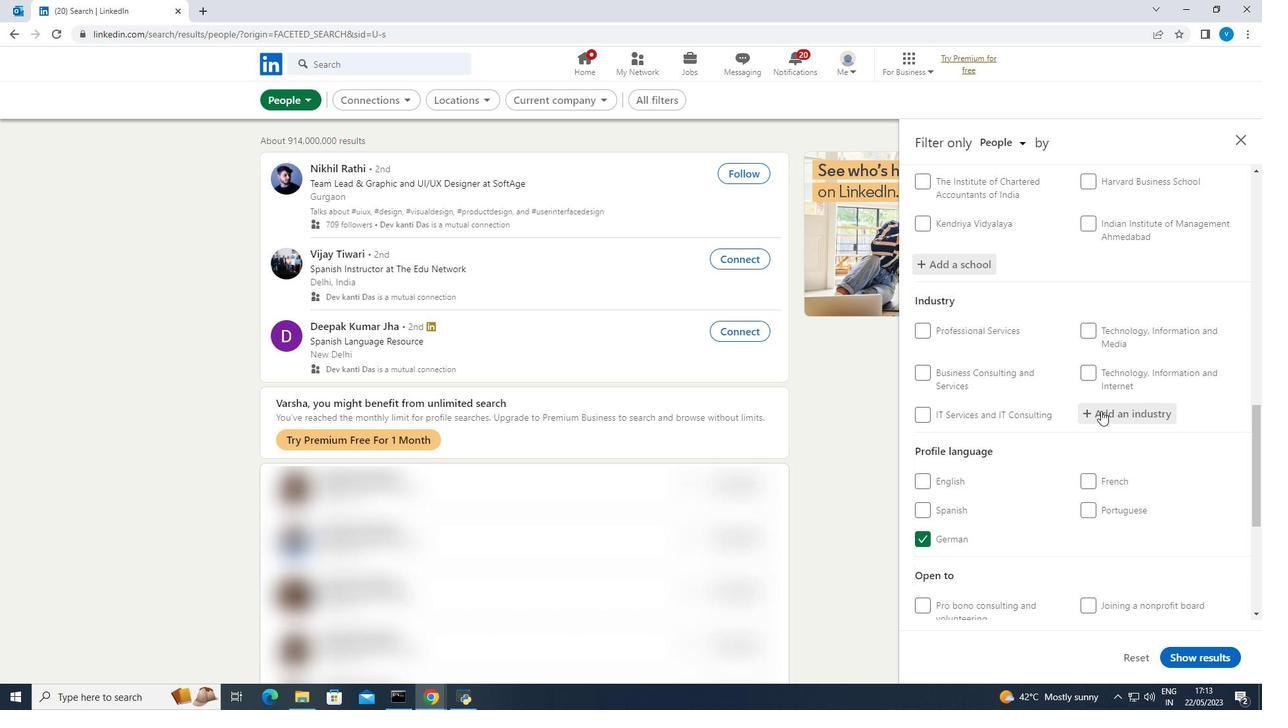 
Action: Mouse moved to (746, 127)
Screenshot: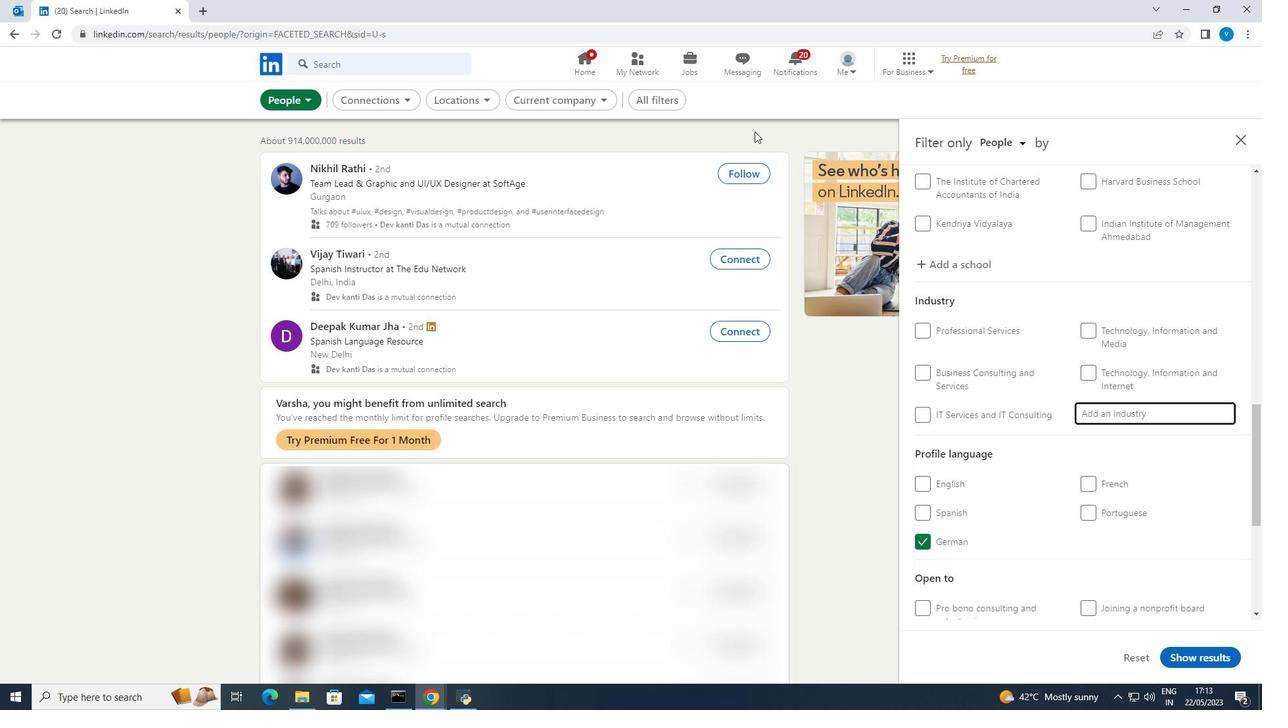 
Action: Key pressed <Key.shift><Key.shift><Key.shift><Key.shift><Key.shift>Animation<Key.space>a
Screenshot: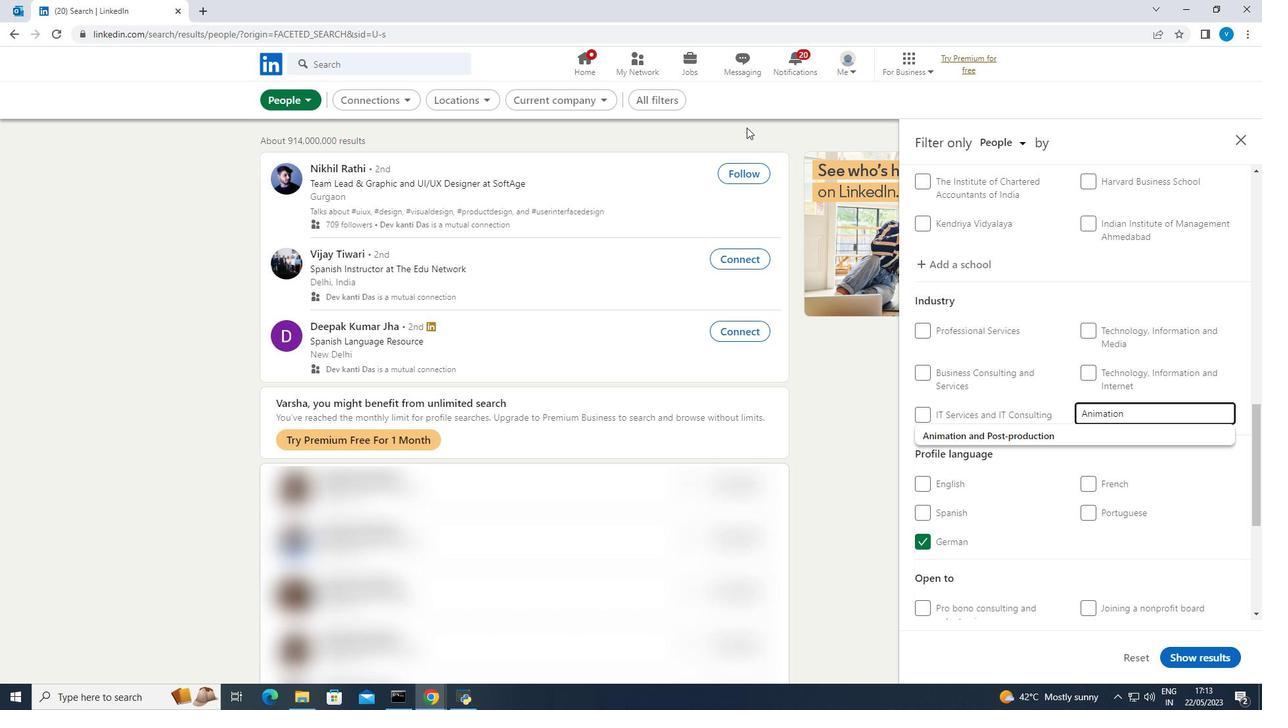
Action: Mouse moved to (931, 441)
Screenshot: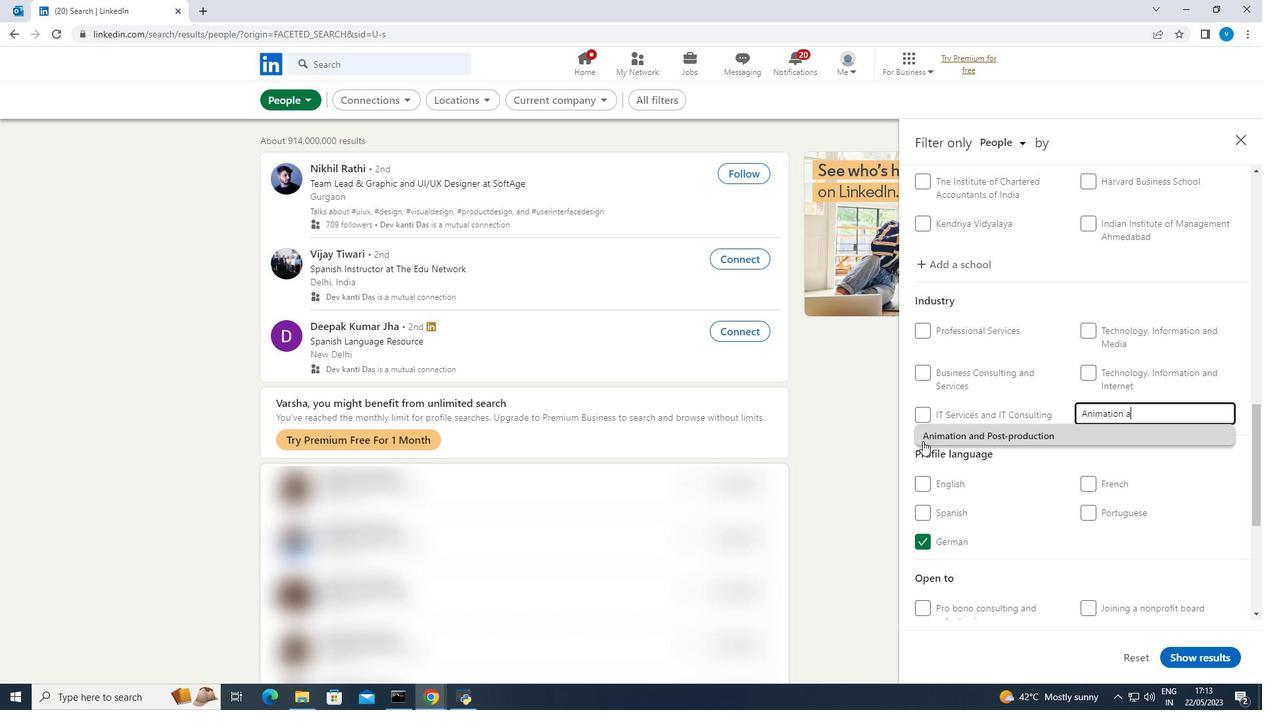 
Action: Mouse pressed left at (931, 441)
Screenshot: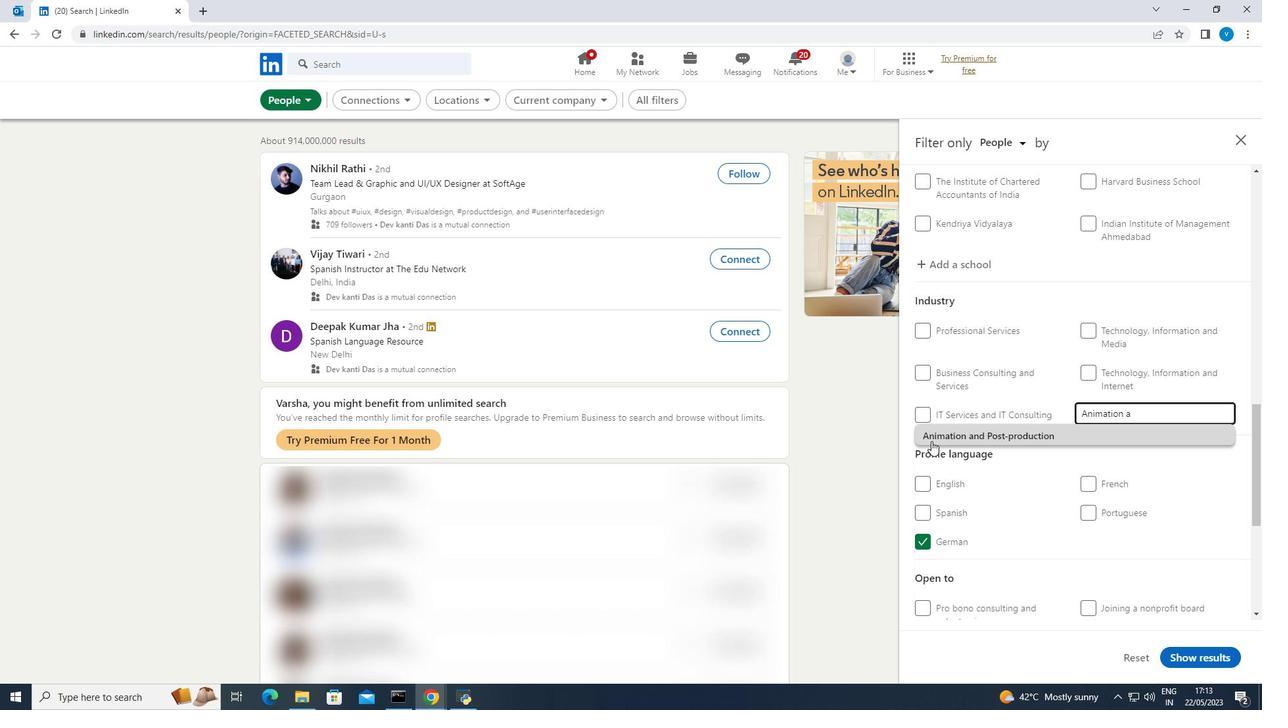 
Action: Mouse moved to (932, 432)
Screenshot: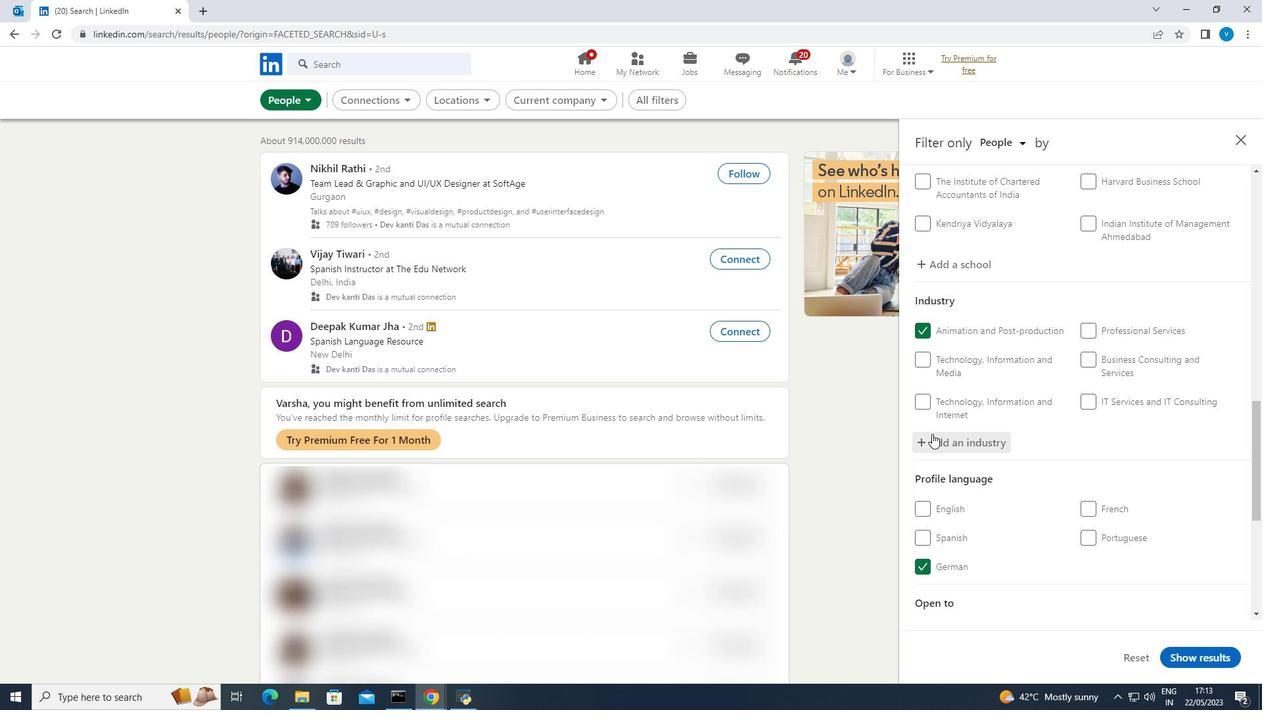 
Action: Mouse scrolled (932, 431) with delta (0, 0)
Screenshot: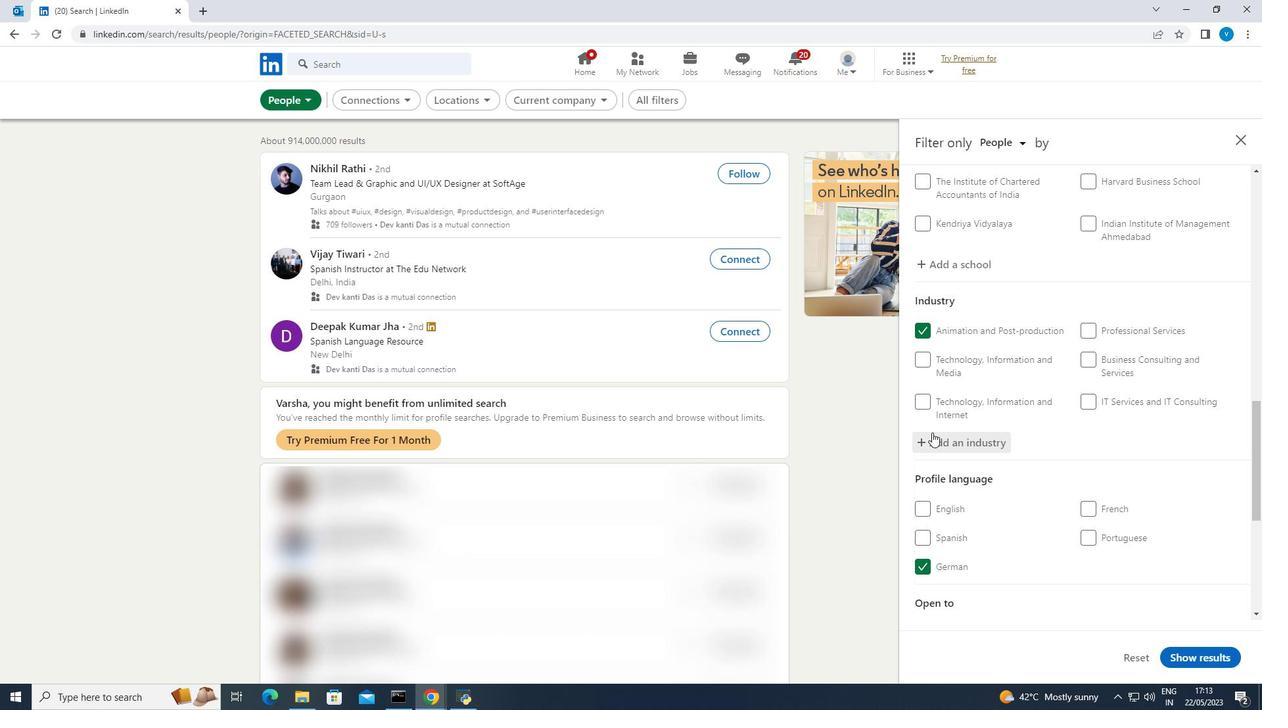
Action: Mouse moved to (928, 430)
Screenshot: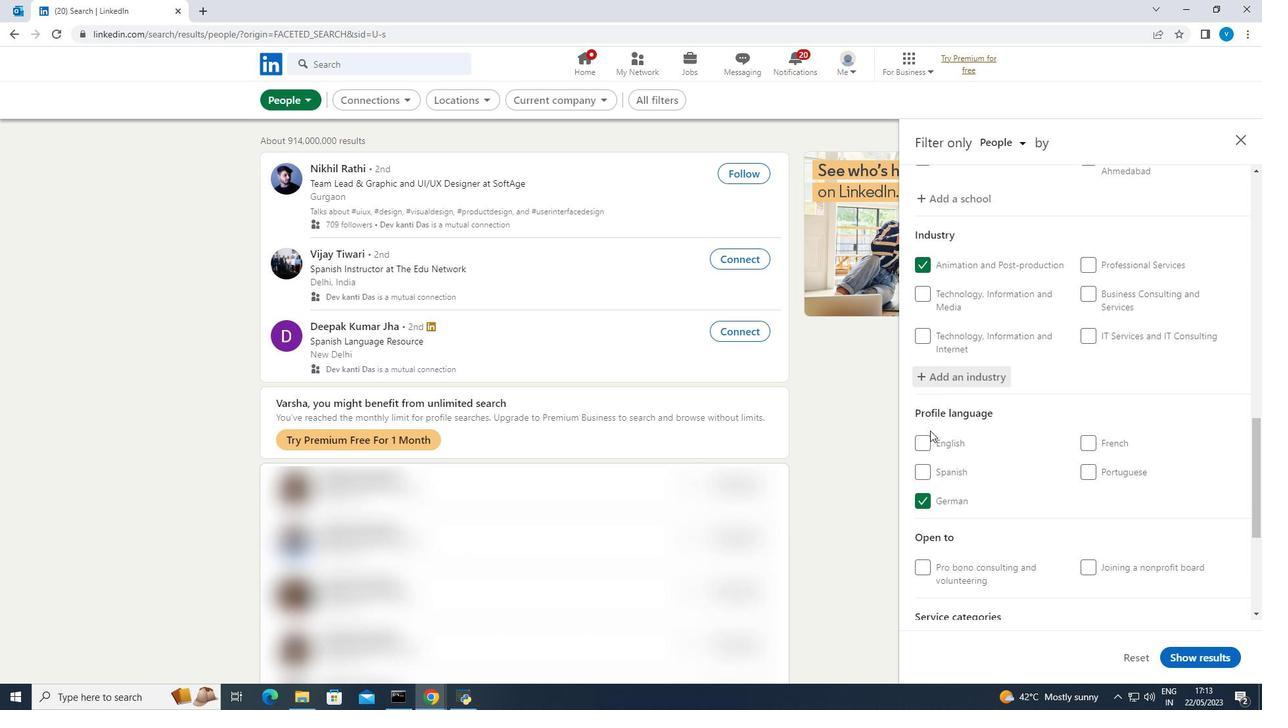 
Action: Mouse scrolled (928, 429) with delta (0, 0)
Screenshot: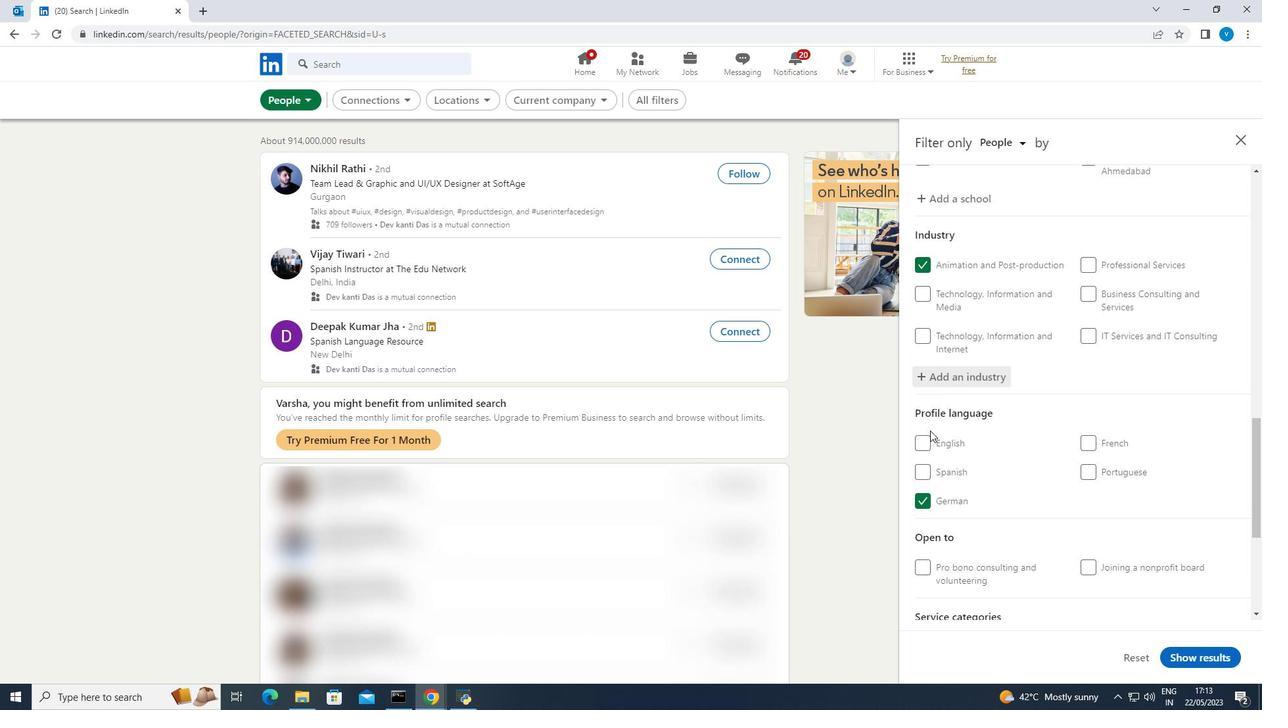
Action: Mouse moved to (925, 428)
Screenshot: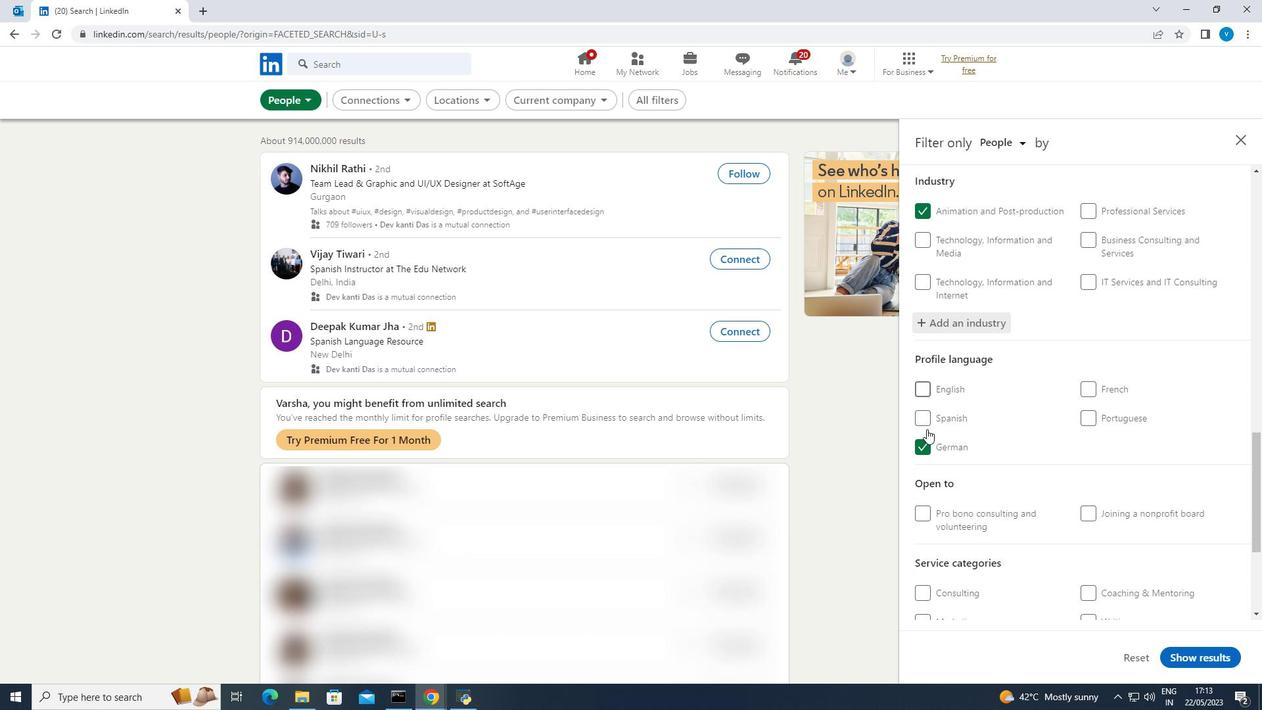 
Action: Mouse scrolled (925, 427) with delta (0, 0)
Screenshot: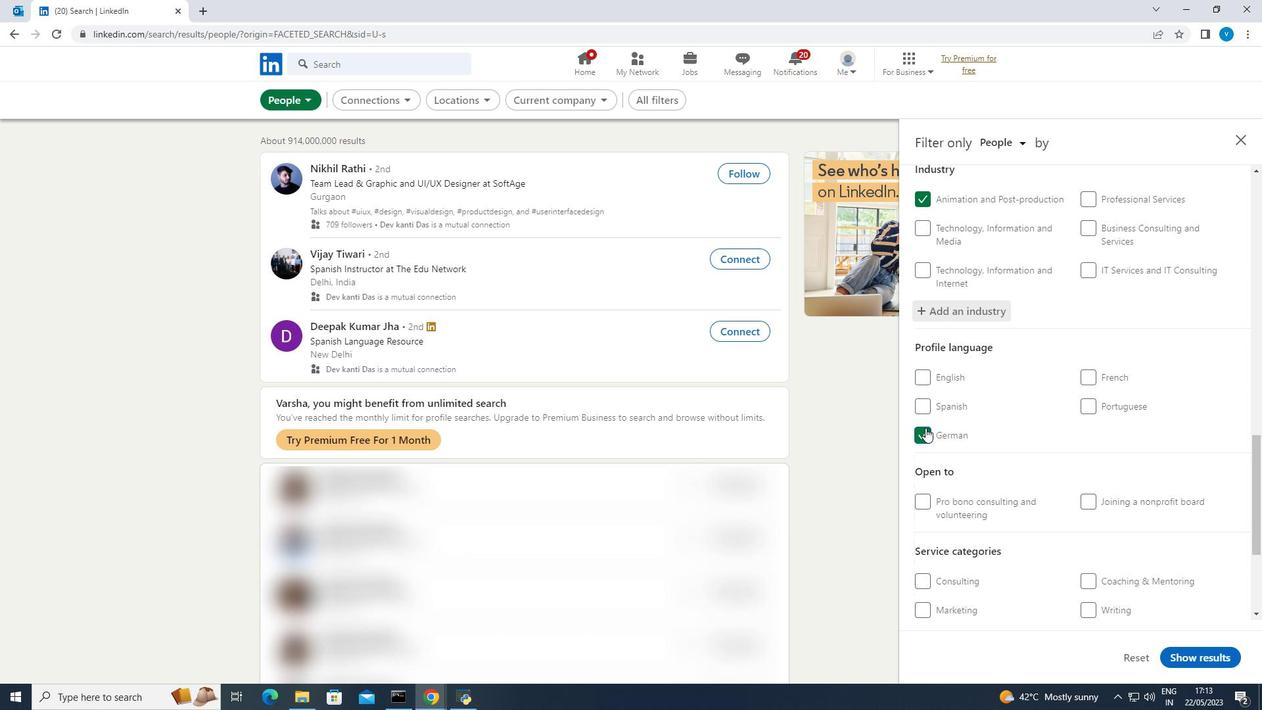 
Action: Mouse scrolled (925, 427) with delta (0, 0)
Screenshot: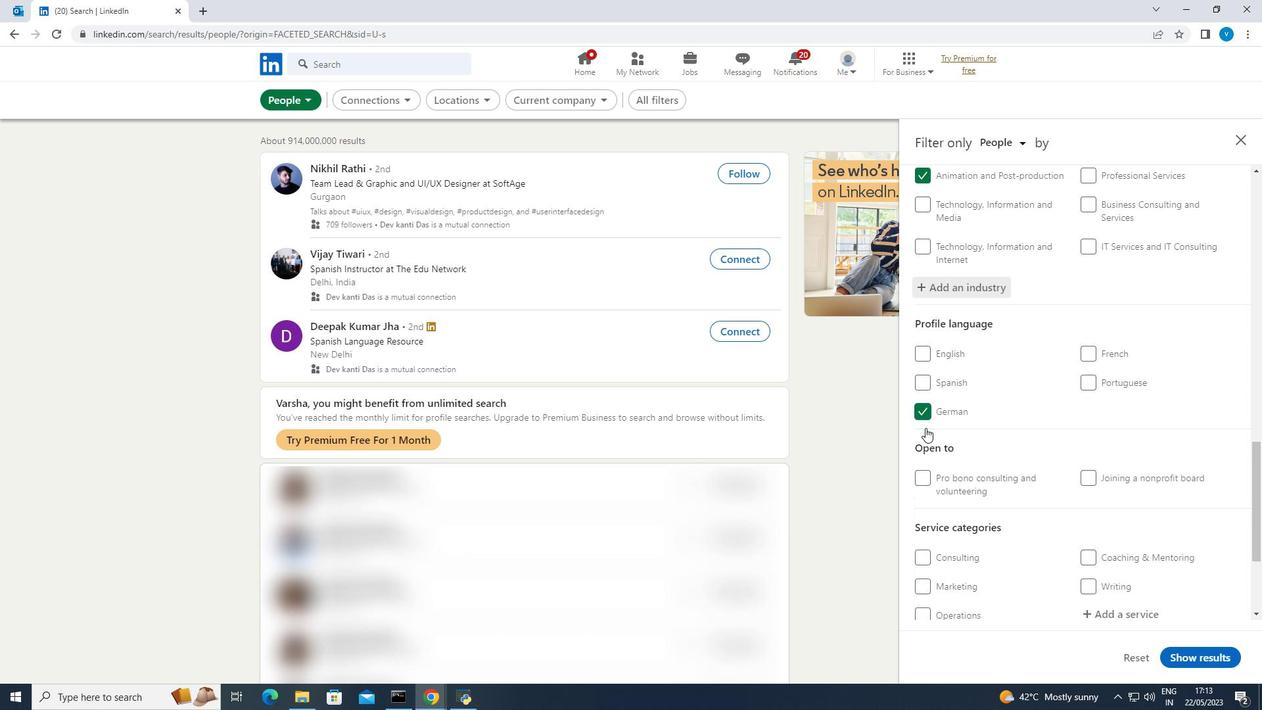 
Action: Mouse moved to (935, 427)
Screenshot: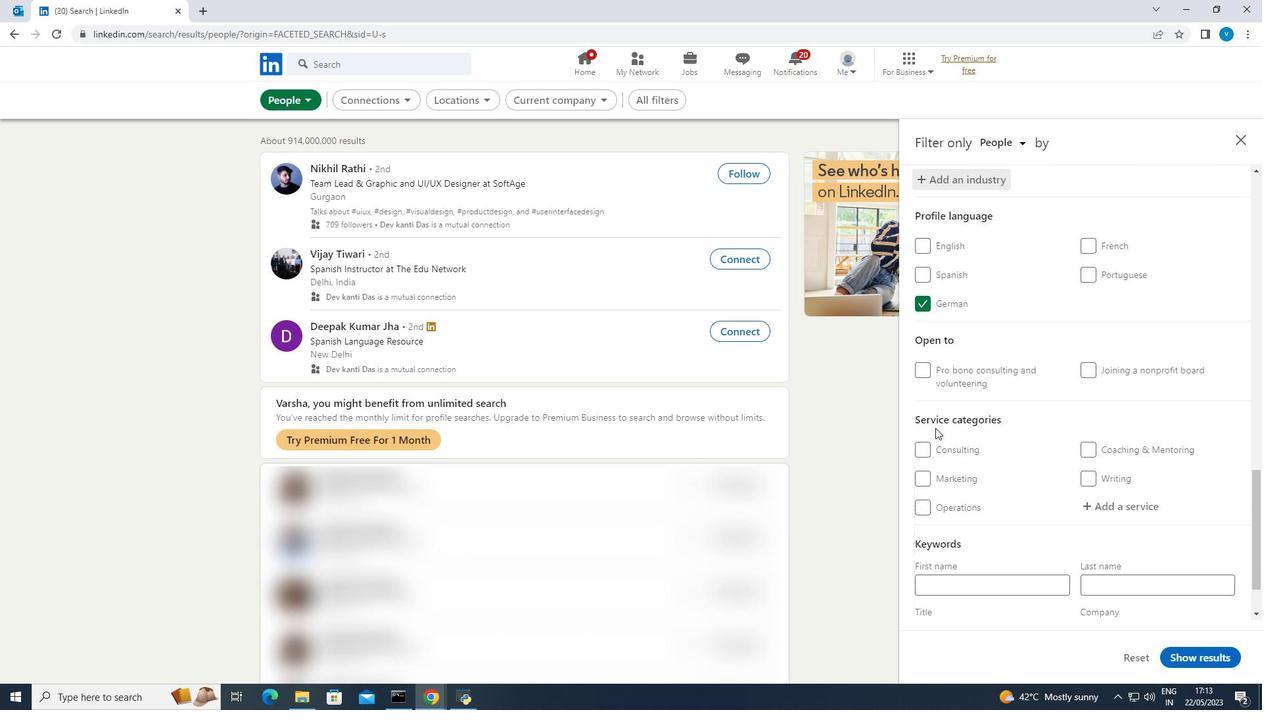
Action: Mouse scrolled (935, 426) with delta (0, 0)
Screenshot: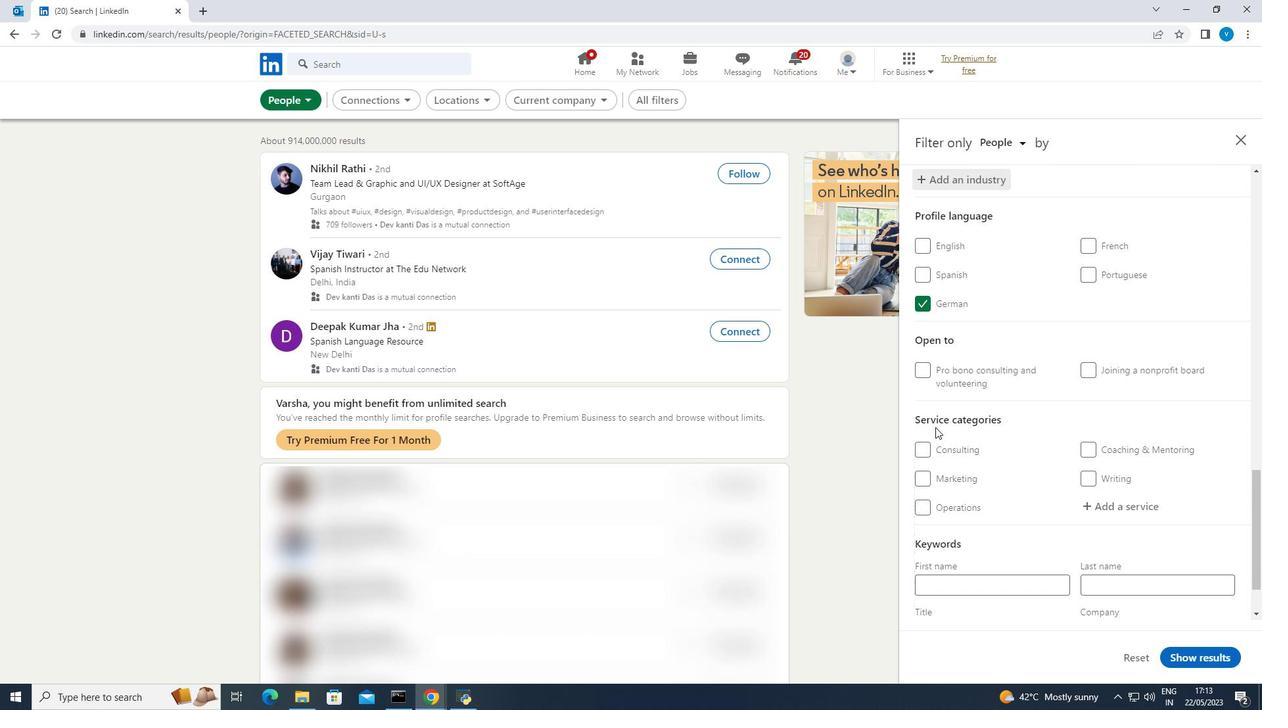 
Action: Mouse scrolled (935, 426) with delta (0, 0)
Screenshot: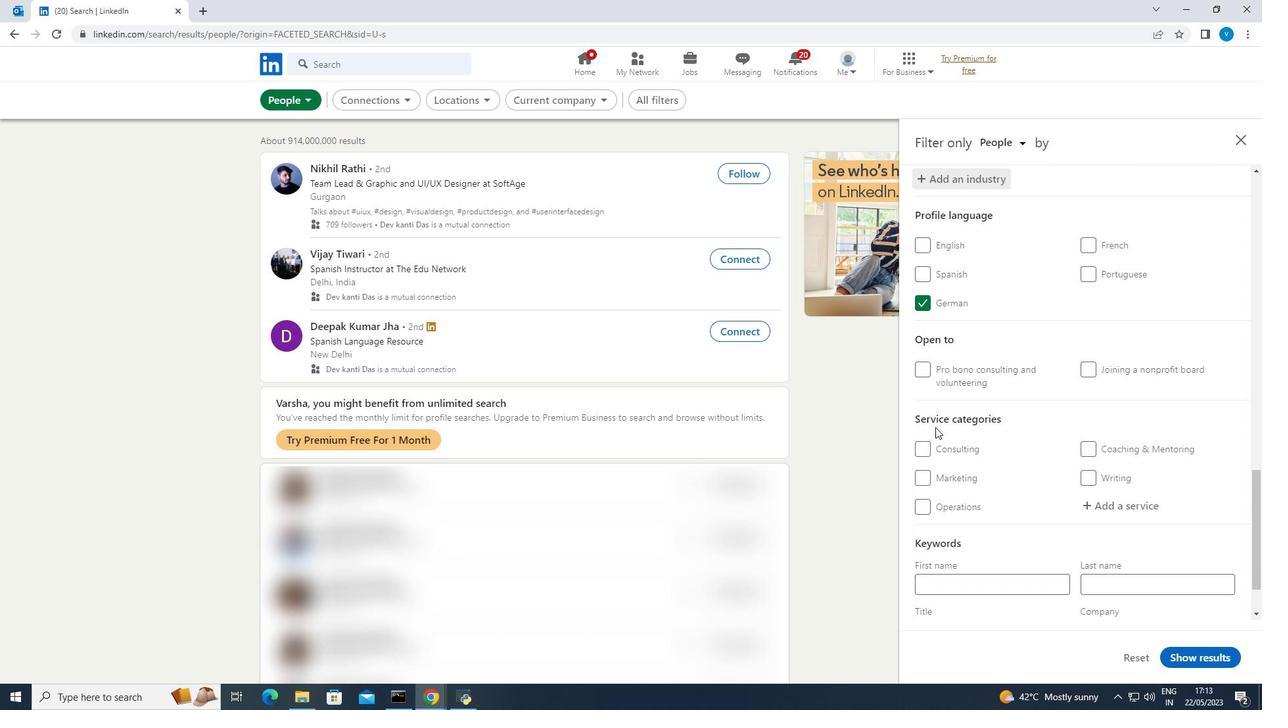 
Action: Mouse moved to (1088, 437)
Screenshot: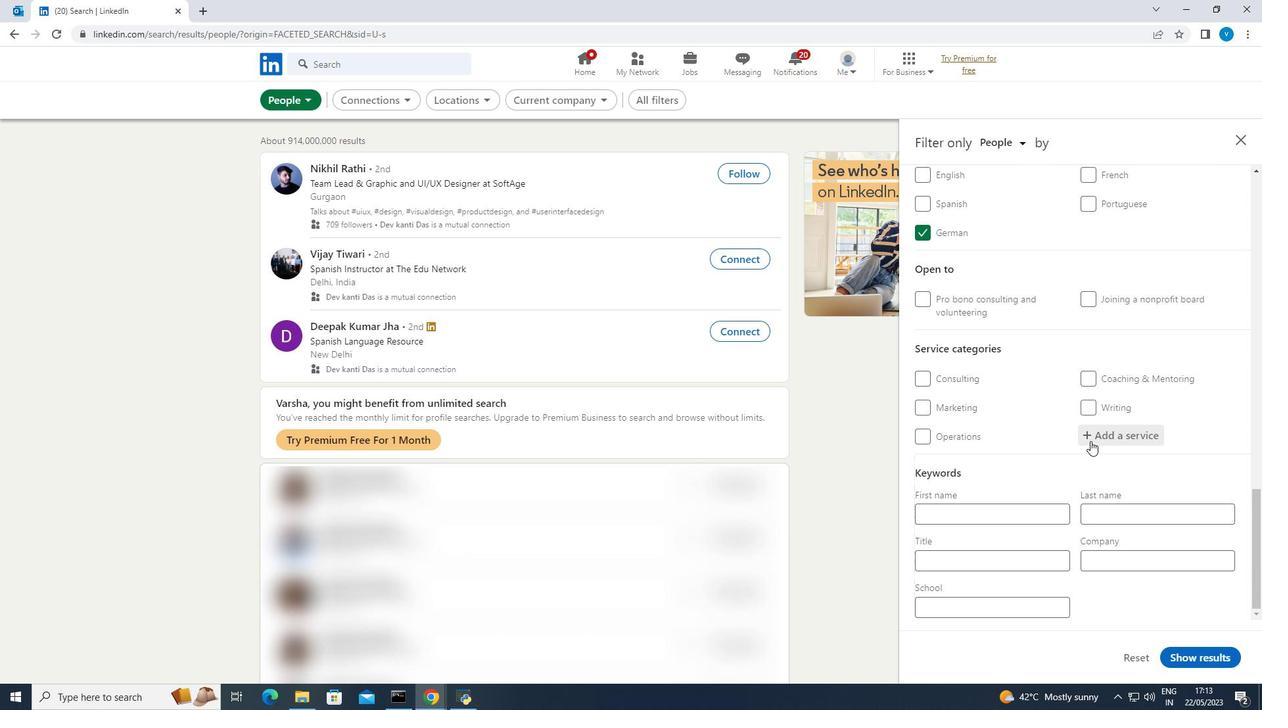 
Action: Mouse pressed left at (1088, 437)
Screenshot: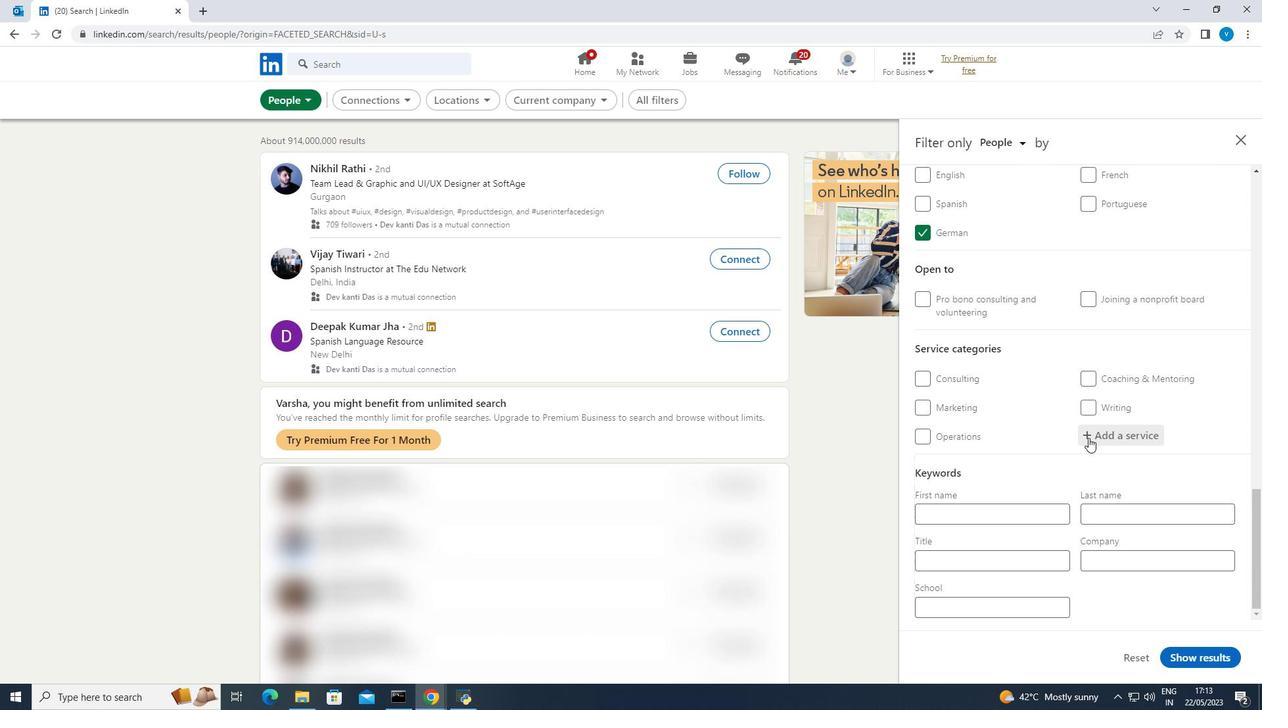 
Action: Mouse moved to (872, 98)
Screenshot: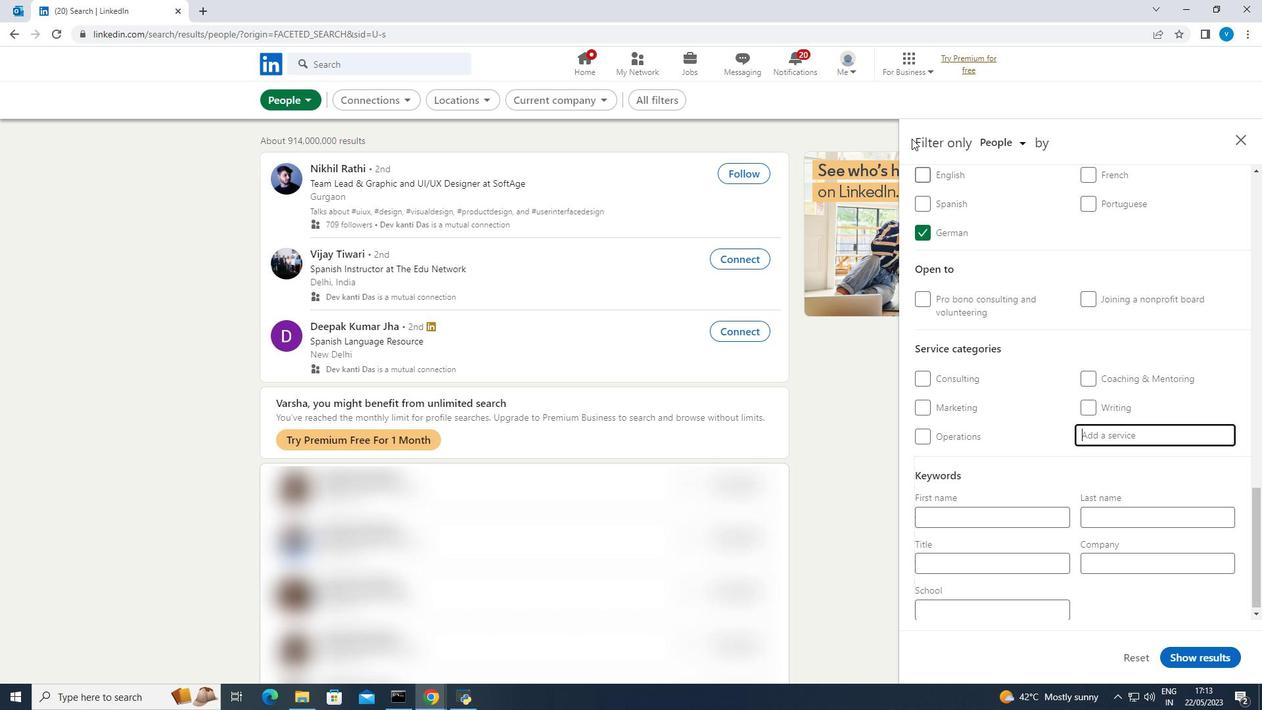 
Action: Key pressed <Key.shift><Key.shift><Key.shift>Assistance<Key.shift><Key.shift><Key.shift><Key.shift><Key.shift><Key.shift><Key.shift><Key.shift><Key.shift><Key.shift><Key.shift><Key.shift><Key.shift><Key.shift><Key.shift>Advertising
Screenshot: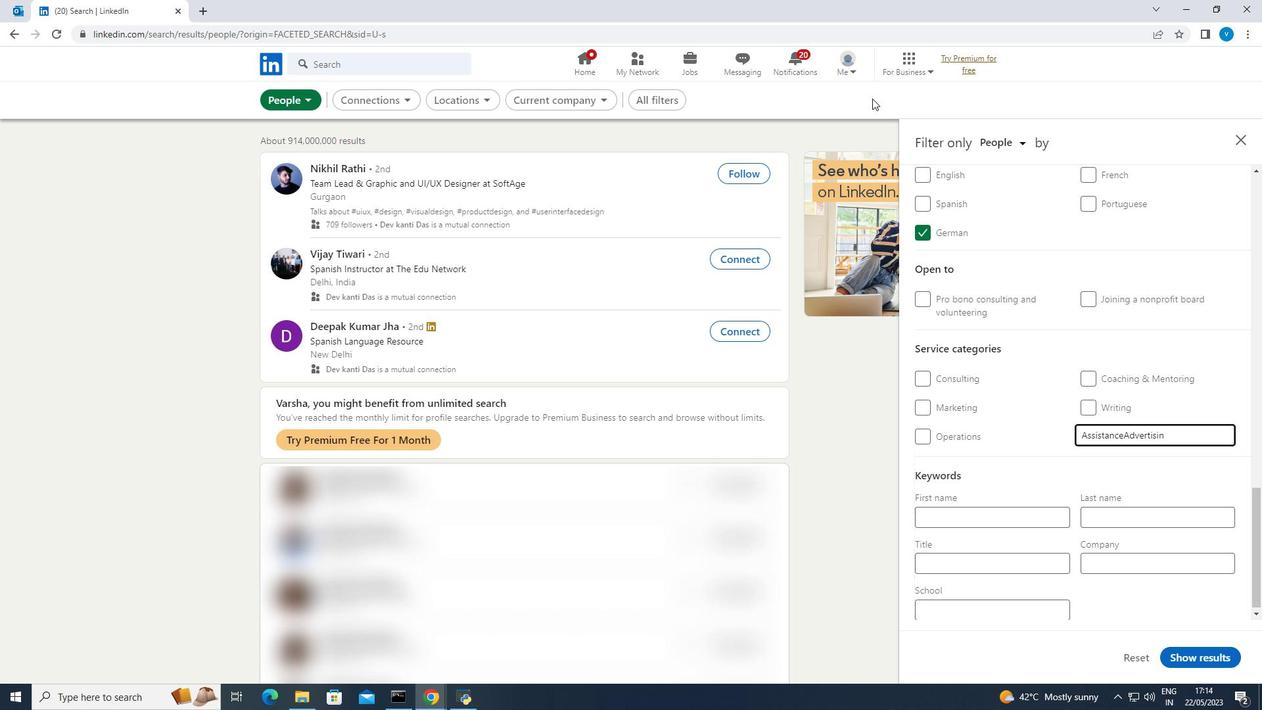 
Action: Mouse moved to (926, 563)
Screenshot: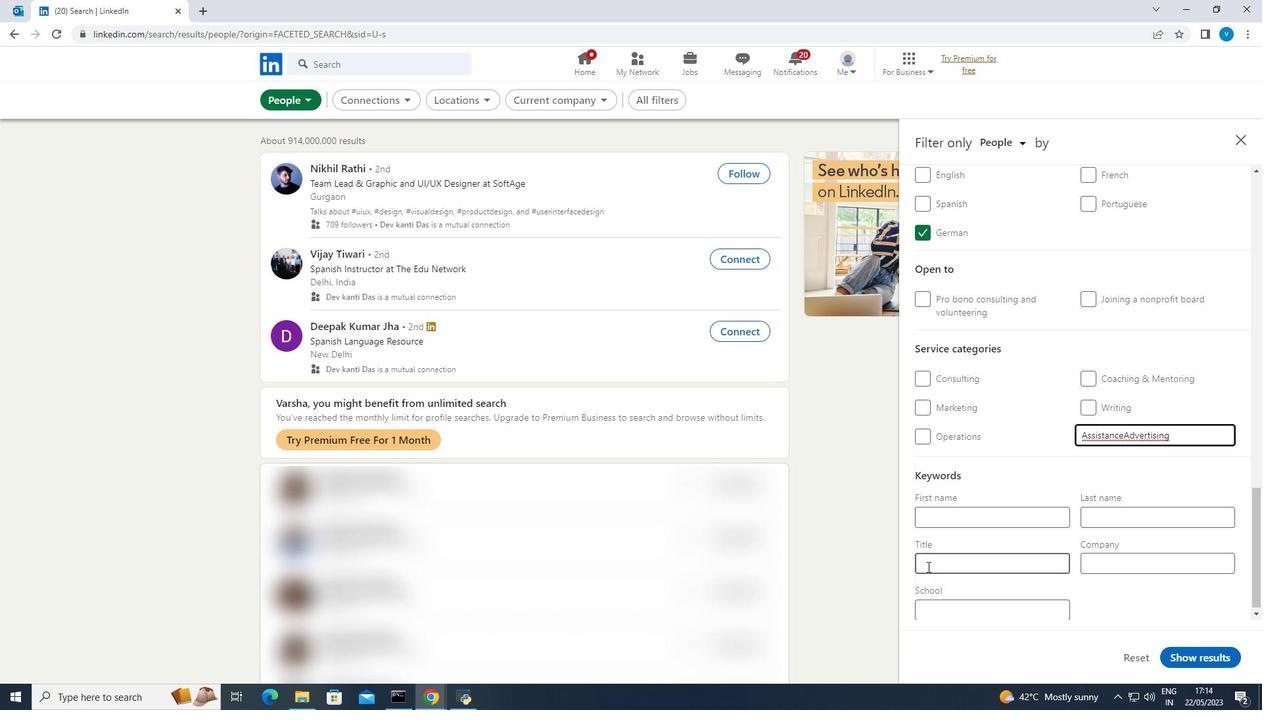 
Action: Mouse pressed left at (926, 563)
Screenshot: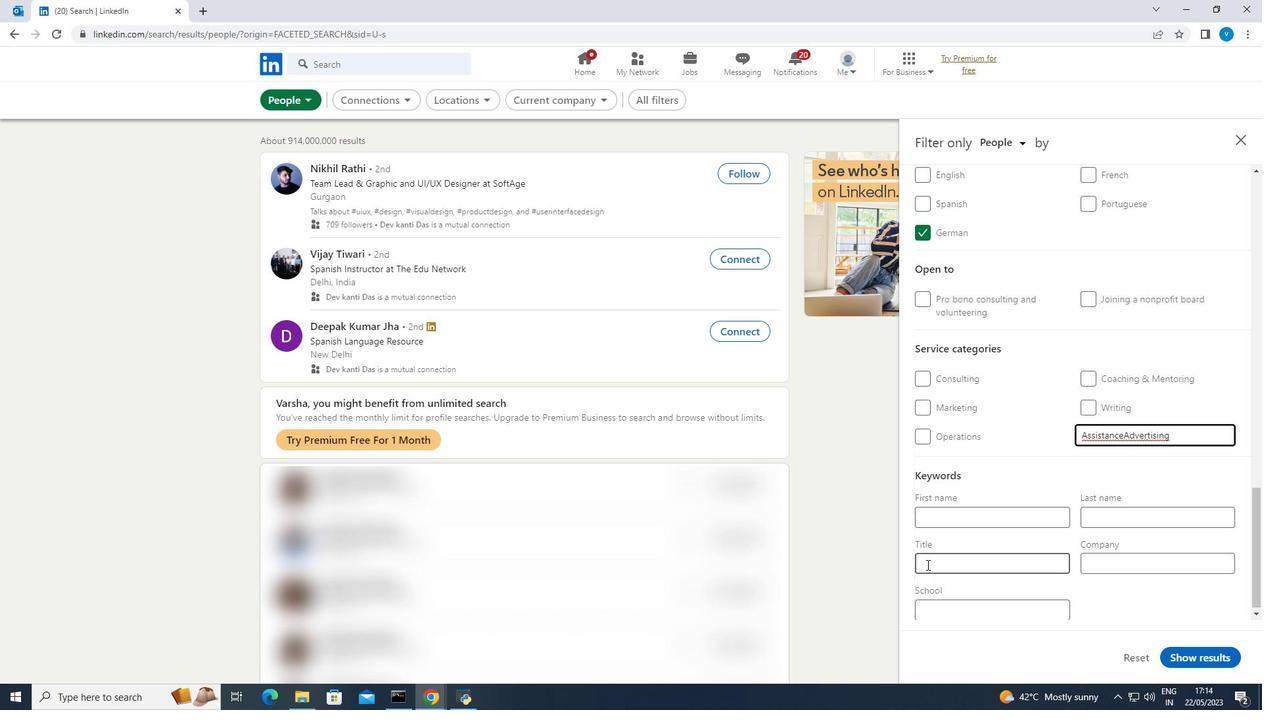 
Action: Mouse moved to (741, 268)
Screenshot: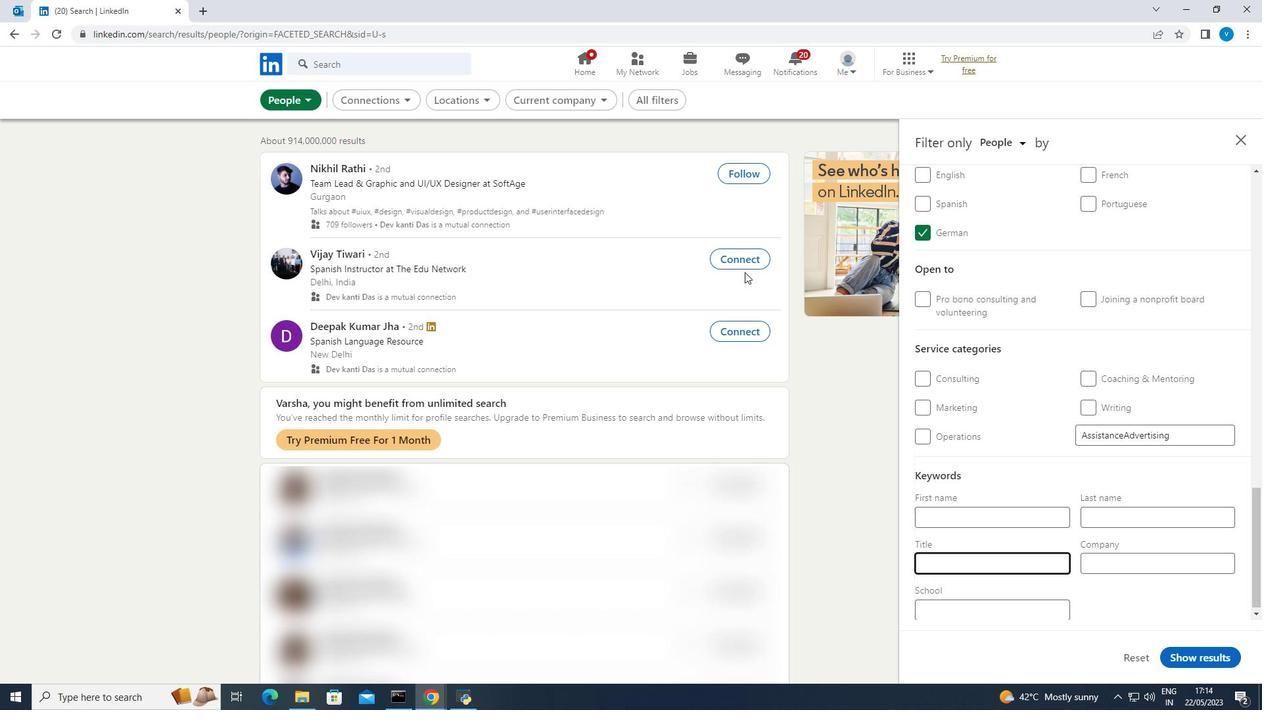 
Action: Key pressed <Key.shift><Key.shift><Key.shift>School<Key.space><Key.shift><Key.shift><Key.shift>Bus<Key.space><Key.shift><Key.shift><Key.shift><Key.shift><Key.shift><Key.shift><Key.shift><Key.shift><Key.shift><Key.shift>Driver
Screenshot: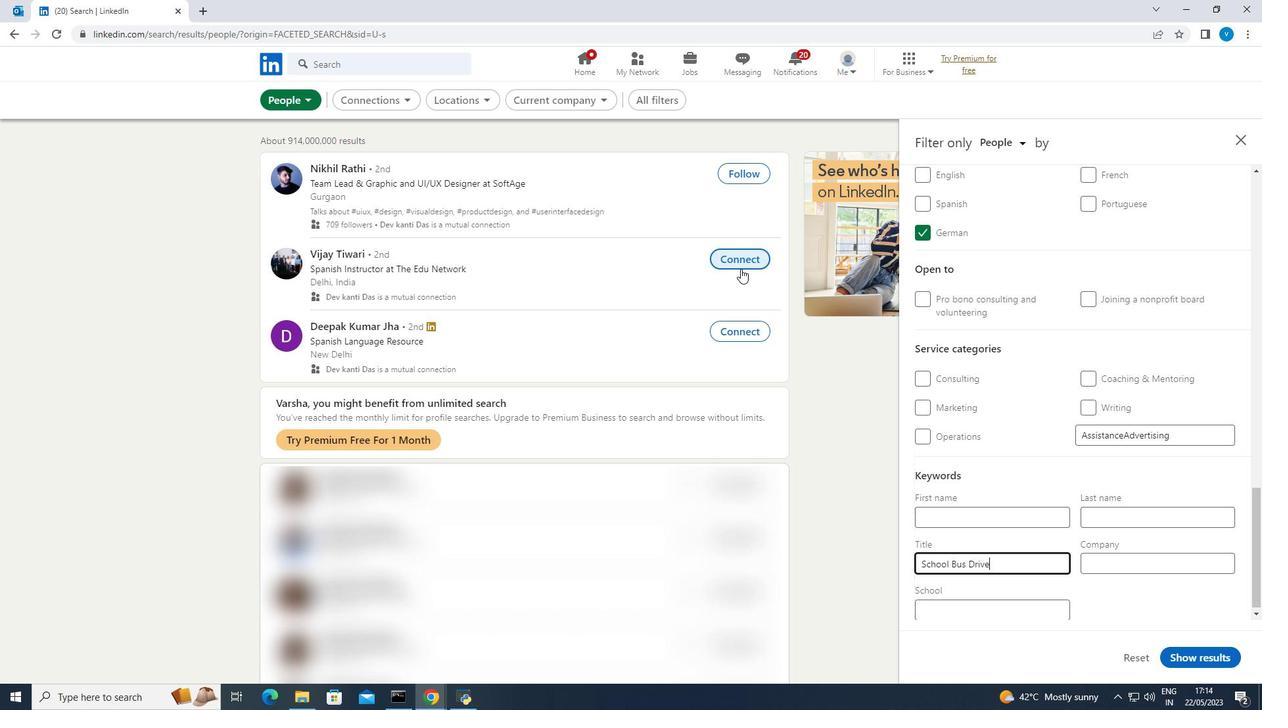 
Action: Mouse moved to (1166, 650)
Screenshot: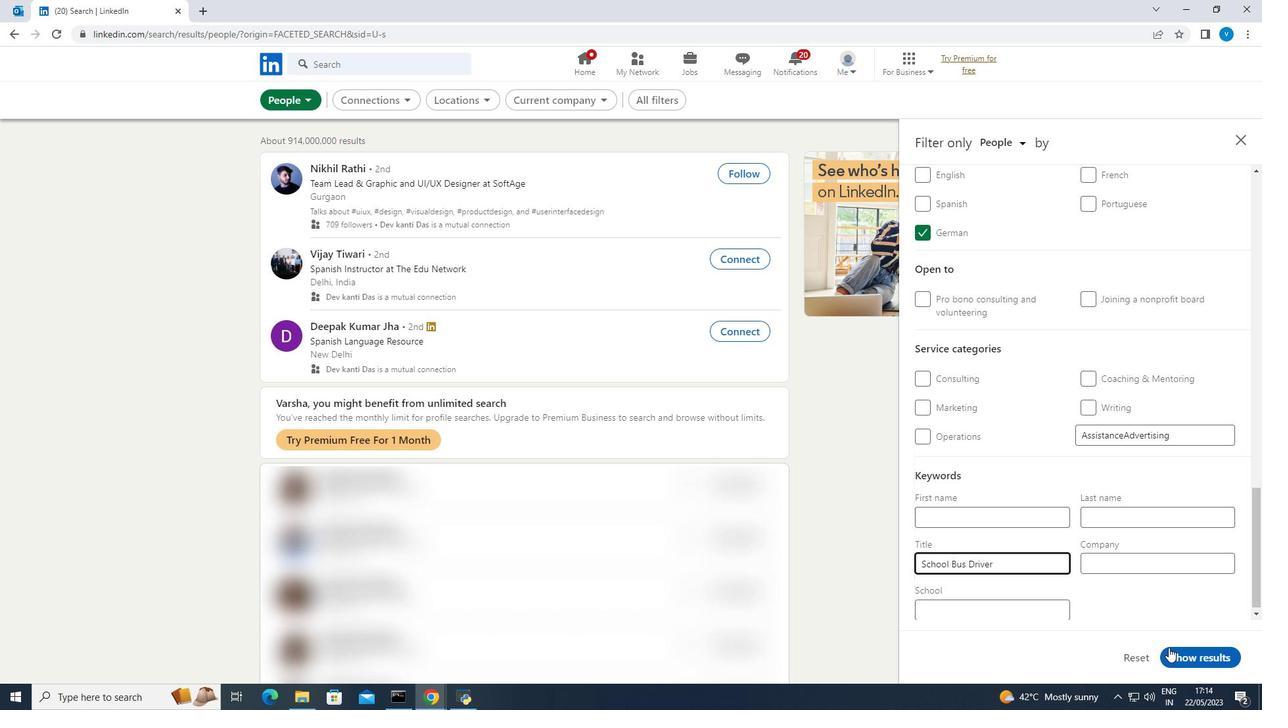 
Action: Mouse pressed left at (1166, 650)
Screenshot: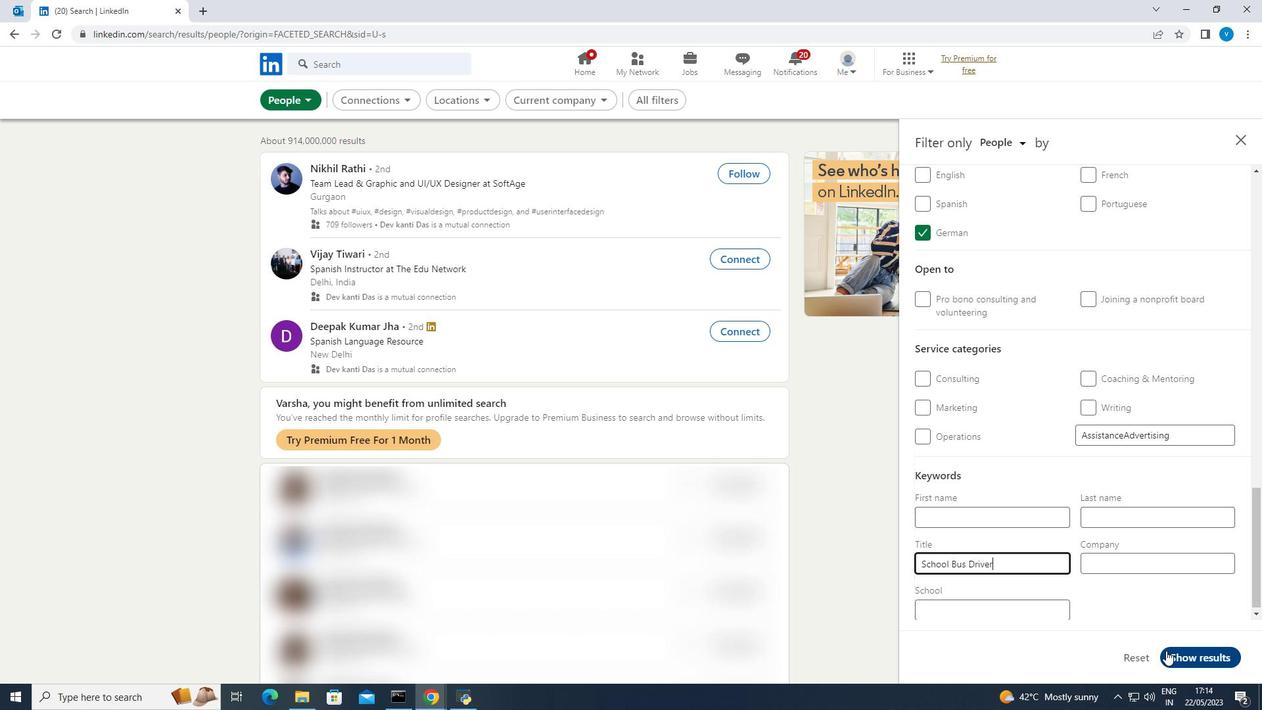 
Action: Mouse moved to (583, 431)
Screenshot: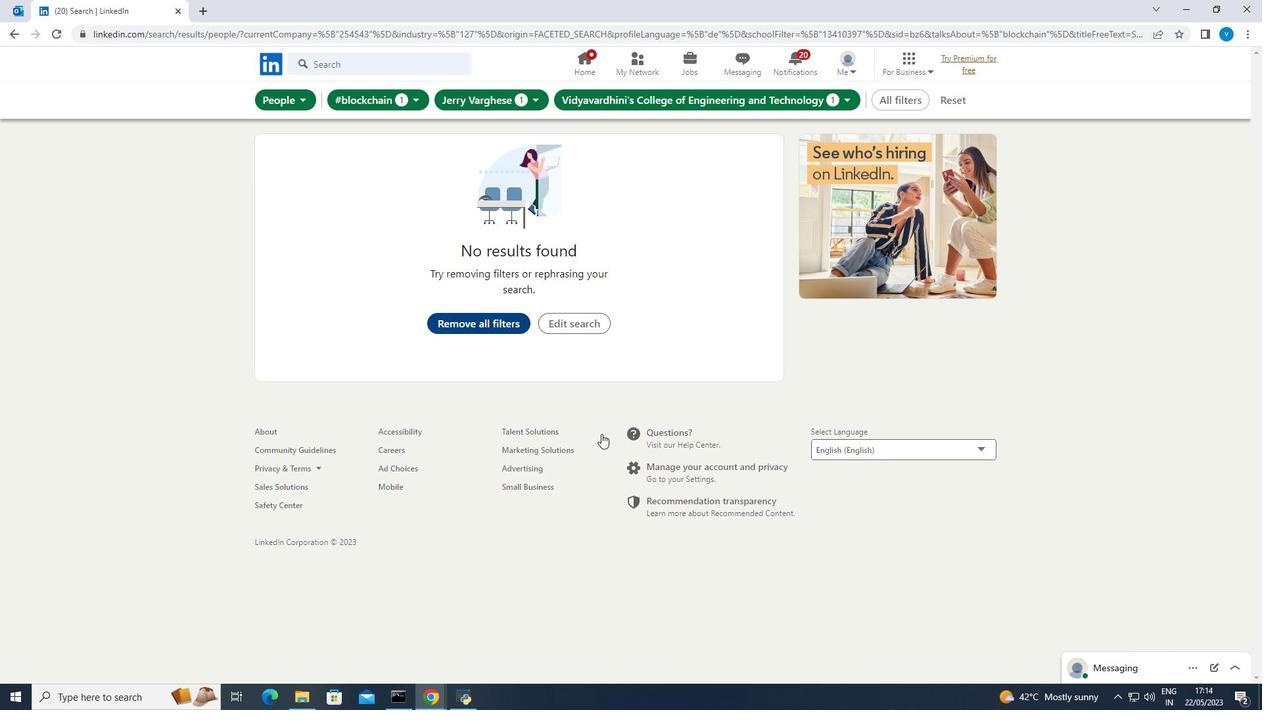 
